 Task: Find connections with filter location Rio Branco with filter topic #homeofficewith filter profile language Spanish with filter current company Erekrut... Recruitment Made Easy with filter school Lala Lajpatrai College of Commerce And Economics Lajpatrai Marg Mahalaxmi Haji Ali Mumbai 400 034 with filter industry Fire Protection with filter service category Budgeting with filter keywords title Brand Strategist
Action: Mouse moved to (481, 82)
Screenshot: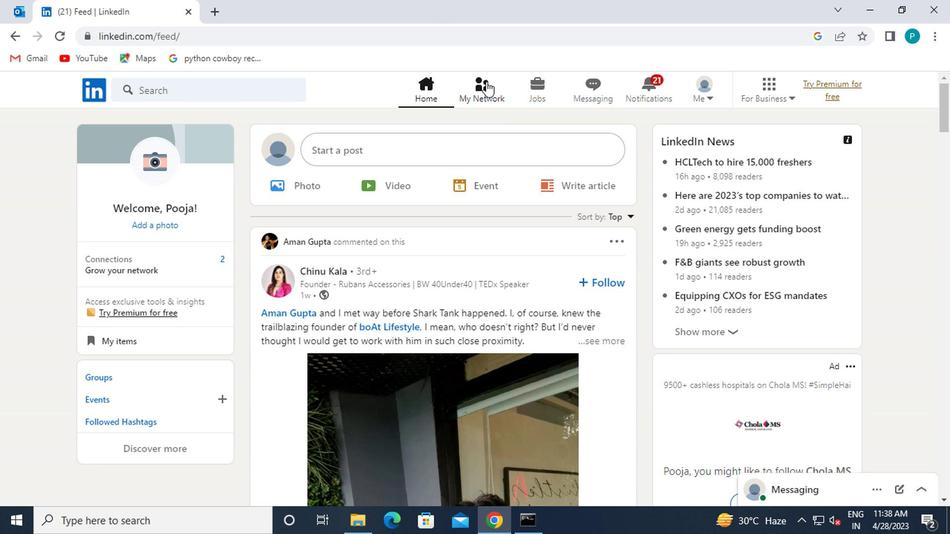 
Action: Mouse pressed left at (481, 82)
Screenshot: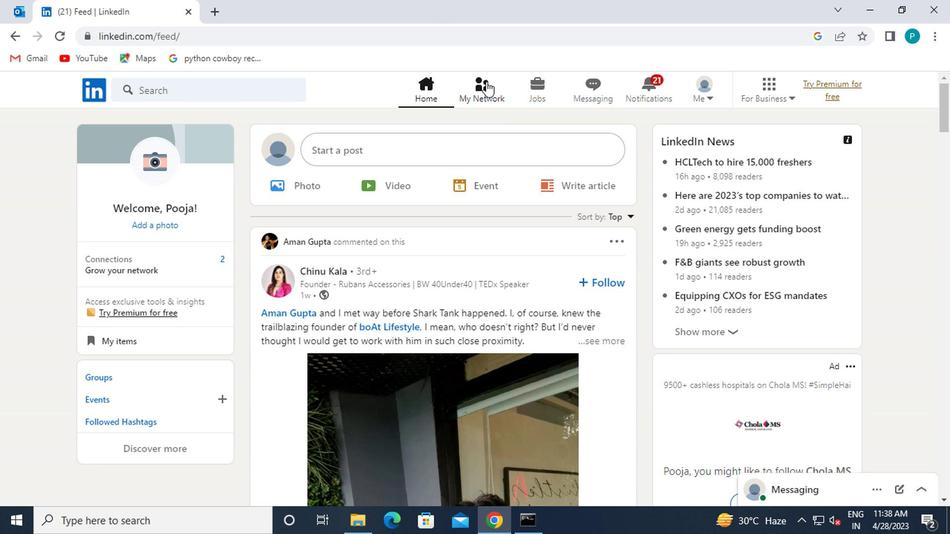 
Action: Mouse moved to (470, 92)
Screenshot: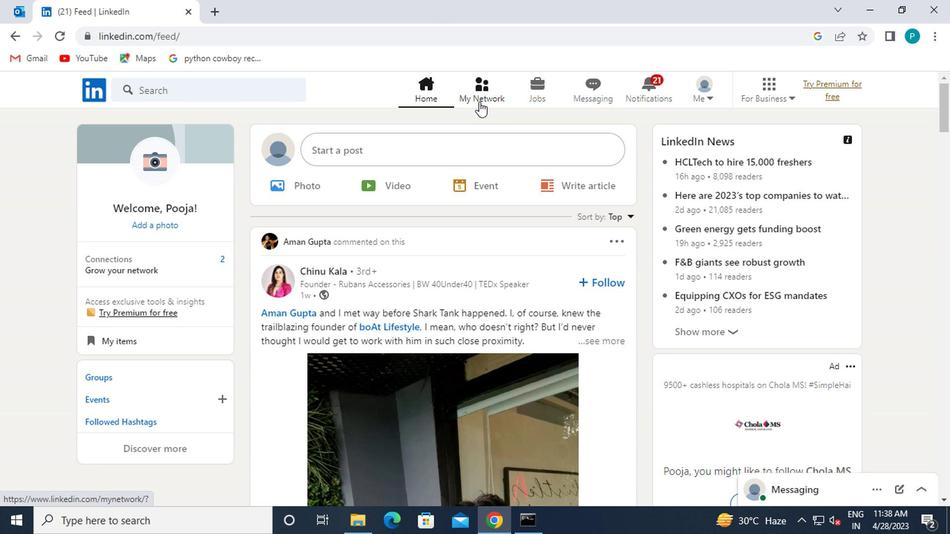 
Action: Mouse pressed left at (470, 92)
Screenshot: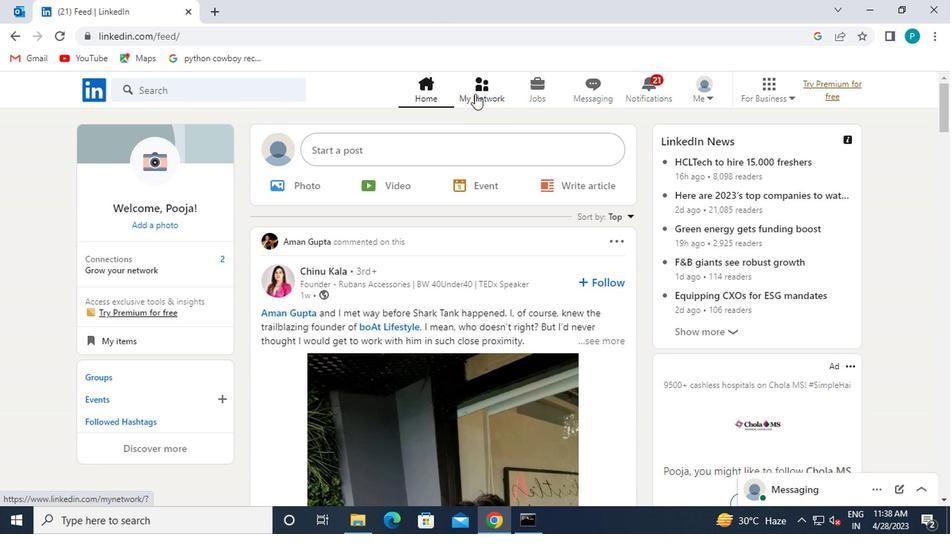 
Action: Mouse moved to (135, 164)
Screenshot: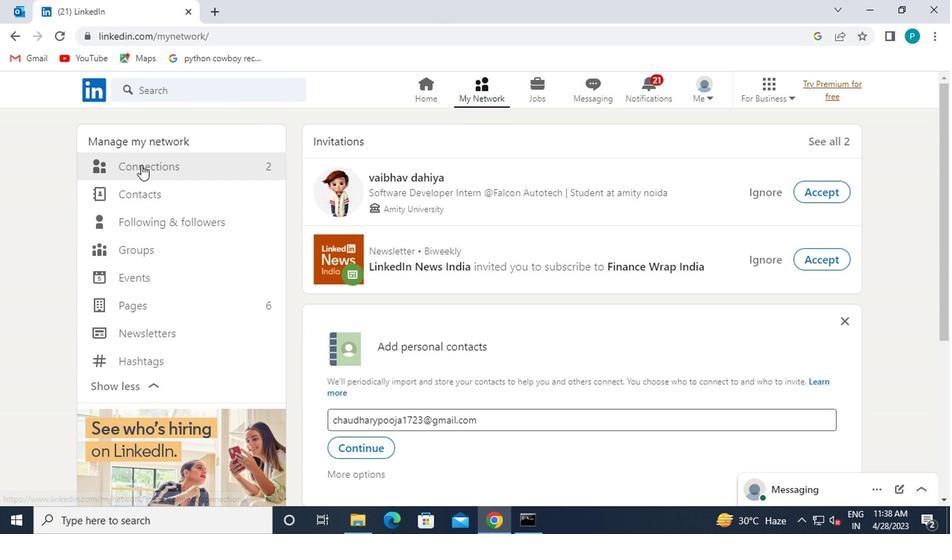 
Action: Mouse pressed left at (135, 164)
Screenshot: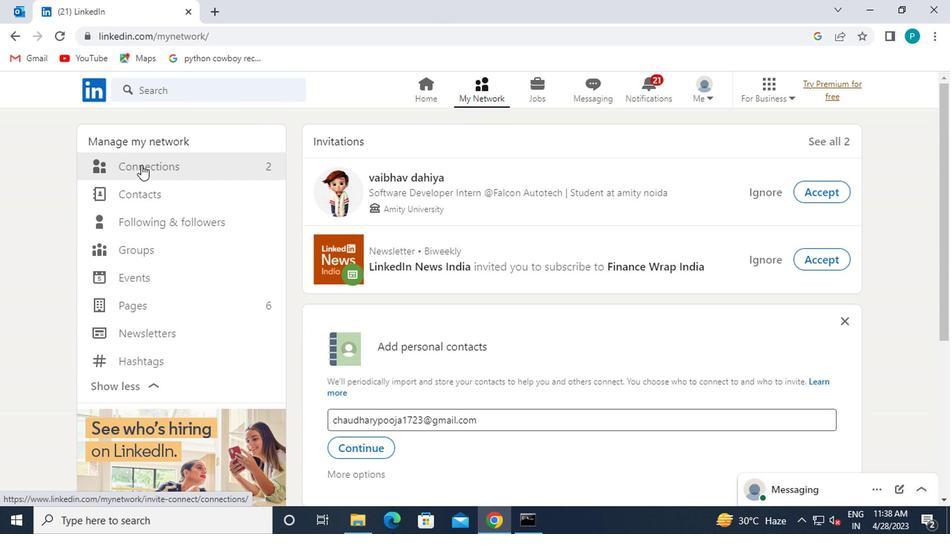 
Action: Mouse moved to (579, 164)
Screenshot: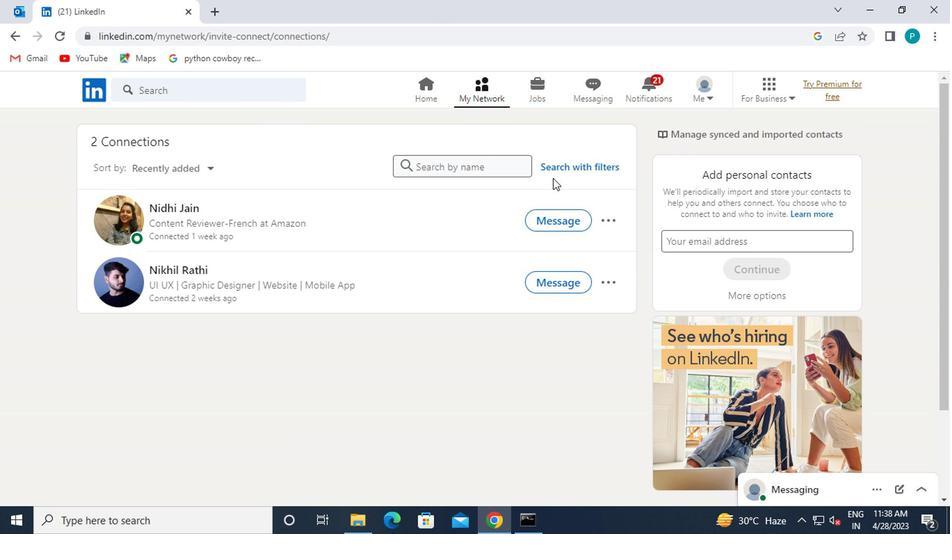 
Action: Mouse pressed left at (579, 164)
Screenshot: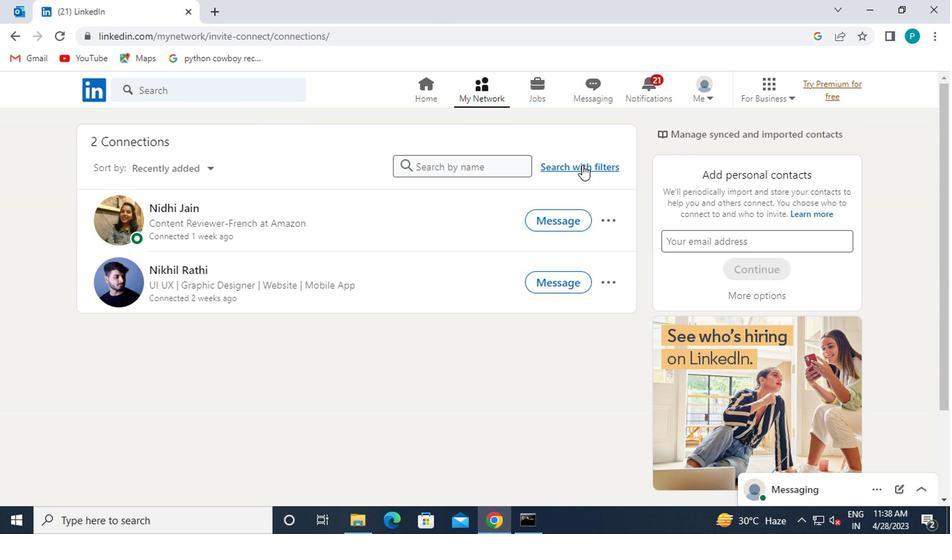 
Action: Mouse moved to (503, 132)
Screenshot: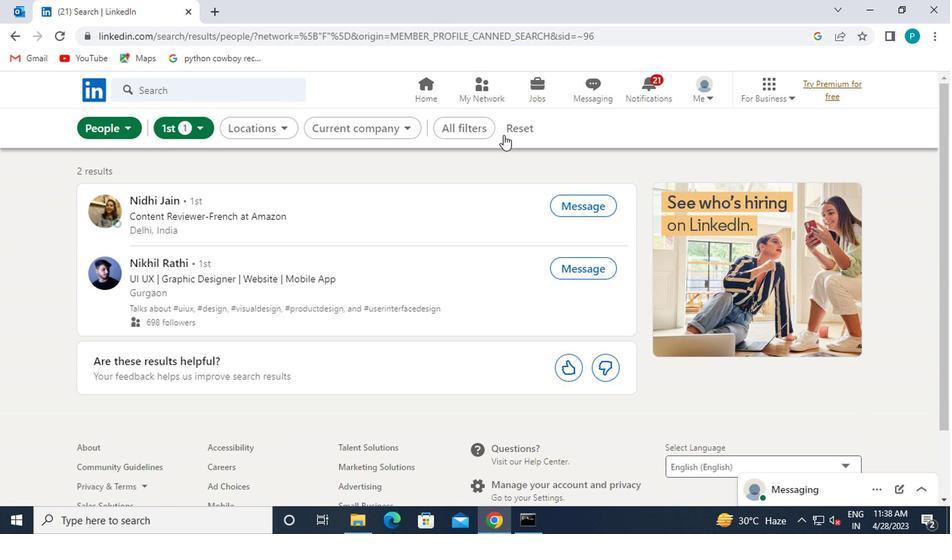 
Action: Mouse pressed left at (503, 132)
Screenshot: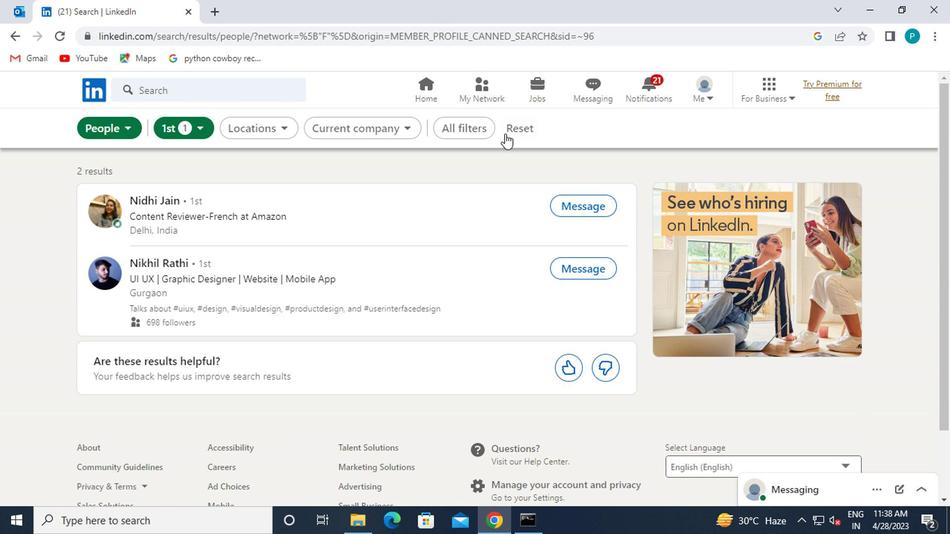
Action: Mouse moved to (499, 130)
Screenshot: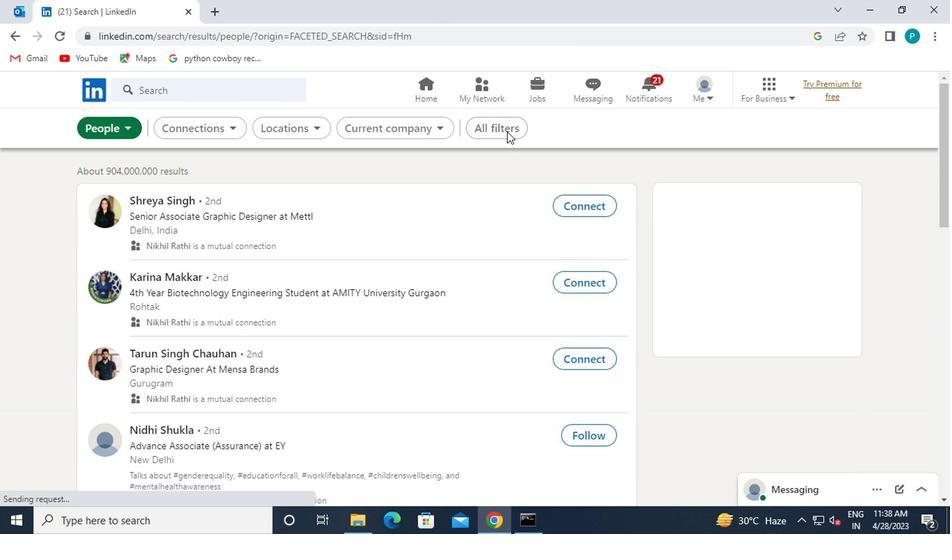 
Action: Mouse pressed left at (499, 130)
Screenshot: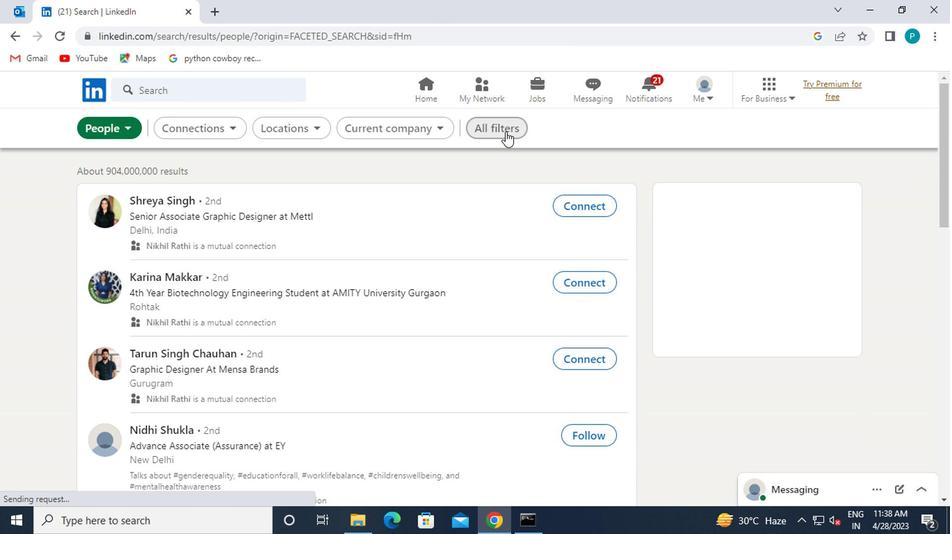 
Action: Mouse moved to (671, 306)
Screenshot: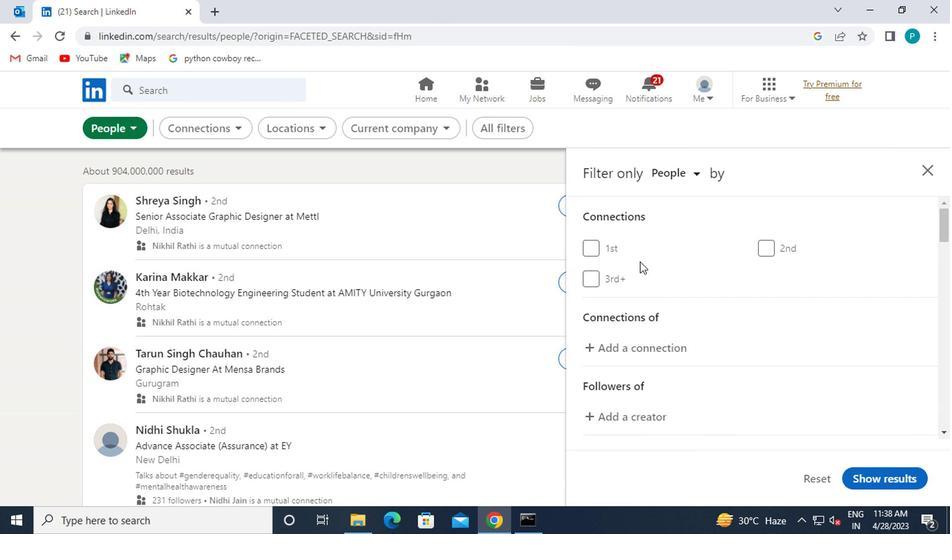 
Action: Mouse scrolled (671, 305) with delta (0, 0)
Screenshot: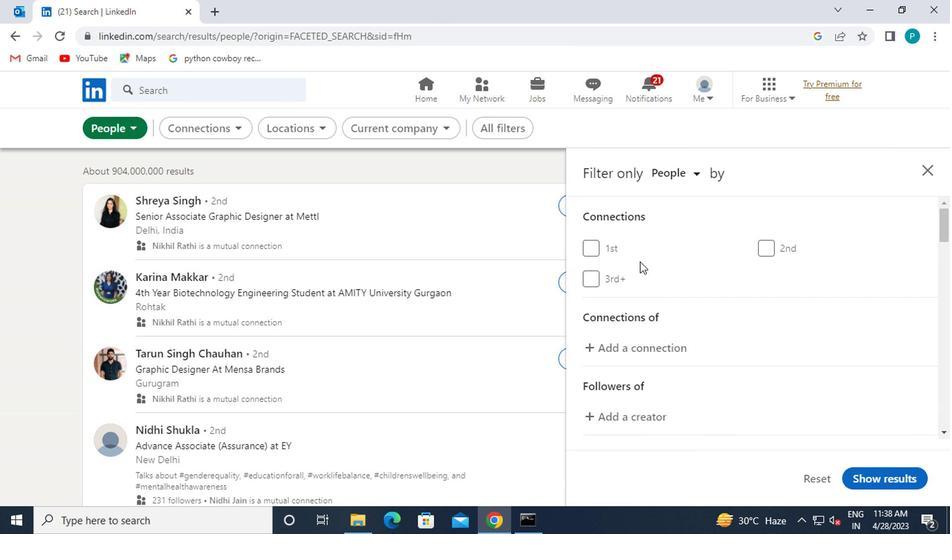 
Action: Mouse moved to (674, 310)
Screenshot: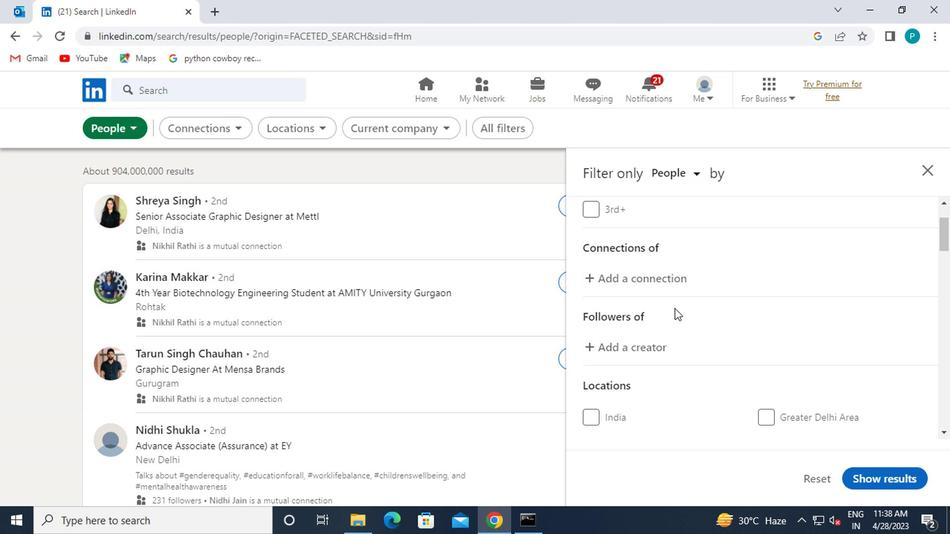 
Action: Mouse scrolled (674, 310) with delta (0, 0)
Screenshot: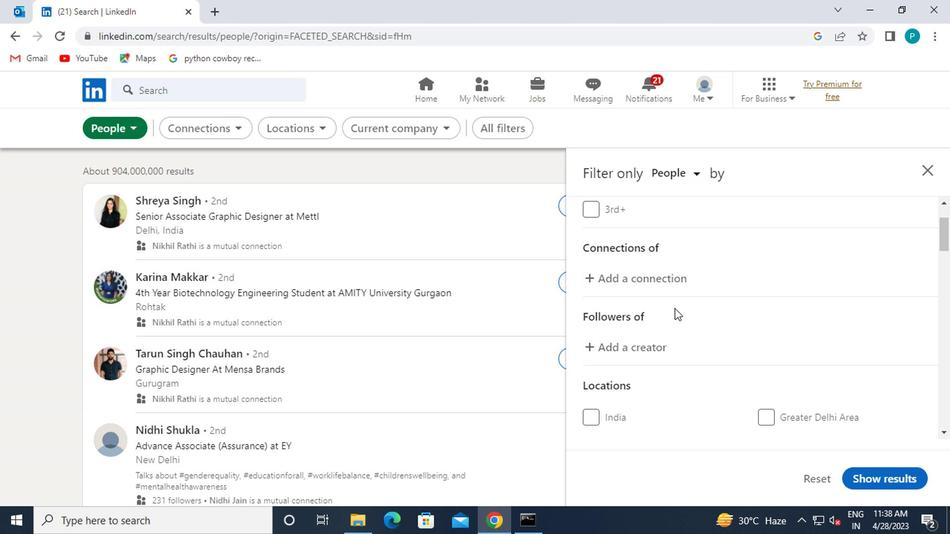 
Action: Mouse moved to (681, 312)
Screenshot: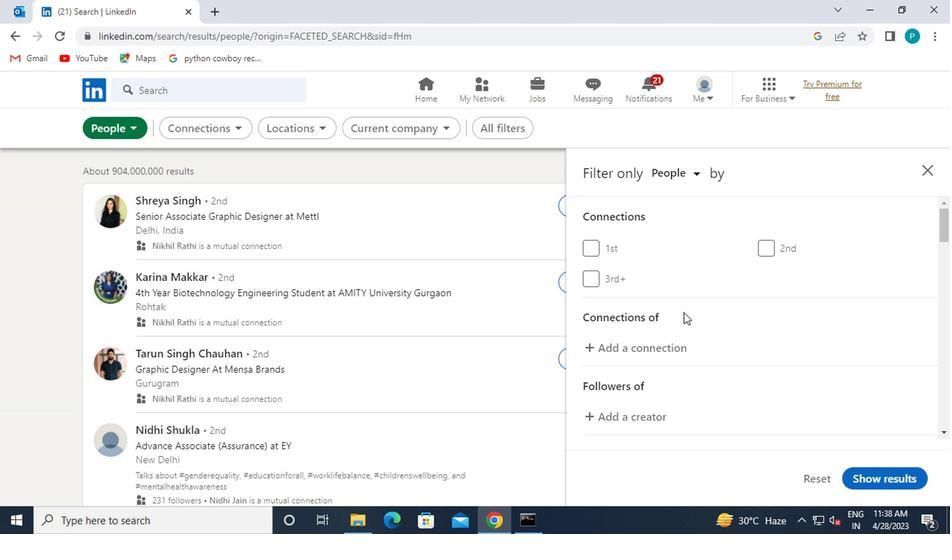 
Action: Mouse scrolled (681, 312) with delta (0, 0)
Screenshot: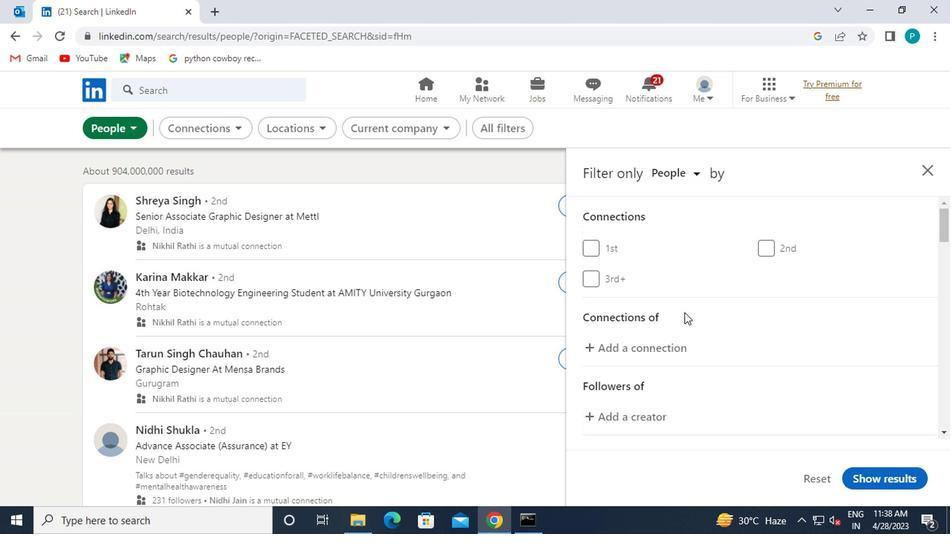 
Action: Mouse scrolled (681, 312) with delta (0, 0)
Screenshot: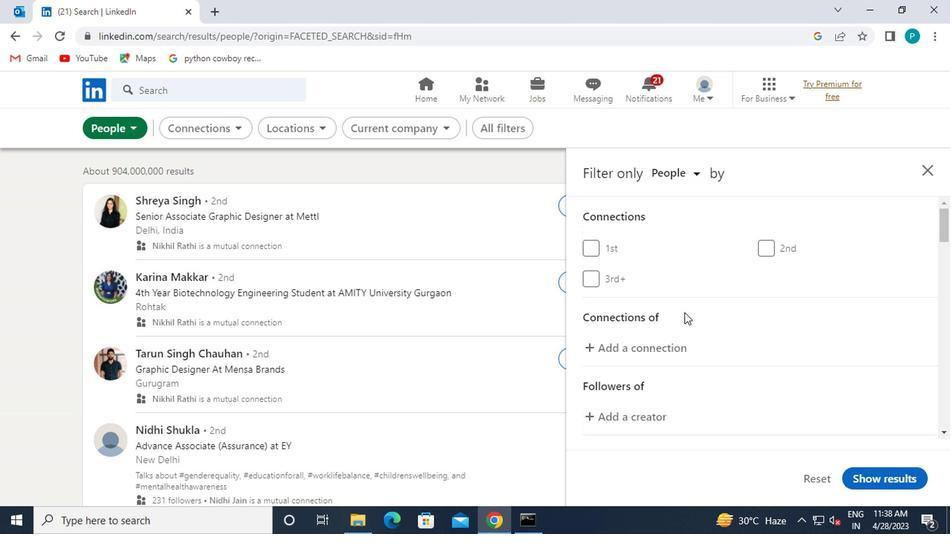 
Action: Mouse scrolled (681, 311) with delta (0, 0)
Screenshot: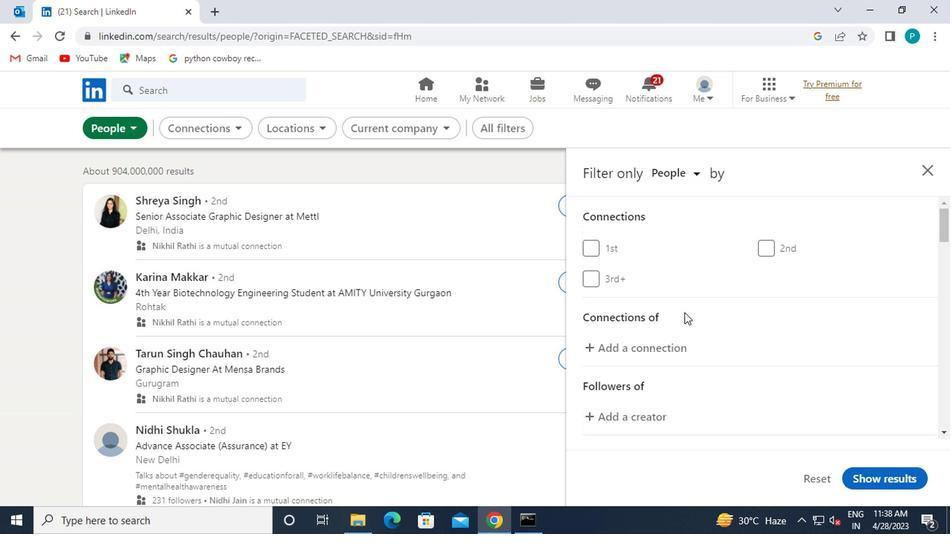 
Action: Mouse scrolled (681, 311) with delta (0, 0)
Screenshot: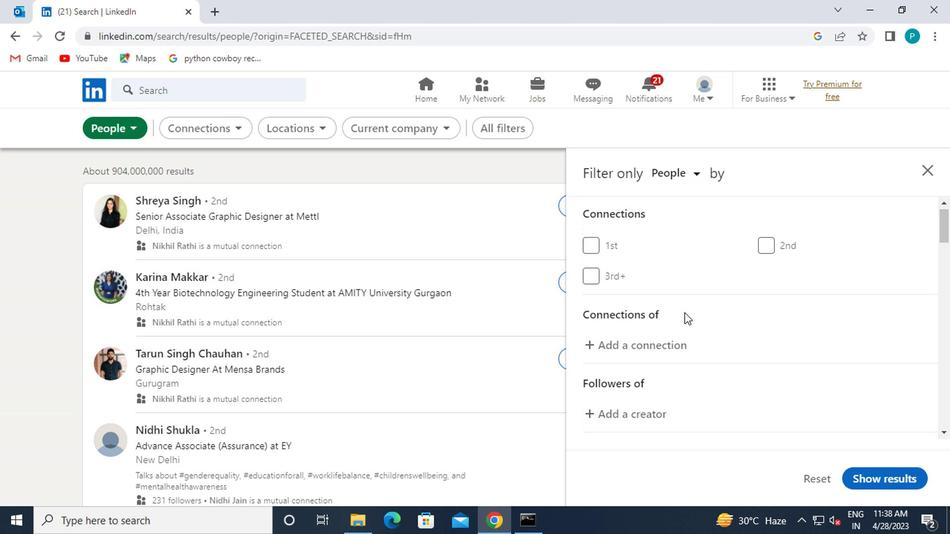 
Action: Mouse moved to (733, 303)
Screenshot: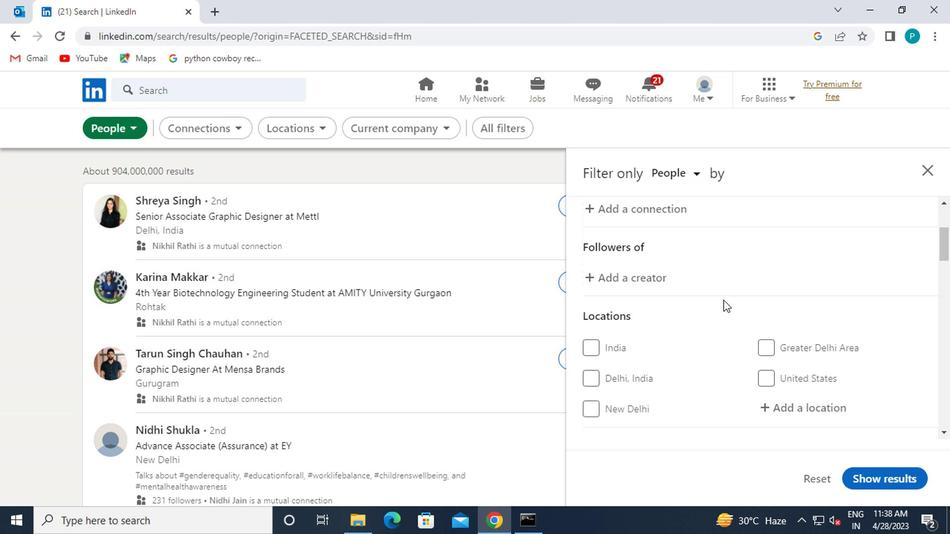 
Action: Mouse scrolled (733, 303) with delta (0, 0)
Screenshot: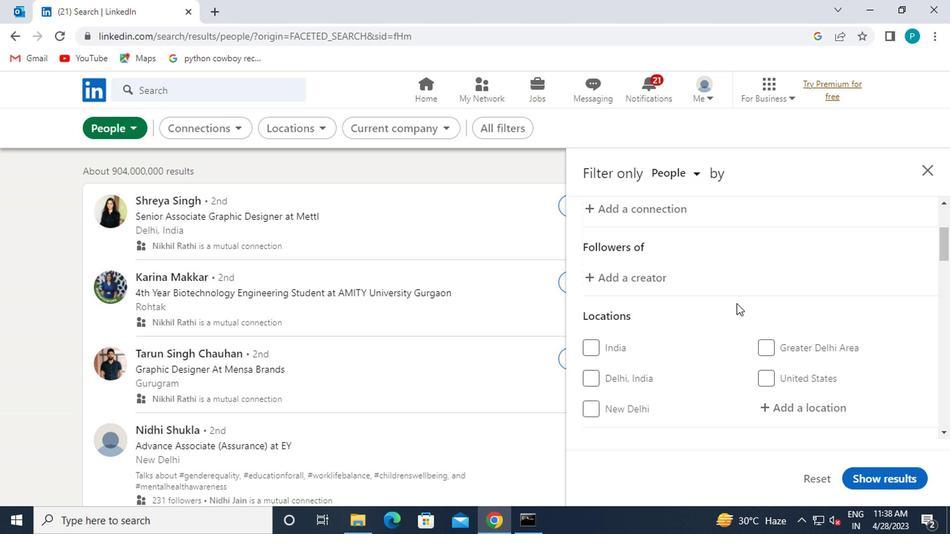 
Action: Mouse scrolled (733, 303) with delta (0, 0)
Screenshot: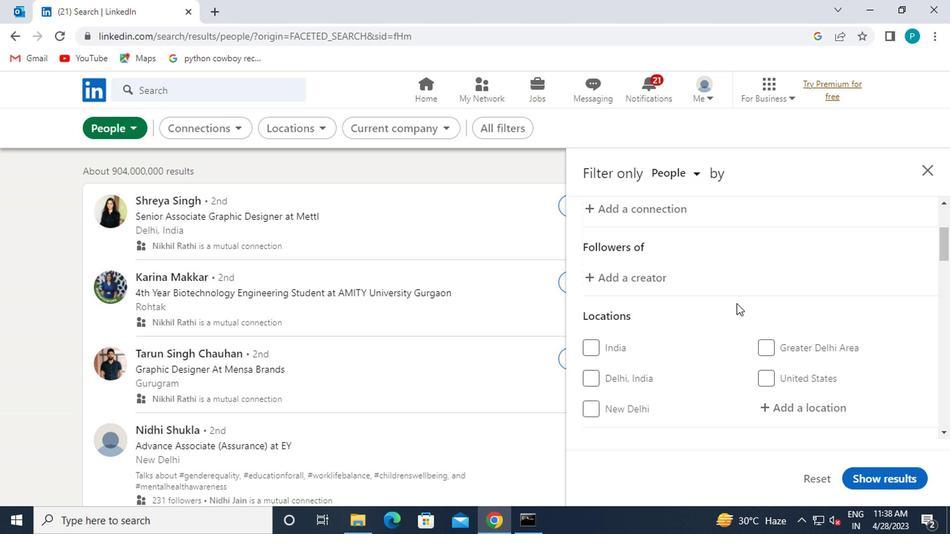 
Action: Mouse scrolled (733, 302) with delta (0, 0)
Screenshot: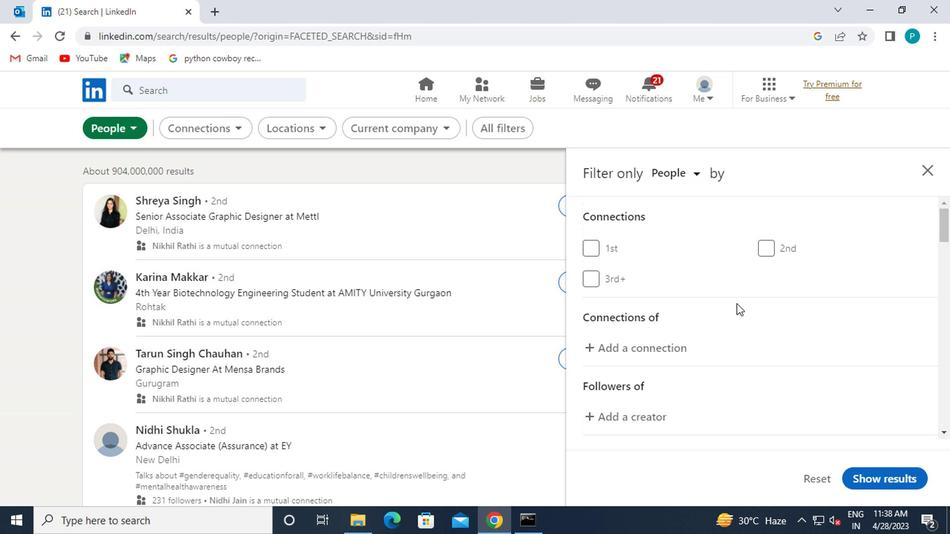 
Action: Mouse scrolled (733, 302) with delta (0, 0)
Screenshot: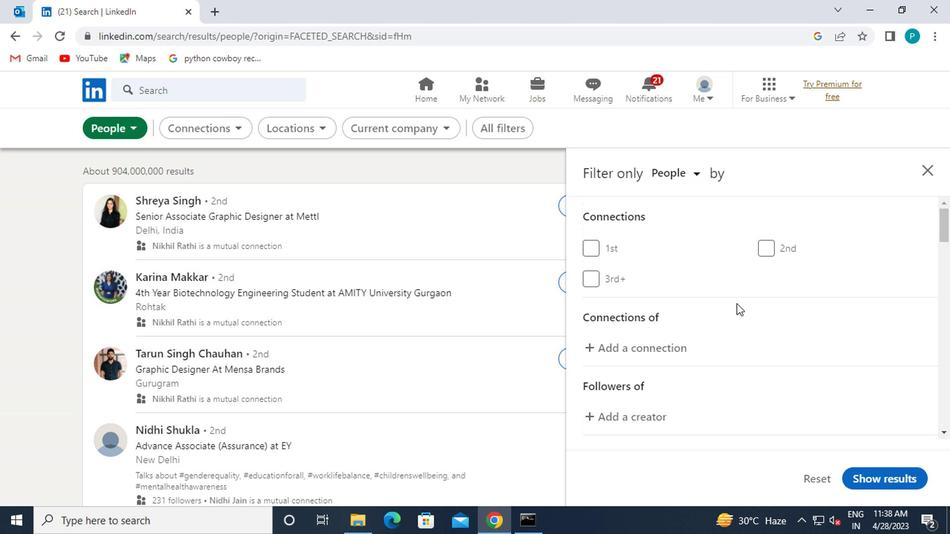 
Action: Mouse moved to (759, 310)
Screenshot: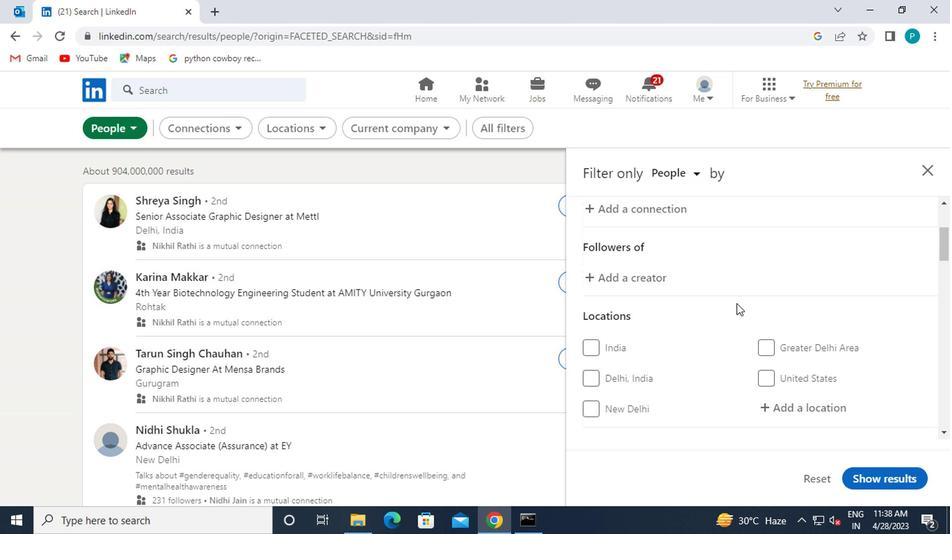 
Action: Mouse scrolled (759, 310) with delta (0, 0)
Screenshot: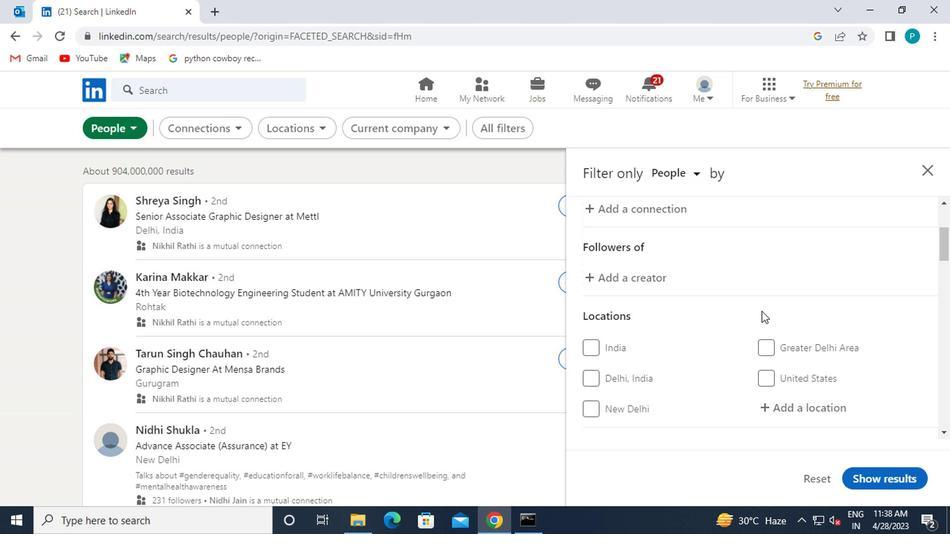 
Action: Mouse moved to (785, 333)
Screenshot: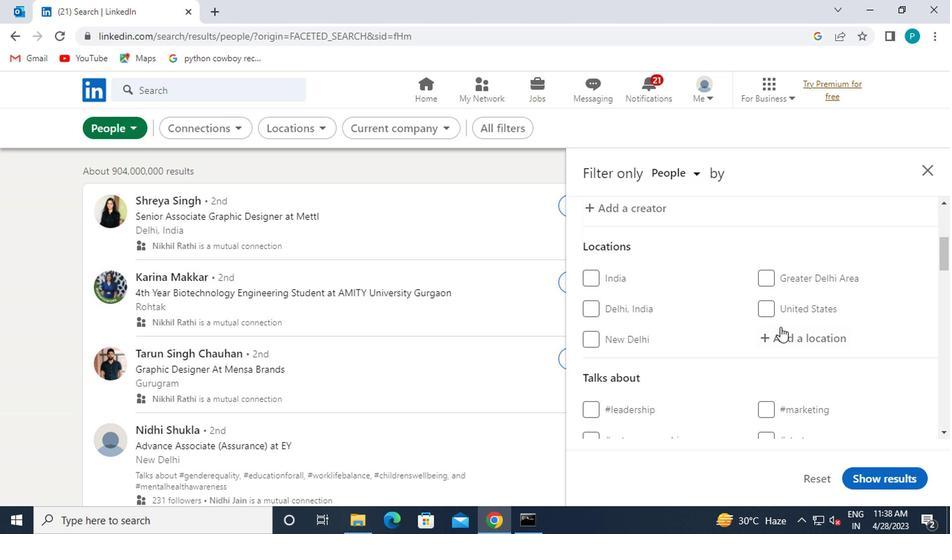 
Action: Mouse pressed left at (785, 333)
Screenshot: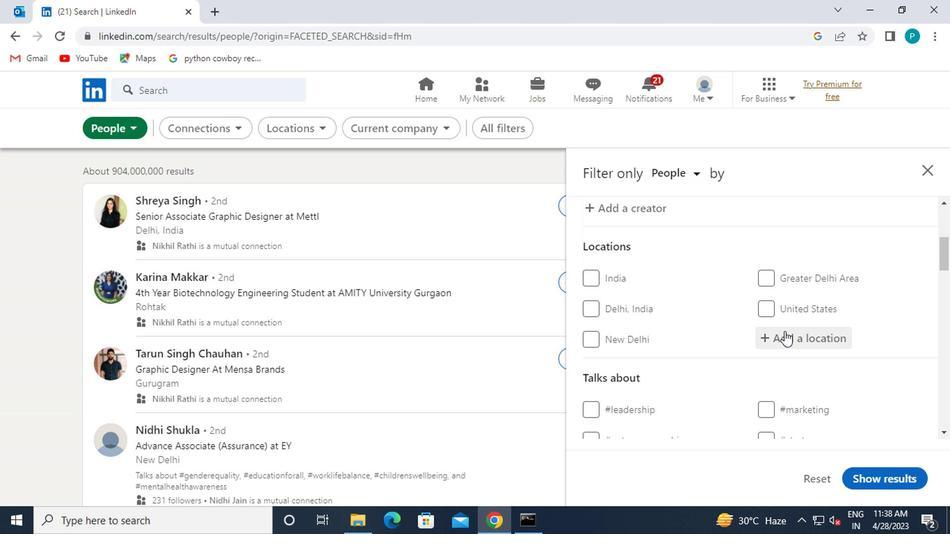 
Action: Mouse moved to (771, 320)
Screenshot: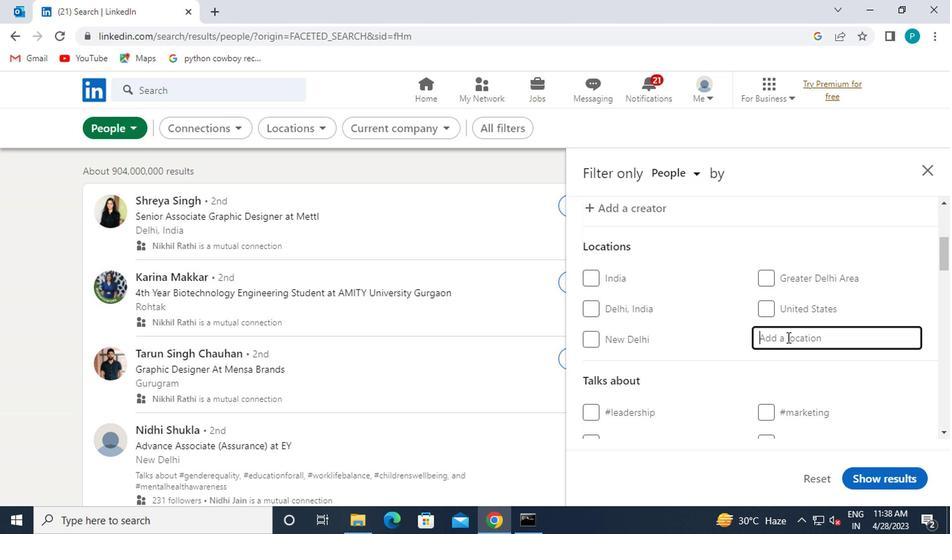 
Action: Key pressed <Key.caps_lock>r<Key.caps_lock>io<Key.space><Key.caps_lock>b<Key.caps_lock>r
Screenshot: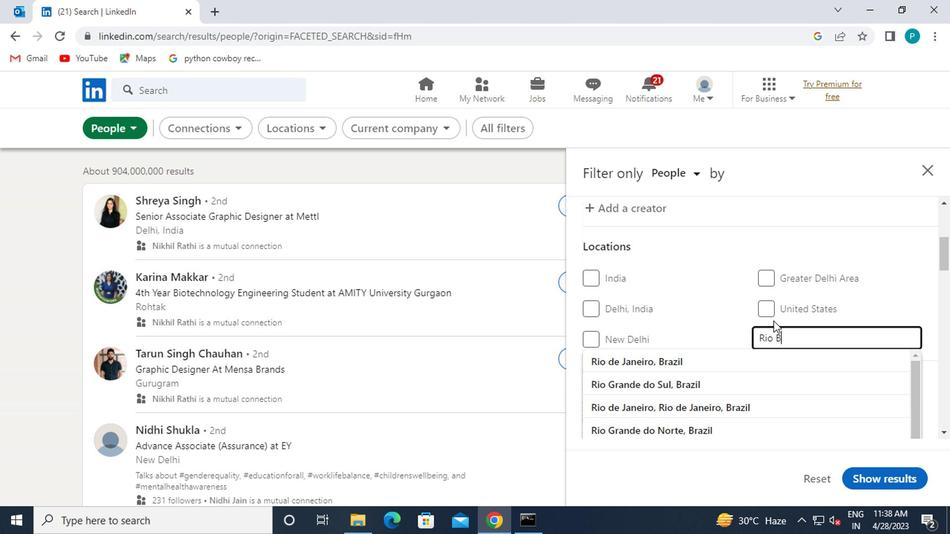
Action: Mouse moved to (771, 320)
Screenshot: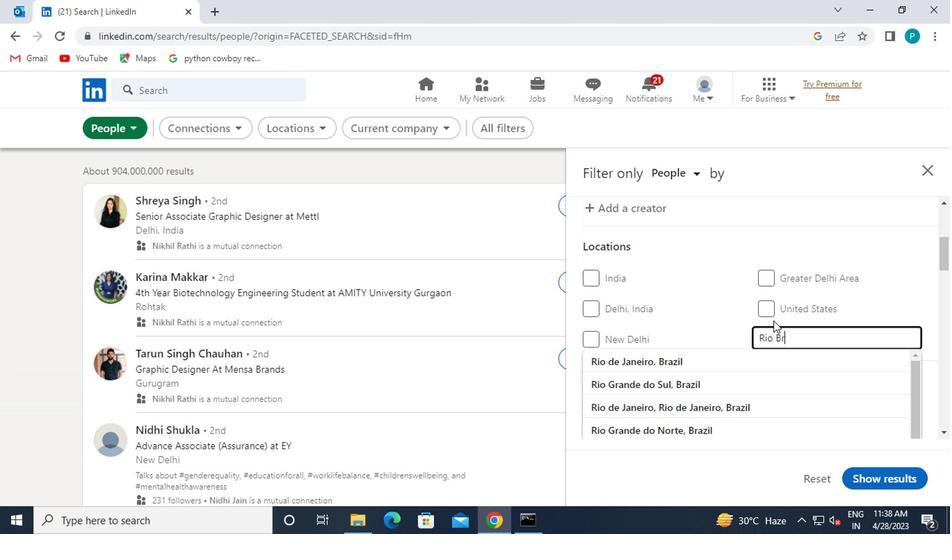 
Action: Key pressed a
Screenshot: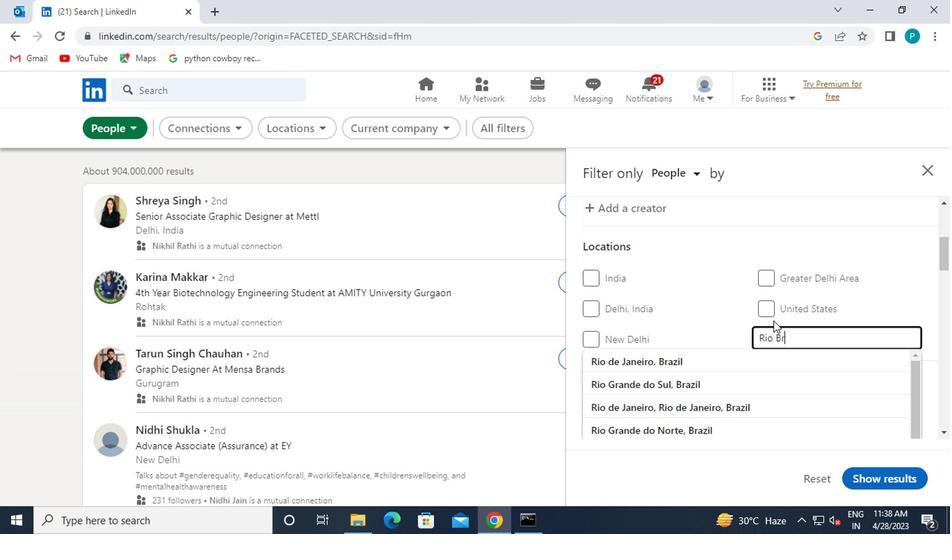 
Action: Mouse moved to (770, 320)
Screenshot: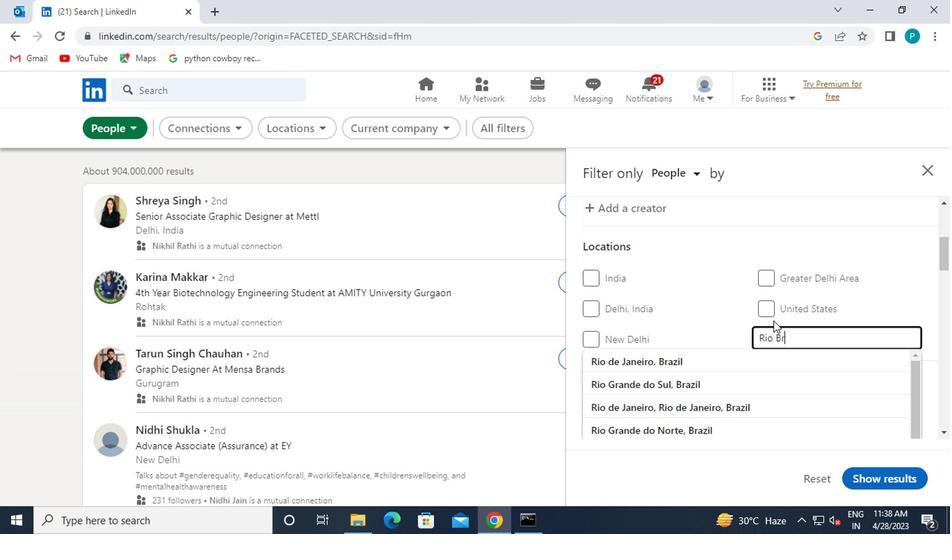 
Action: Key pressed nco
Screenshot: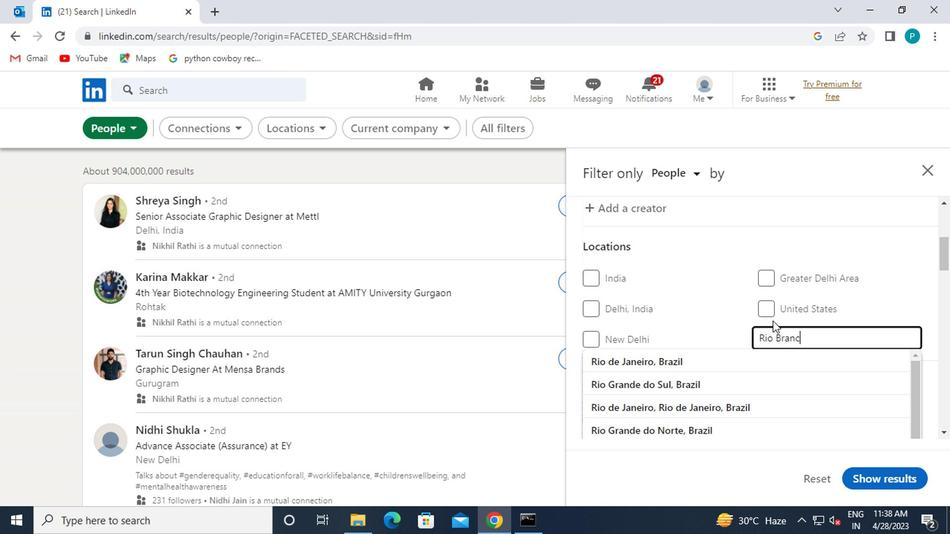
Action: Mouse moved to (740, 353)
Screenshot: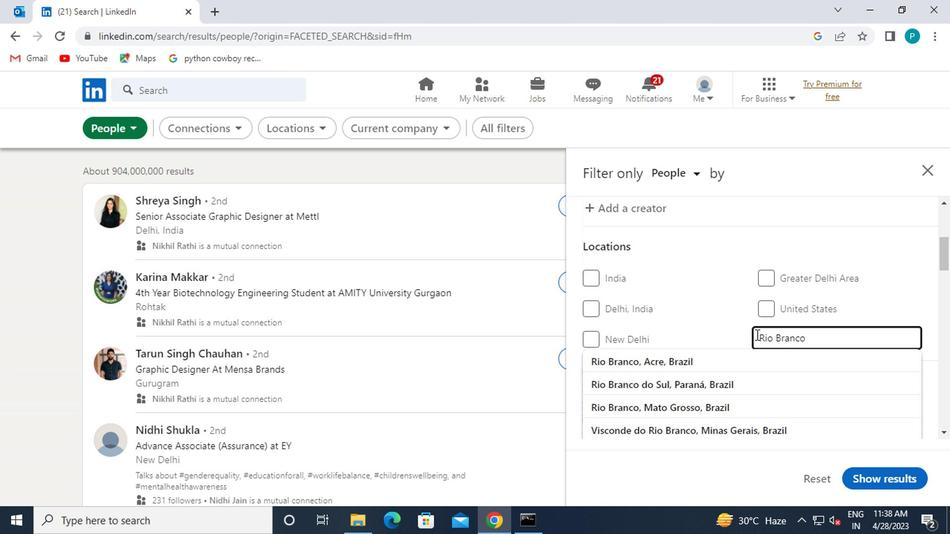
Action: Mouse pressed left at (740, 353)
Screenshot: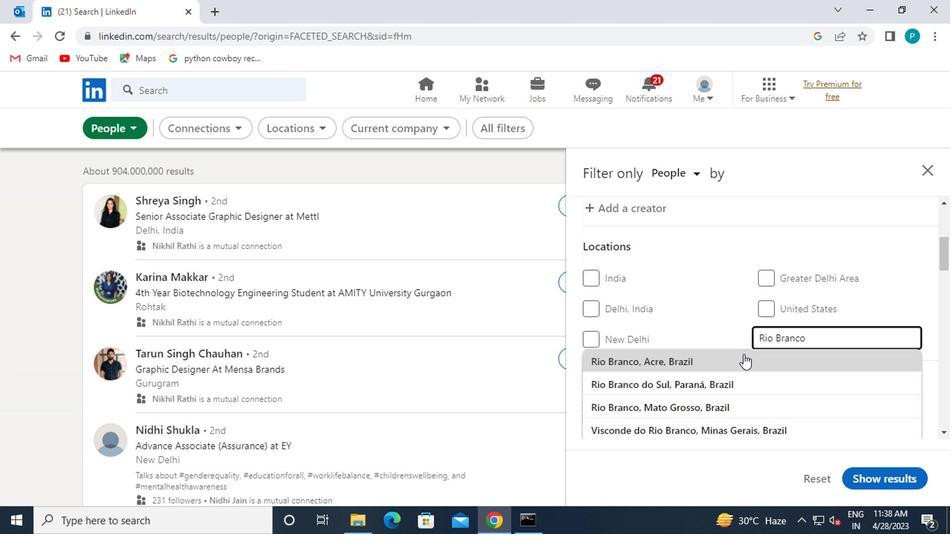
Action: Mouse moved to (789, 353)
Screenshot: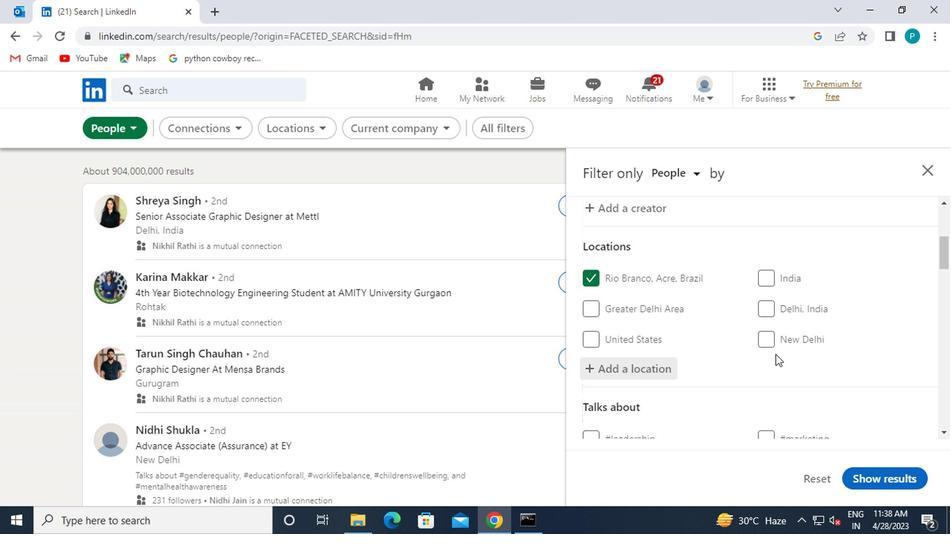 
Action: Mouse scrolled (789, 352) with delta (0, 0)
Screenshot: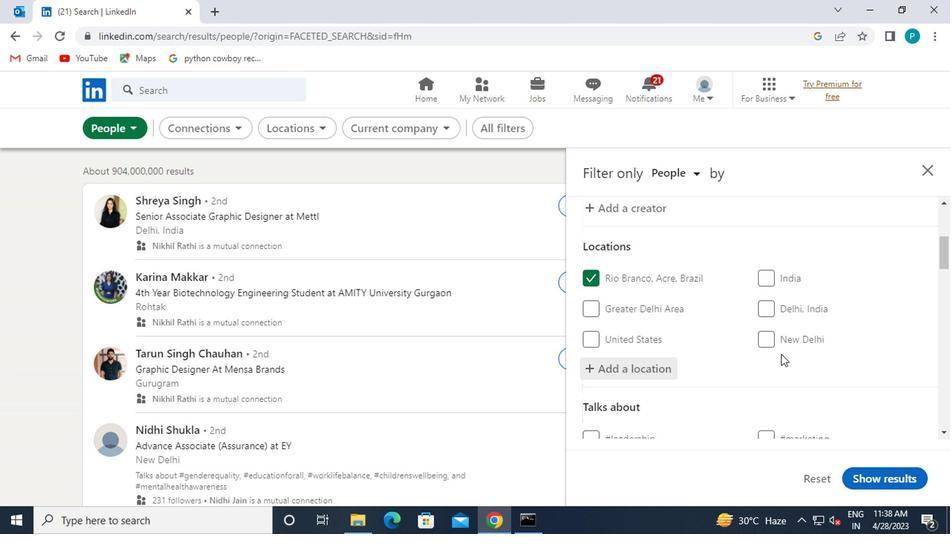 
Action: Mouse scrolled (789, 352) with delta (0, 0)
Screenshot: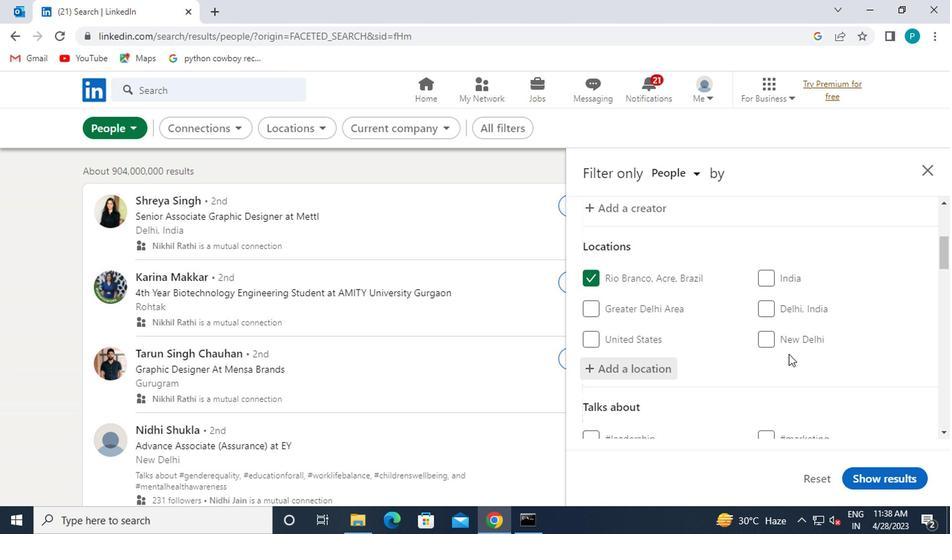 
Action: Mouse moved to (791, 349)
Screenshot: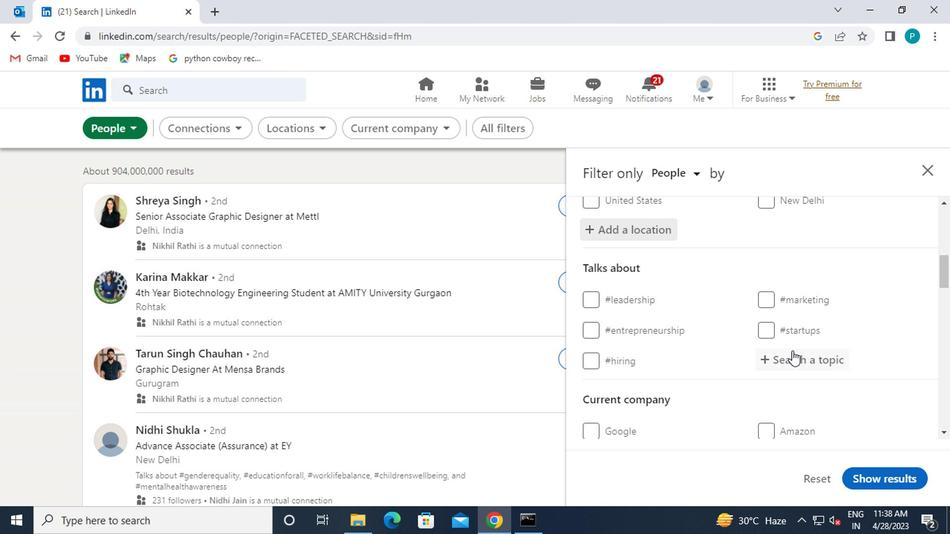 
Action: Mouse pressed left at (791, 349)
Screenshot: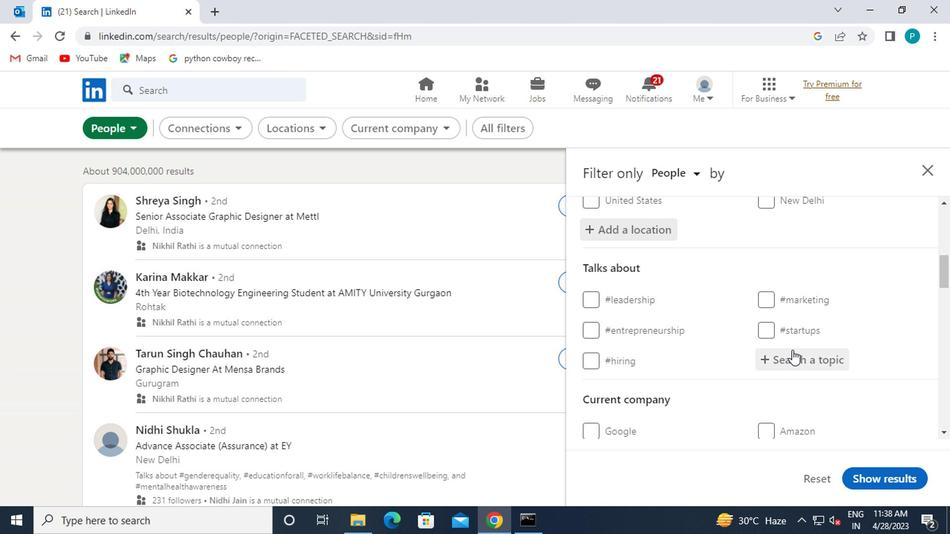 
Action: Mouse moved to (789, 353)
Screenshot: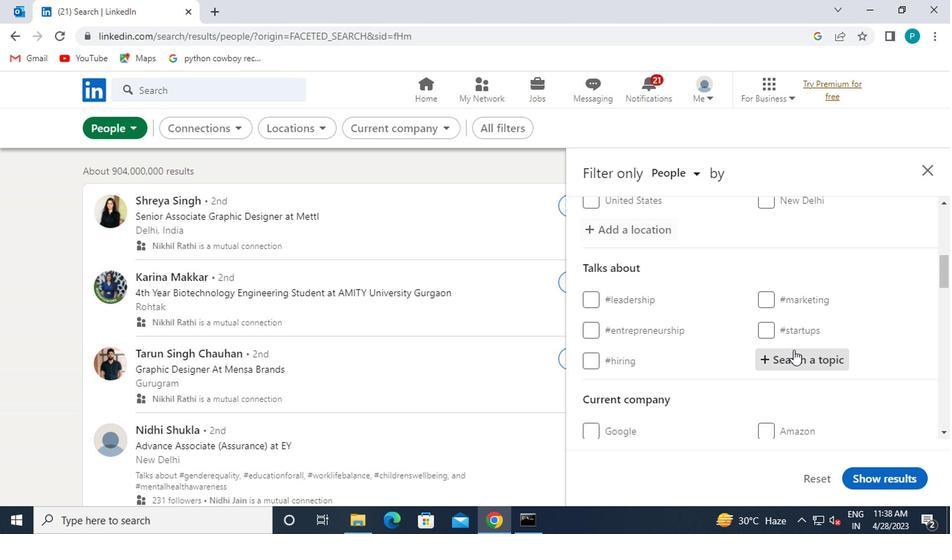 
Action: Key pressed <Key.shift>
Screenshot: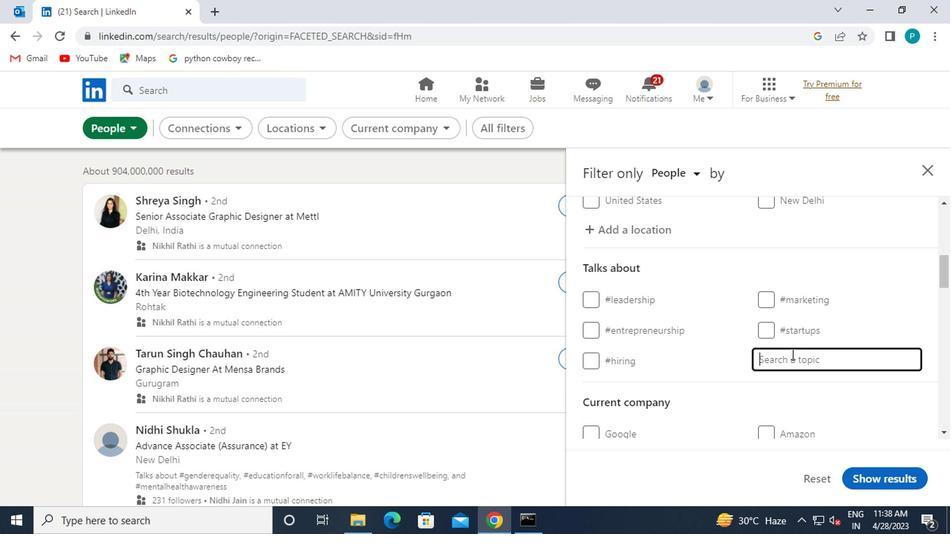 
Action: Mouse moved to (789, 354)
Screenshot: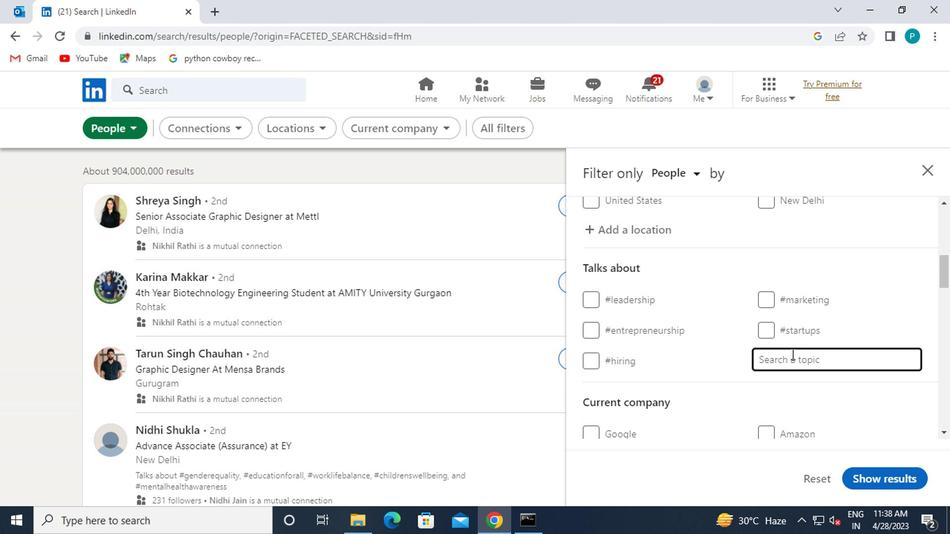 
Action: Key pressed #HOMEOFFICE
Screenshot: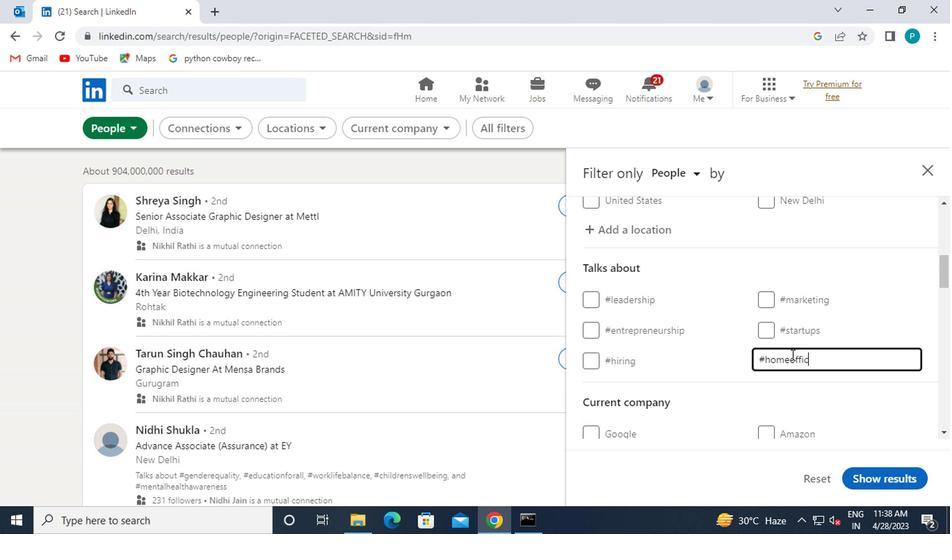 
Action: Mouse moved to (726, 345)
Screenshot: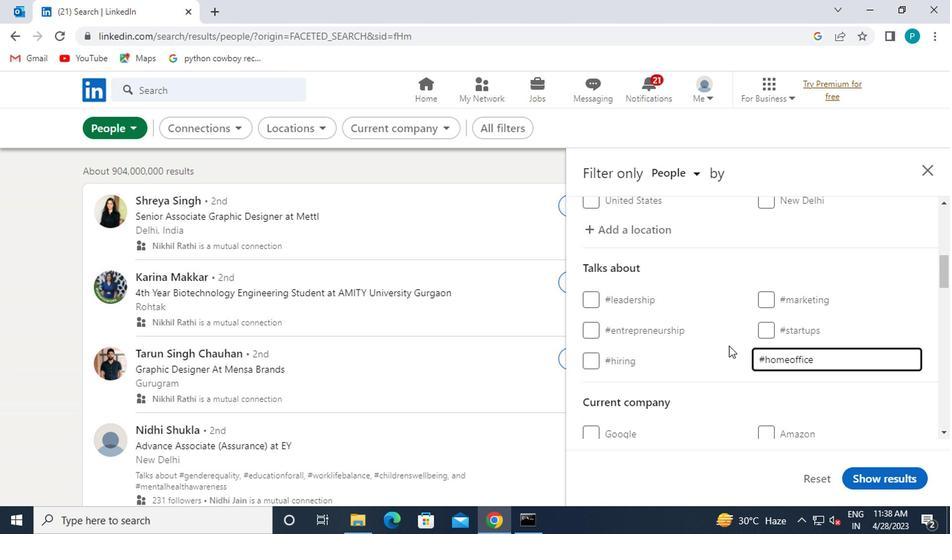 
Action: Mouse scrolled (726, 344) with delta (0, 0)
Screenshot: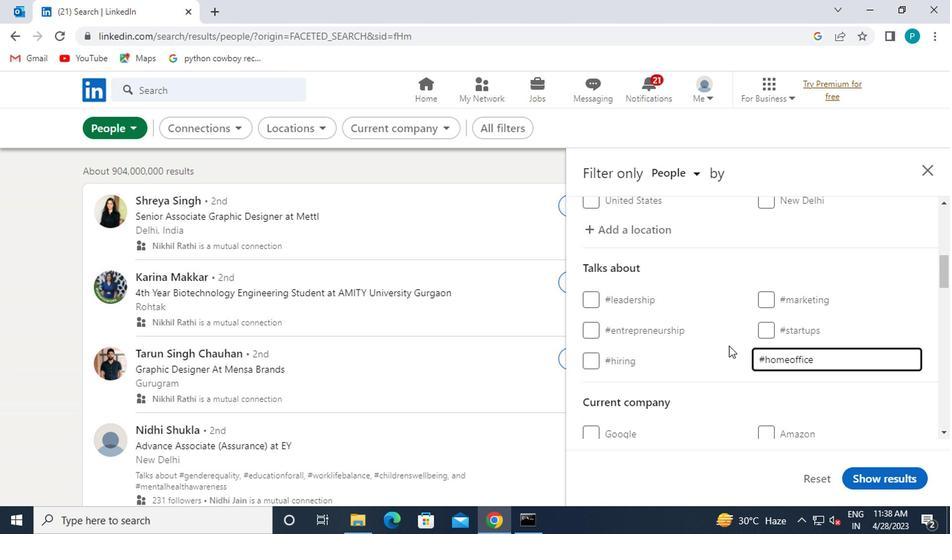 
Action: Mouse moved to (732, 348)
Screenshot: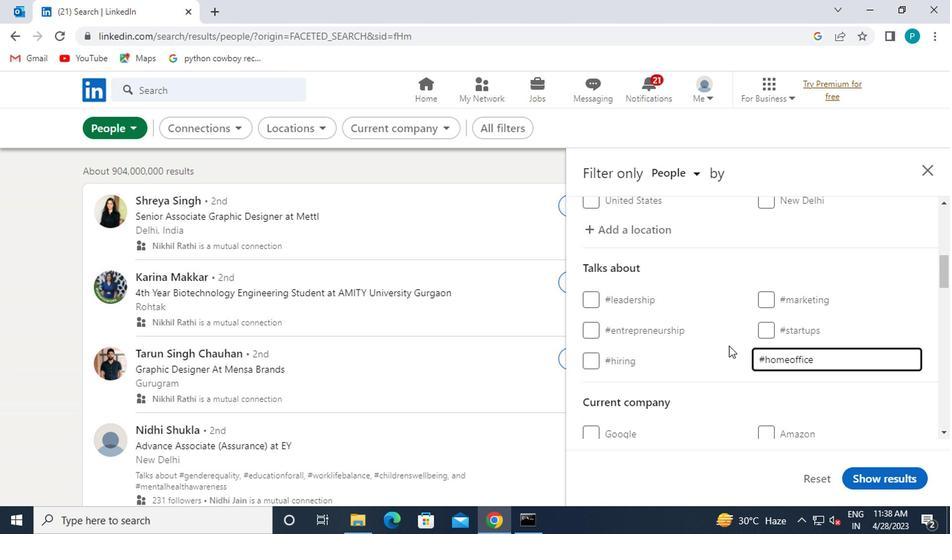 
Action: Mouse scrolled (732, 347) with delta (0, 0)
Screenshot: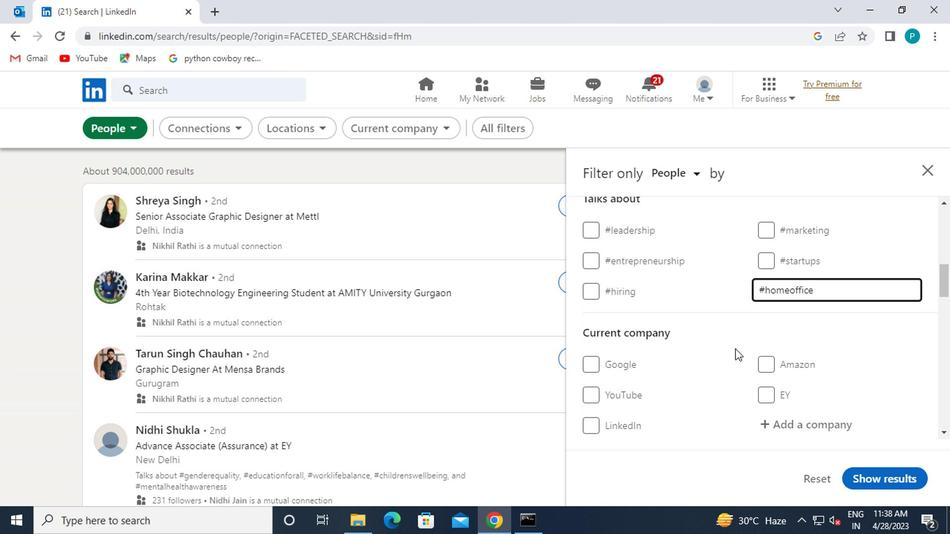 
Action: Mouse moved to (721, 327)
Screenshot: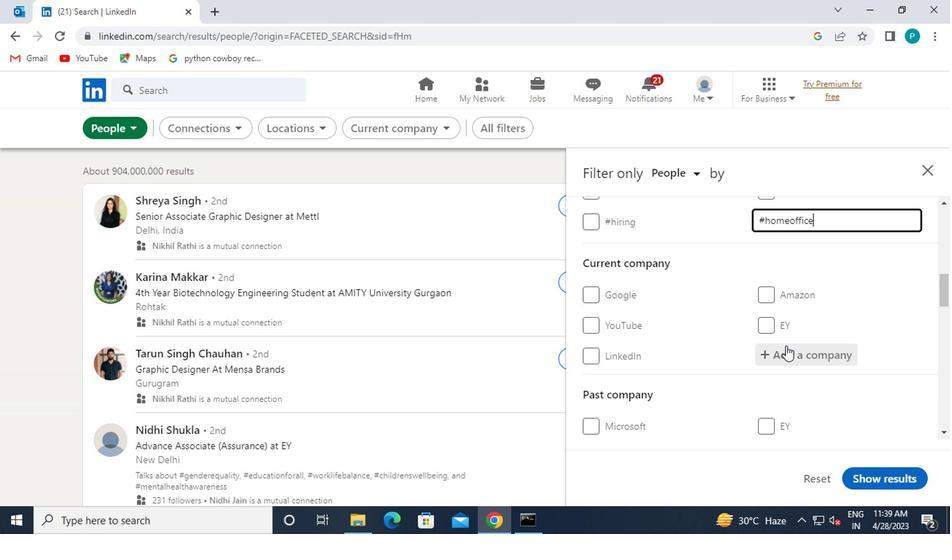 
Action: Mouse scrolled (721, 326) with delta (0, 0)
Screenshot: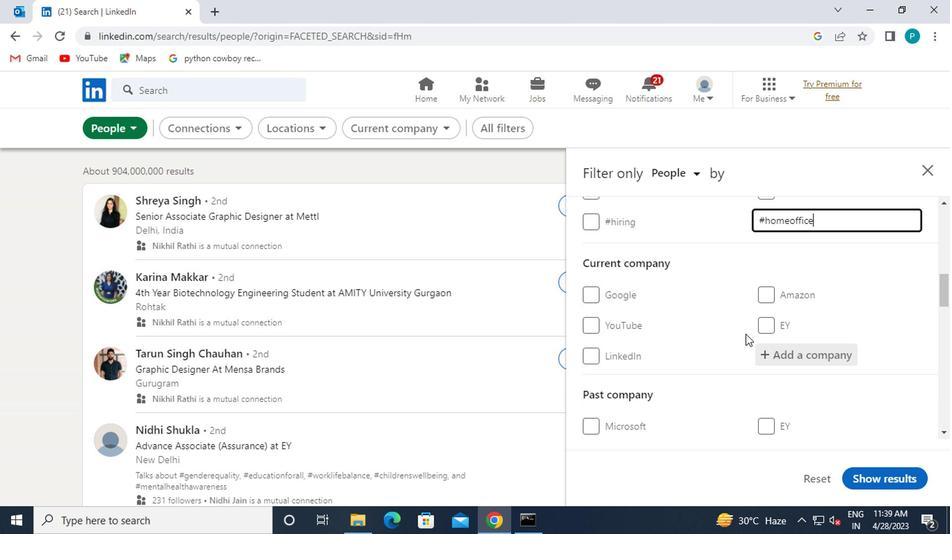 
Action: Mouse scrolled (721, 326) with delta (0, 0)
Screenshot: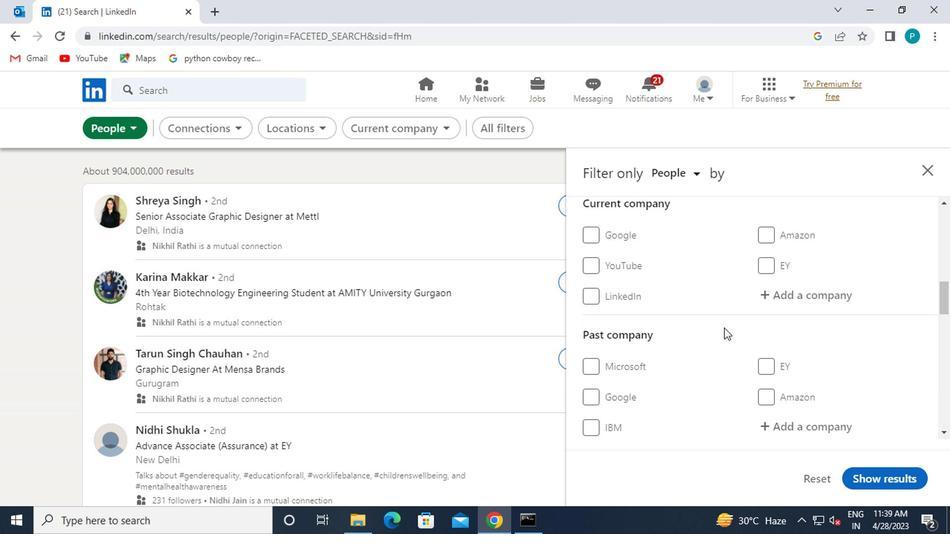 
Action: Mouse scrolled (721, 326) with delta (0, 0)
Screenshot: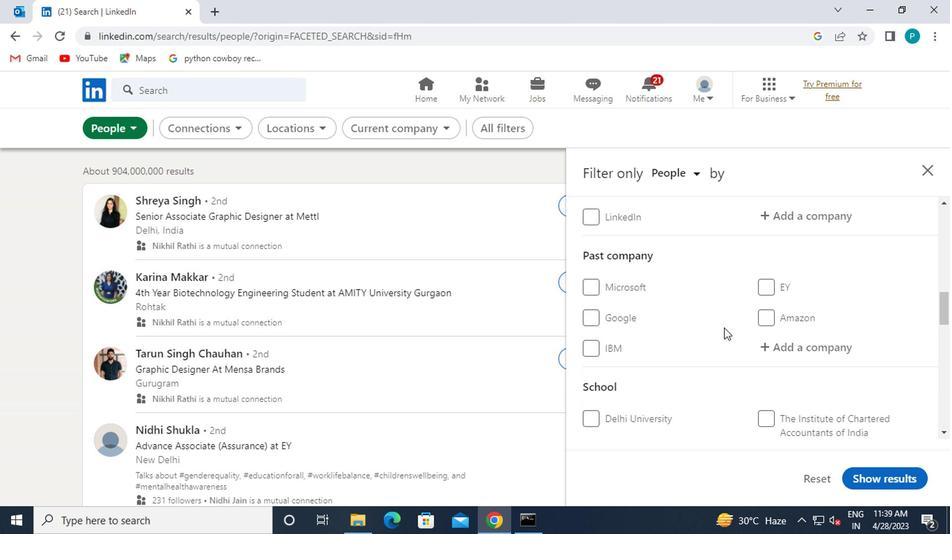
Action: Mouse scrolled (721, 326) with delta (0, 0)
Screenshot: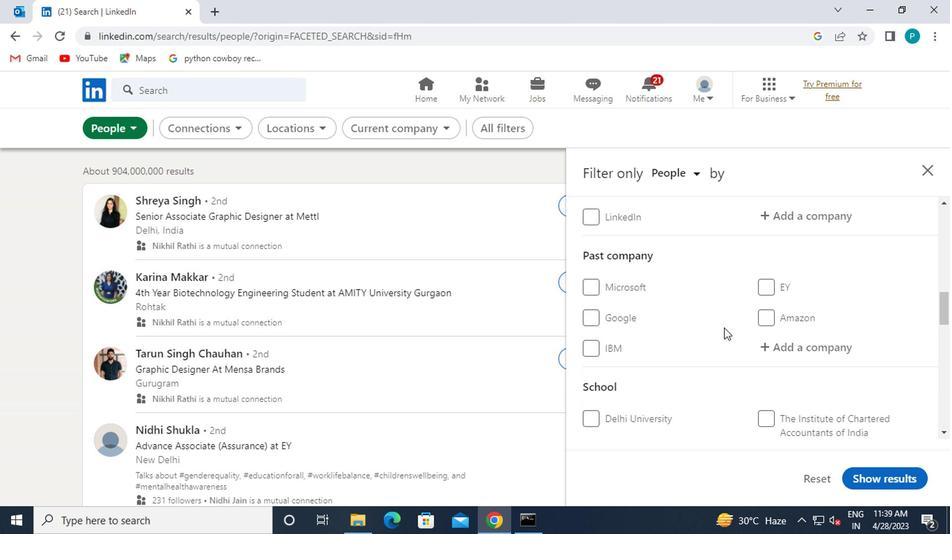 
Action: Mouse scrolled (721, 326) with delta (0, 0)
Screenshot: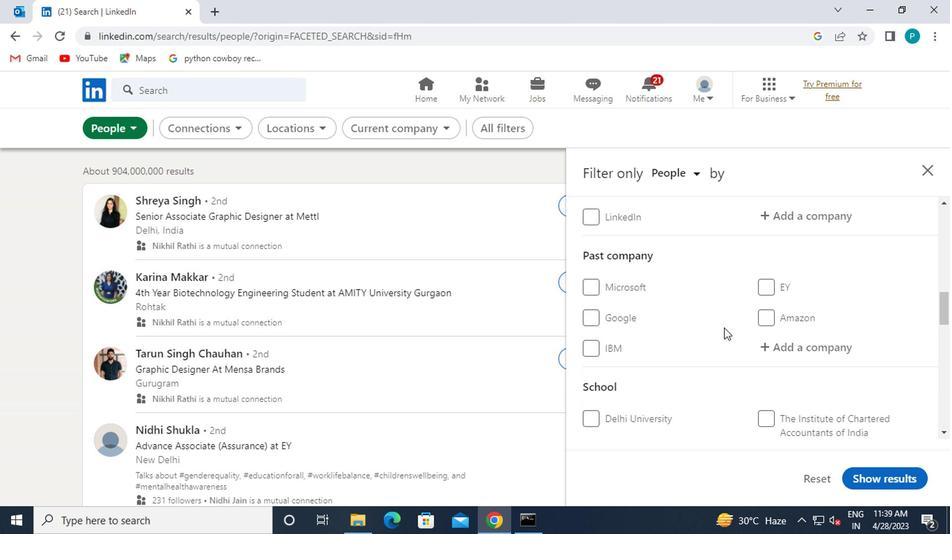 
Action: Mouse moved to (695, 320)
Screenshot: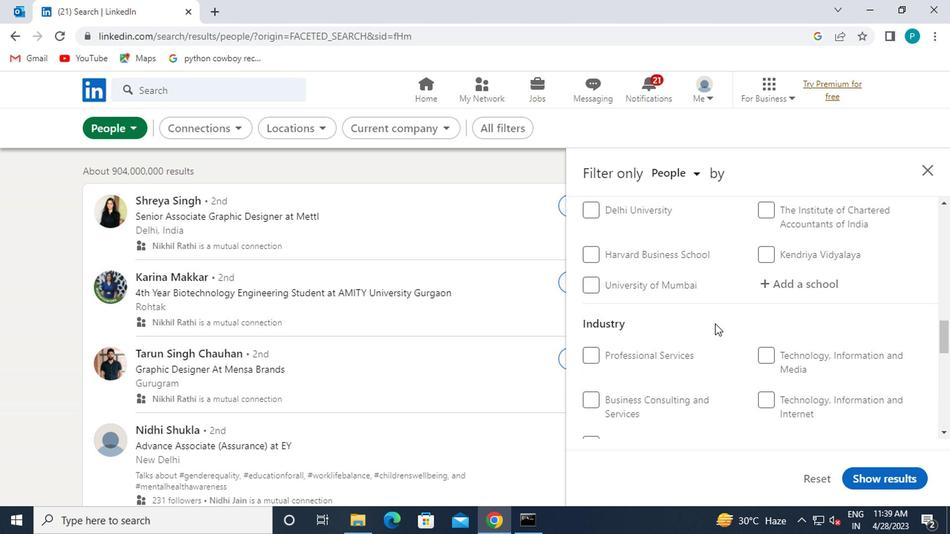 
Action: Mouse scrolled (695, 319) with delta (0, 0)
Screenshot: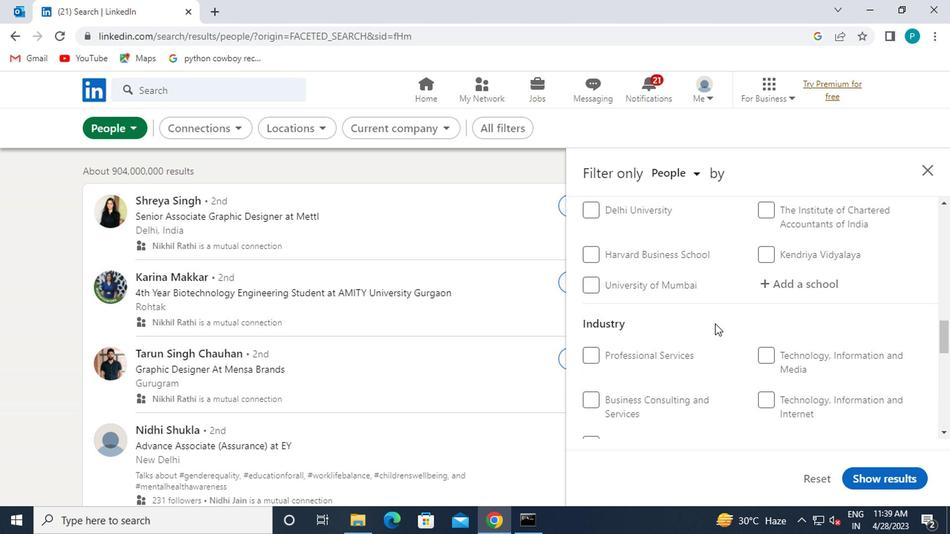 
Action: Mouse moved to (693, 320)
Screenshot: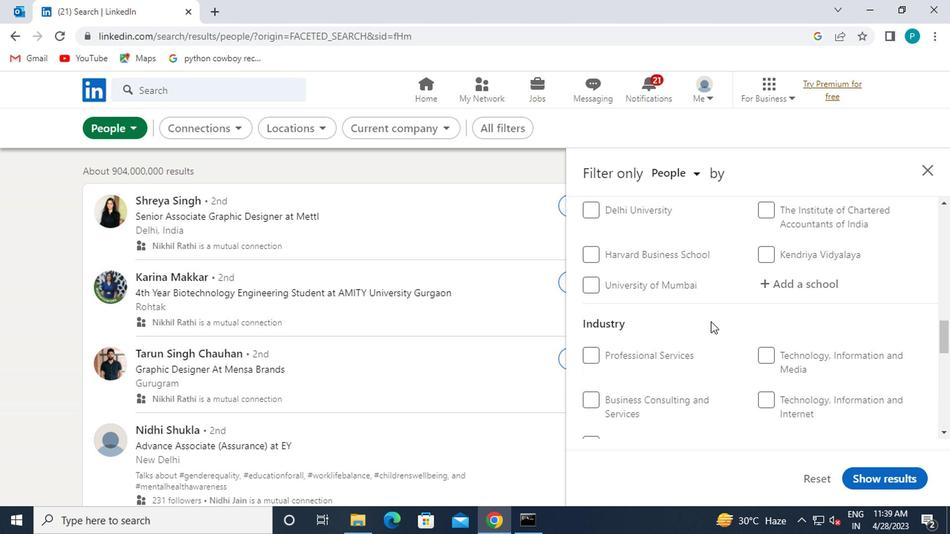 
Action: Mouse scrolled (693, 319) with delta (0, 0)
Screenshot: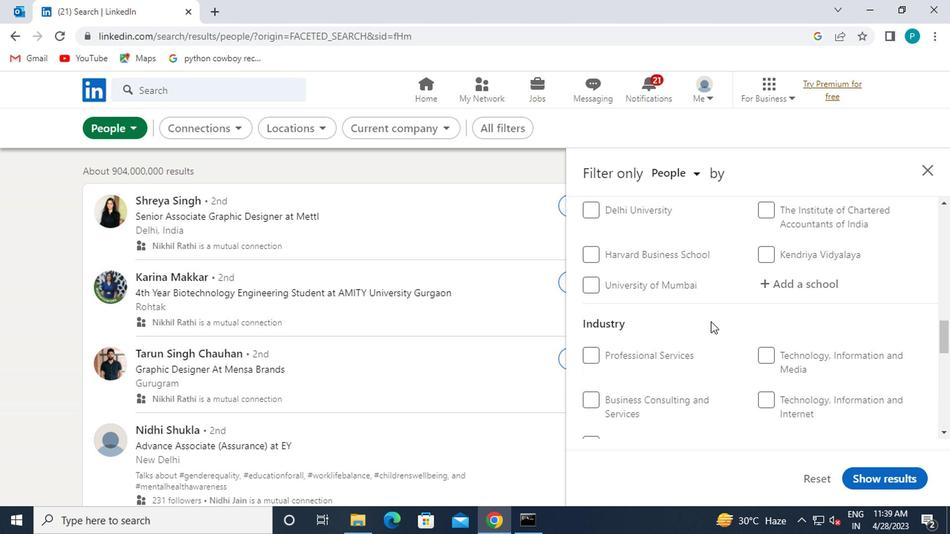 
Action: Mouse moved to (689, 320)
Screenshot: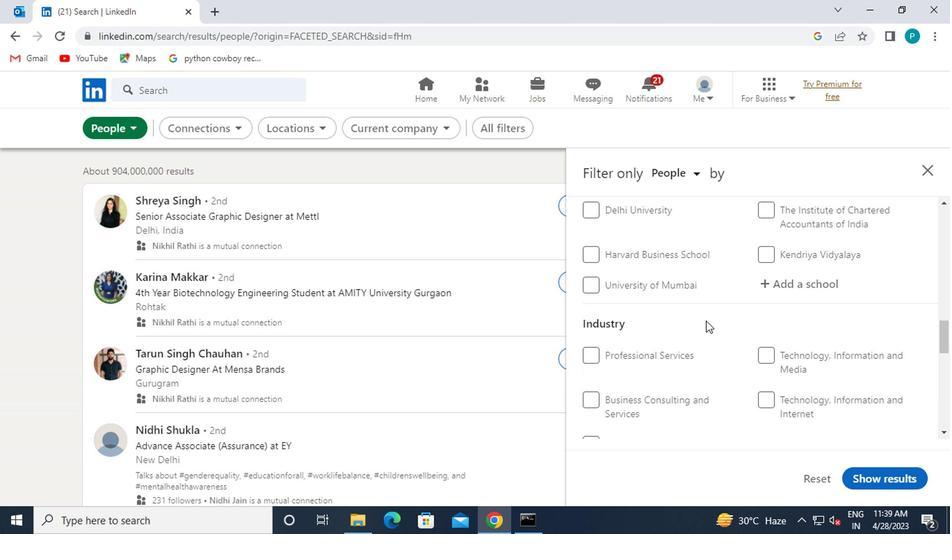 
Action: Mouse scrolled (689, 319) with delta (0, 0)
Screenshot: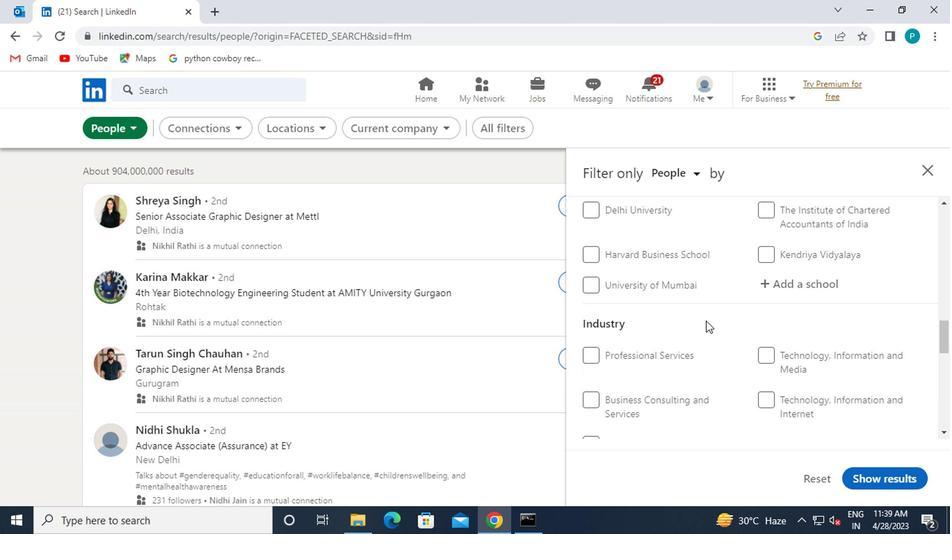 
Action: Mouse moved to (684, 320)
Screenshot: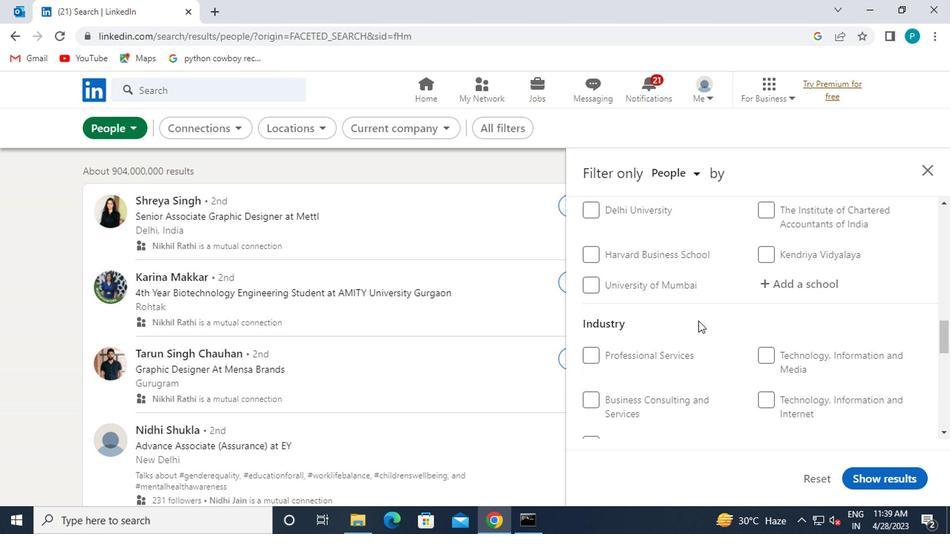 
Action: Mouse scrolled (684, 319) with delta (0, 0)
Screenshot: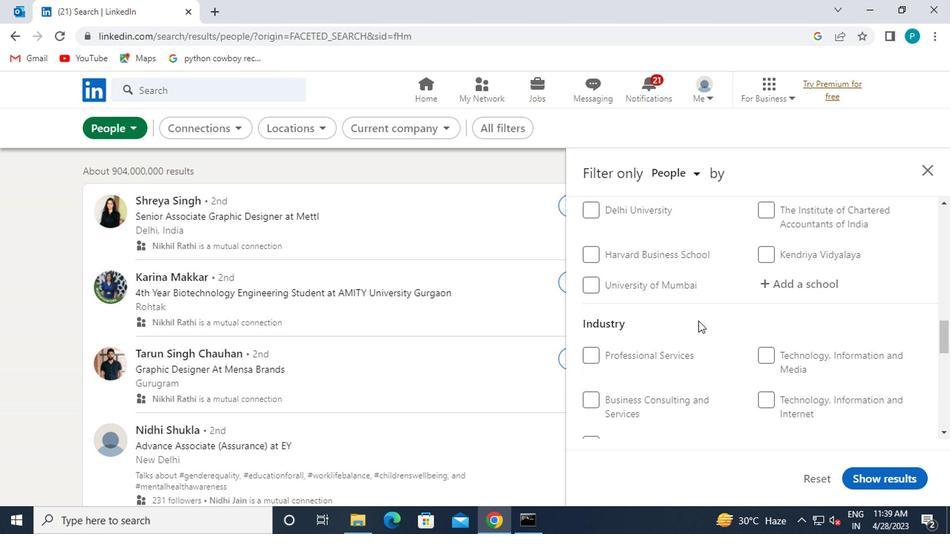 
Action: Mouse moved to (618, 320)
Screenshot: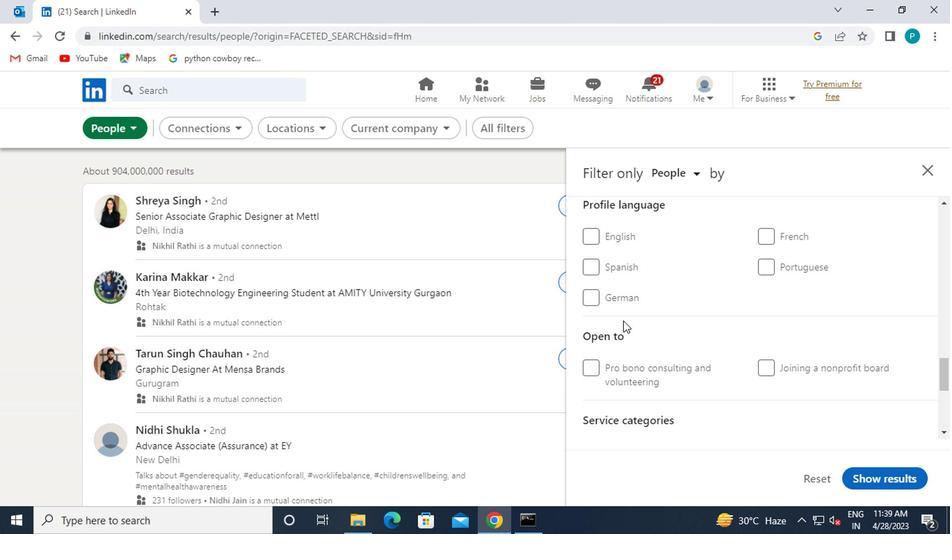 
Action: Mouse scrolled (618, 319) with delta (0, 0)
Screenshot: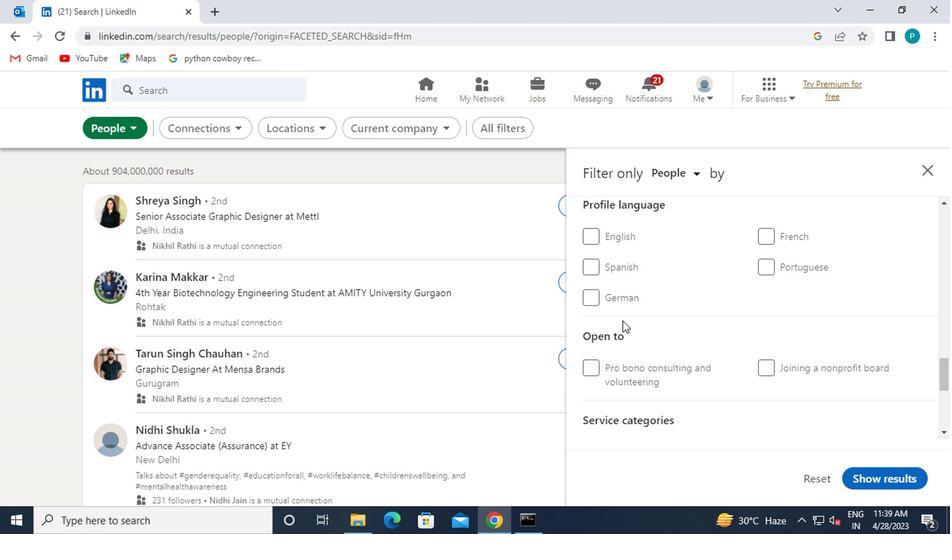 
Action: Mouse moved to (618, 310)
Screenshot: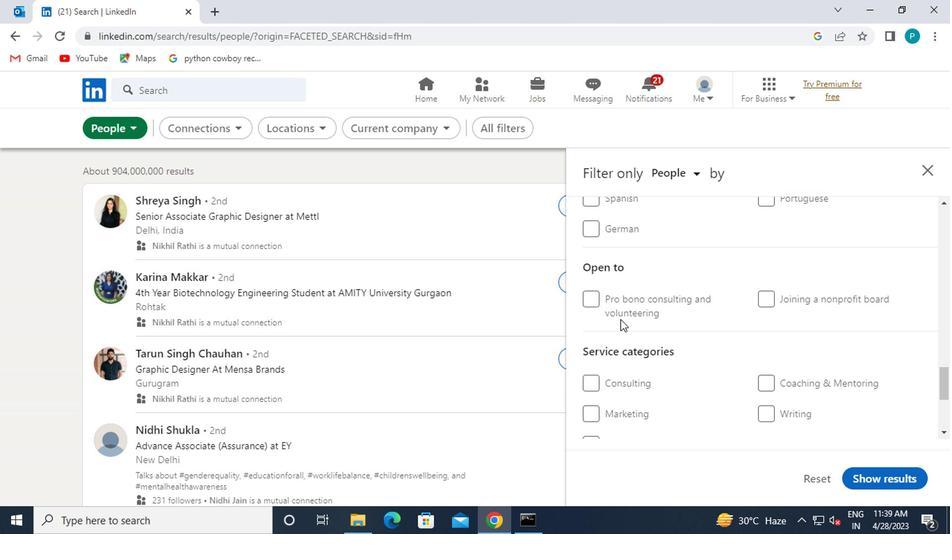 
Action: Mouse scrolled (618, 310) with delta (0, 0)
Screenshot: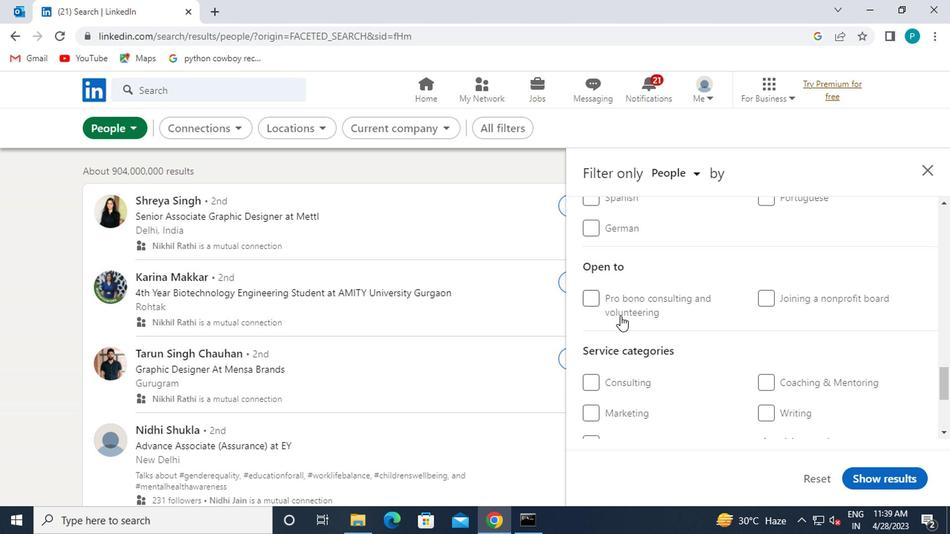 
Action: Mouse moved to (620, 308)
Screenshot: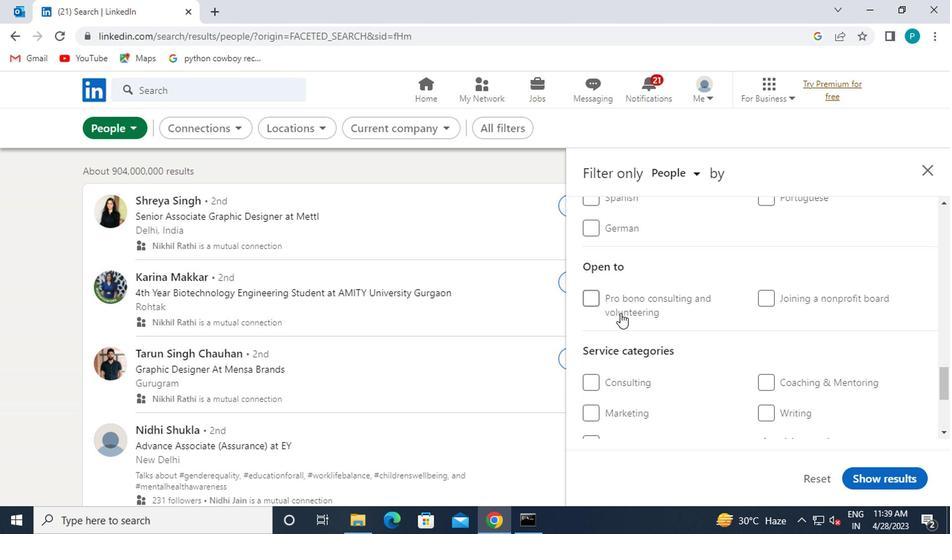 
Action: Mouse scrolled (620, 308) with delta (0, 0)
Screenshot: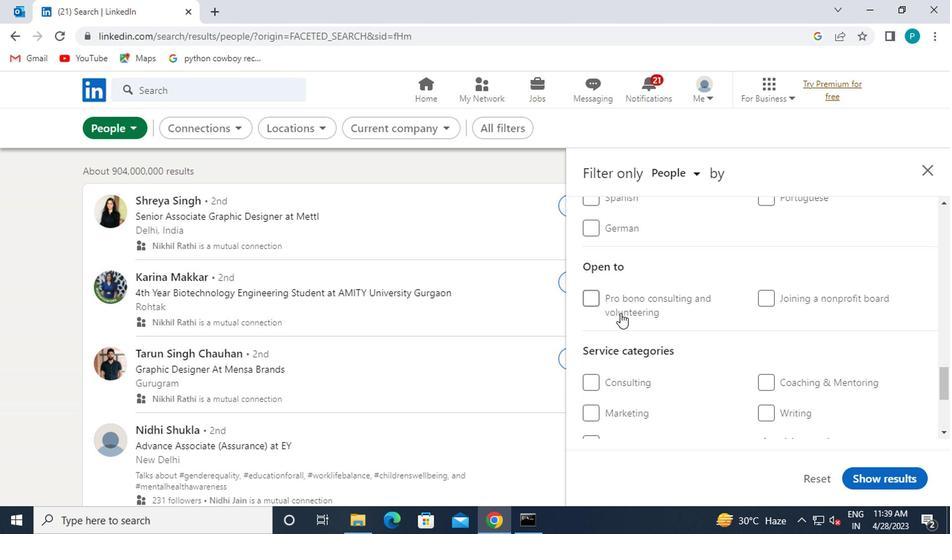 
Action: Mouse moved to (630, 337)
Screenshot: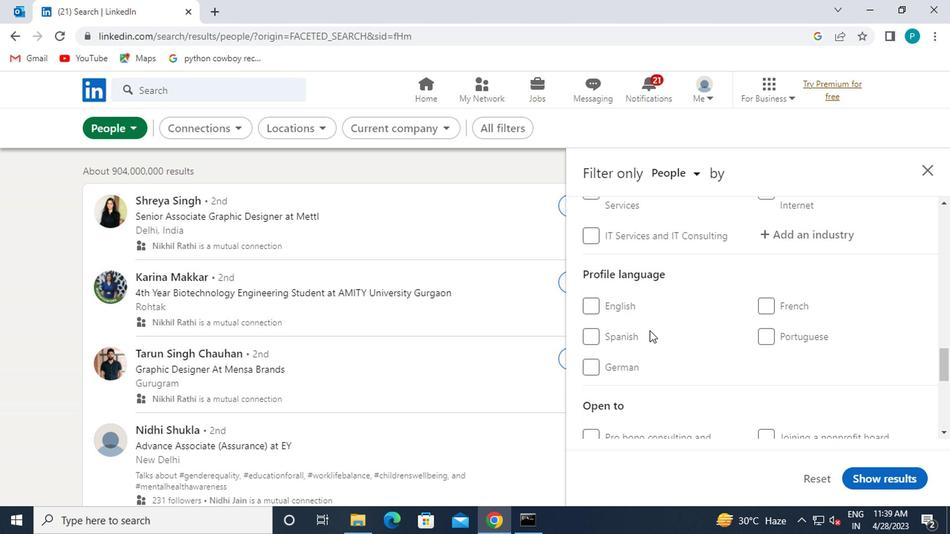 
Action: Mouse pressed left at (630, 337)
Screenshot: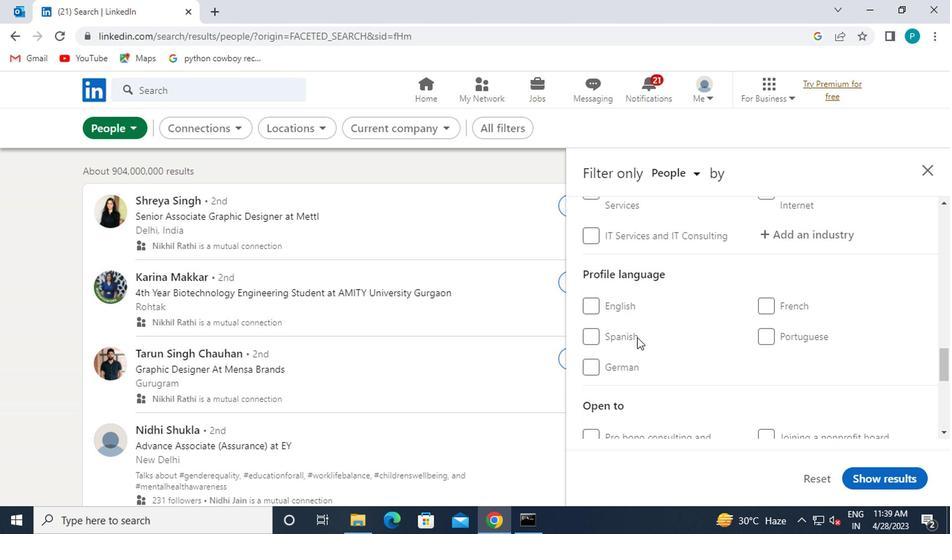 
Action: Mouse moved to (715, 331)
Screenshot: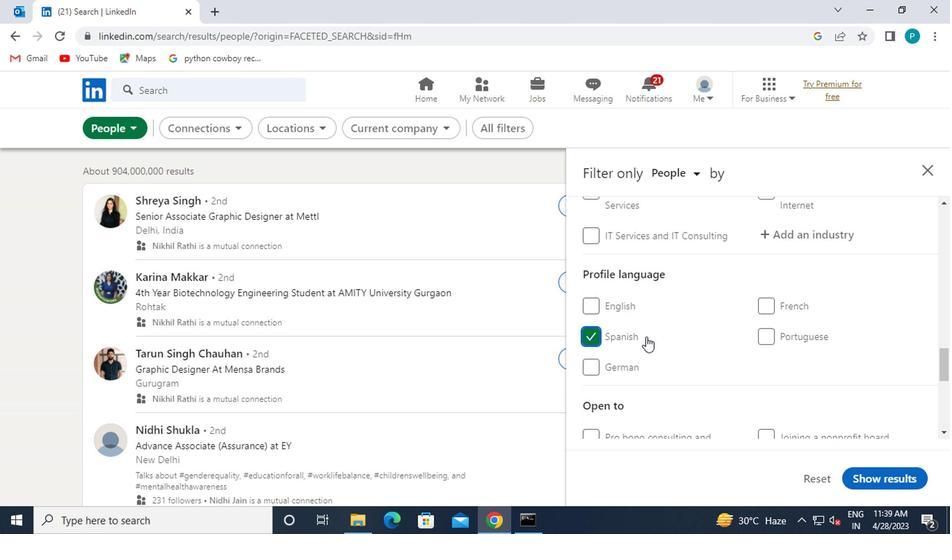 
Action: Mouse scrolled (715, 332) with delta (0, 0)
Screenshot: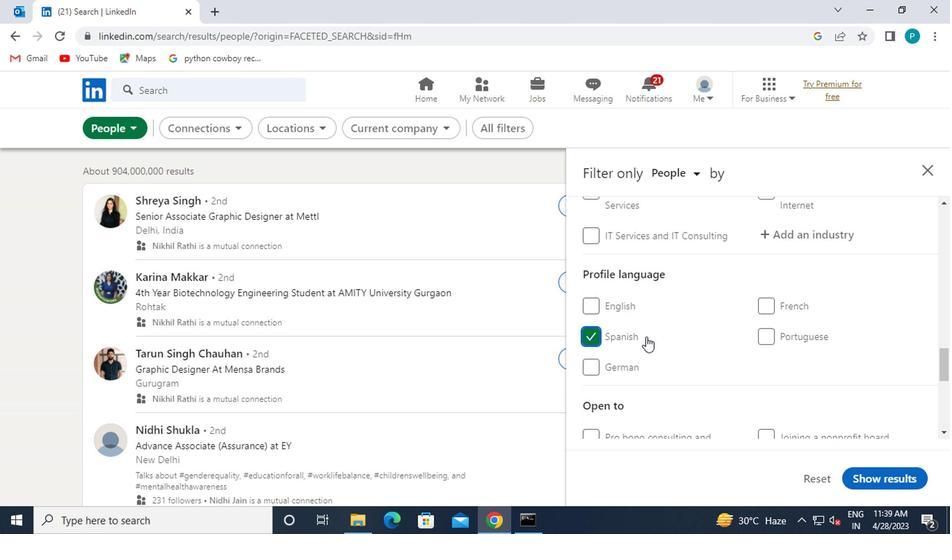 
Action: Mouse scrolled (715, 332) with delta (0, 0)
Screenshot: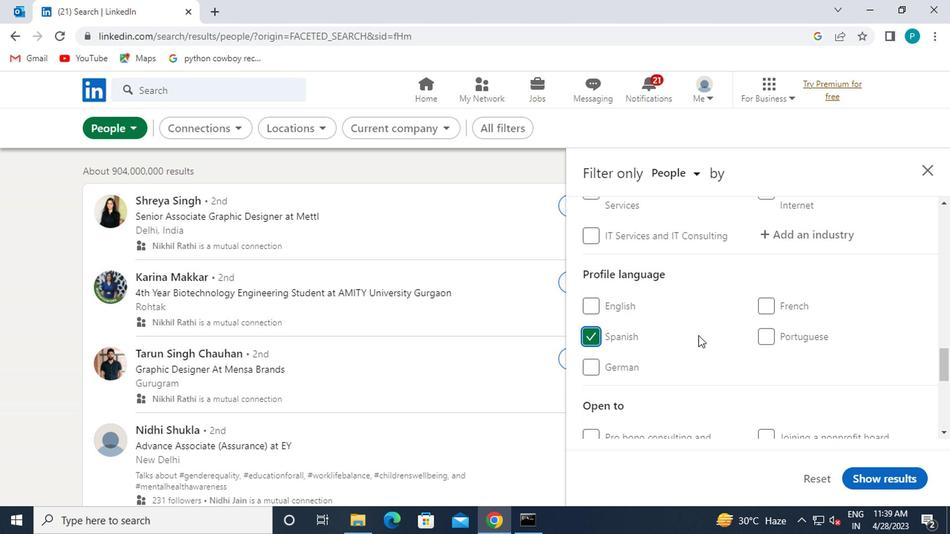 
Action: Mouse scrolled (715, 332) with delta (0, 0)
Screenshot: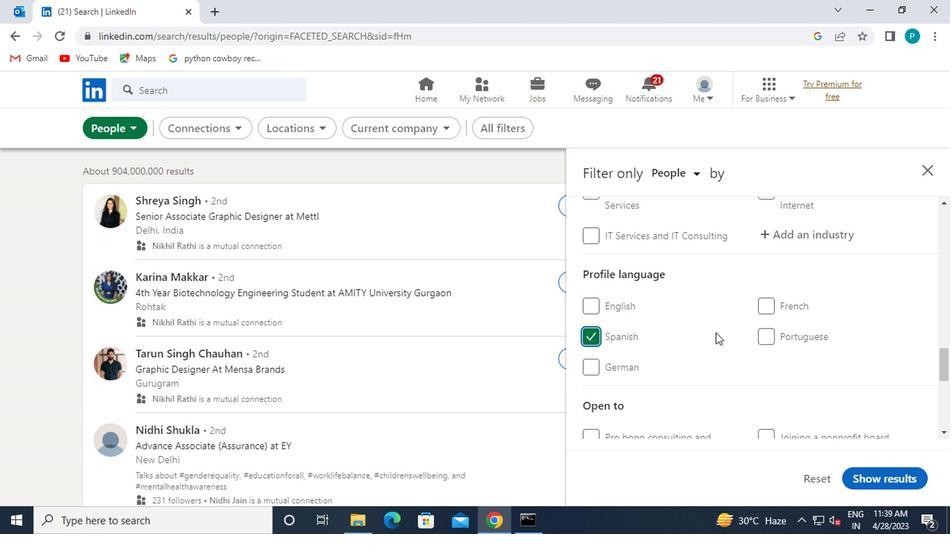 
Action: Mouse moved to (718, 328)
Screenshot: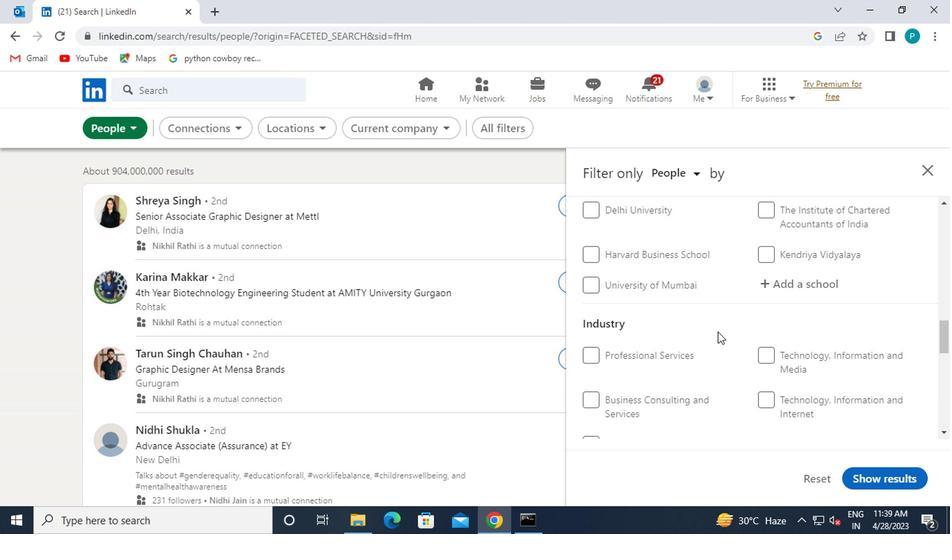 
Action: Mouse scrolled (718, 329) with delta (0, 0)
Screenshot: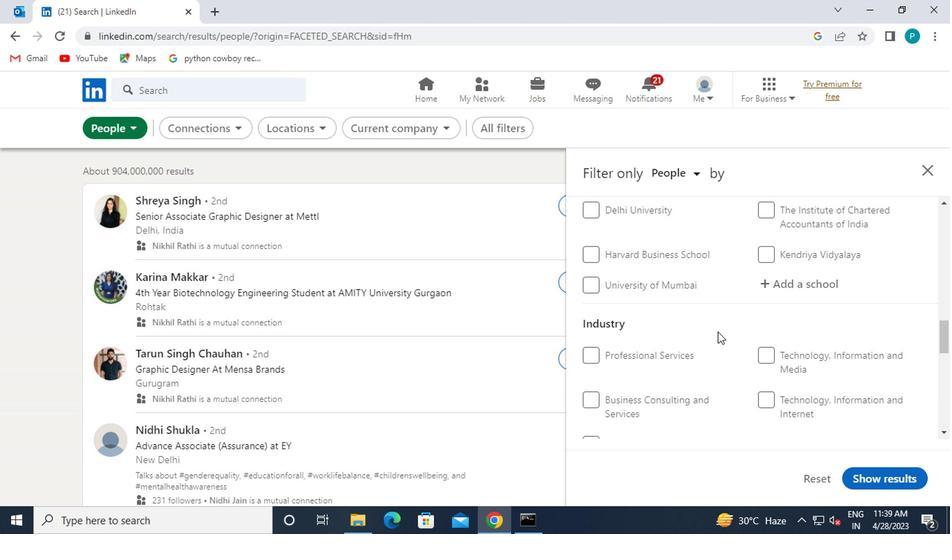 
Action: Mouse moved to (720, 327)
Screenshot: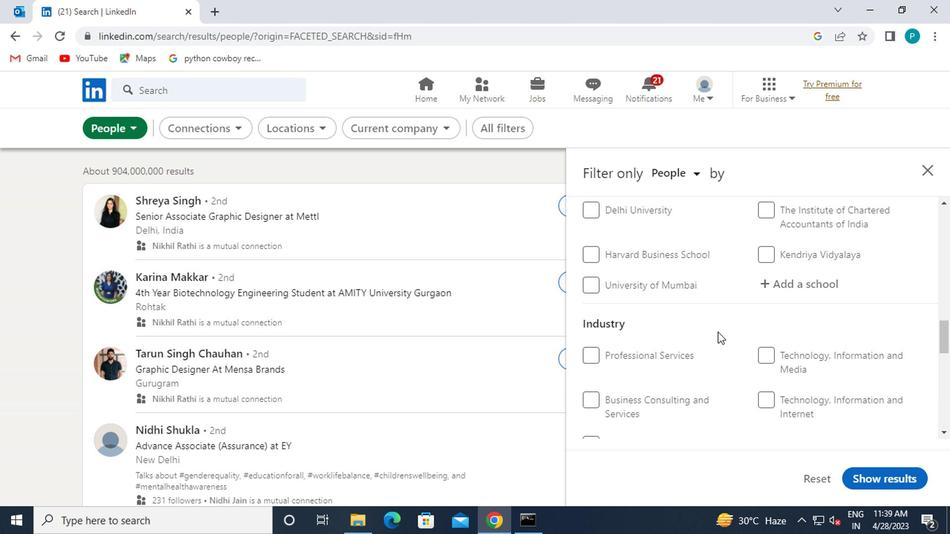 
Action: Mouse scrolled (720, 328) with delta (0, 0)
Screenshot: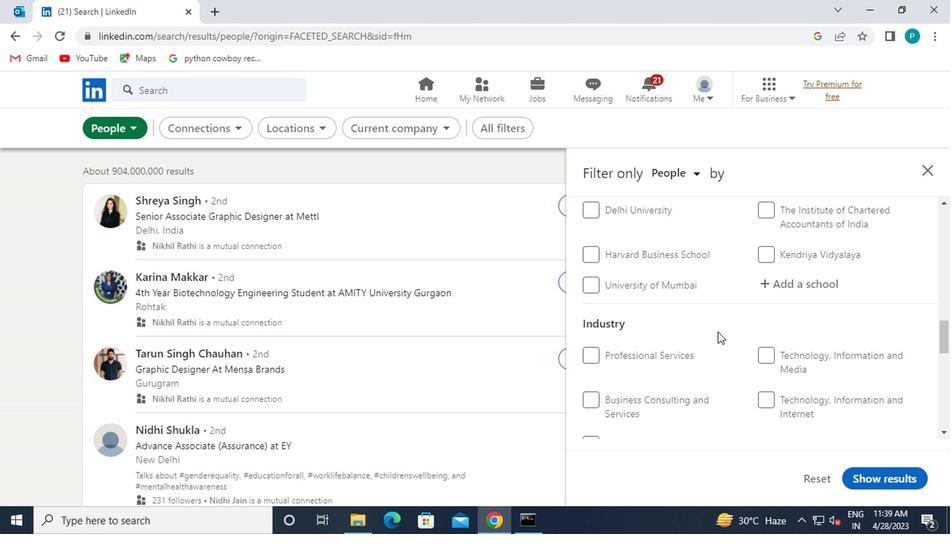 
Action: Mouse scrolled (720, 328) with delta (0, 0)
Screenshot: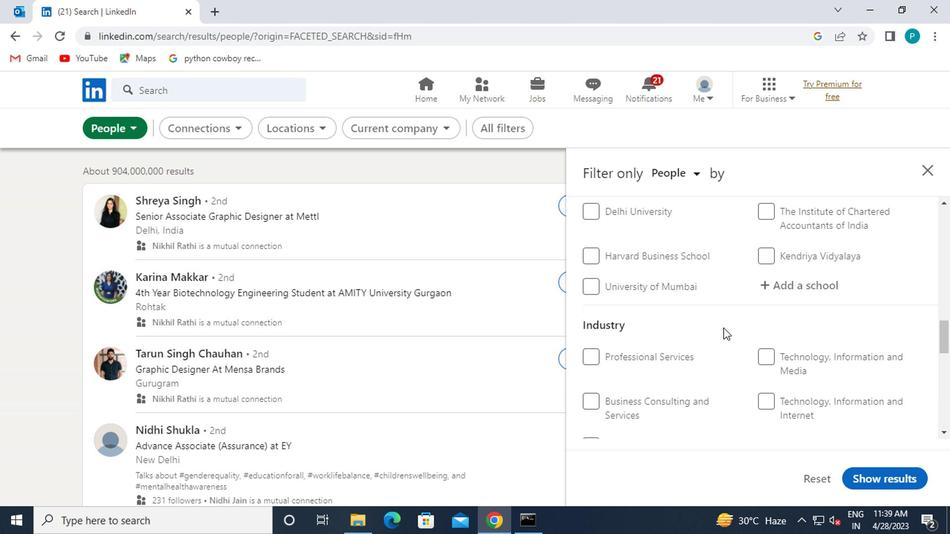 
Action: Mouse moved to (725, 327)
Screenshot: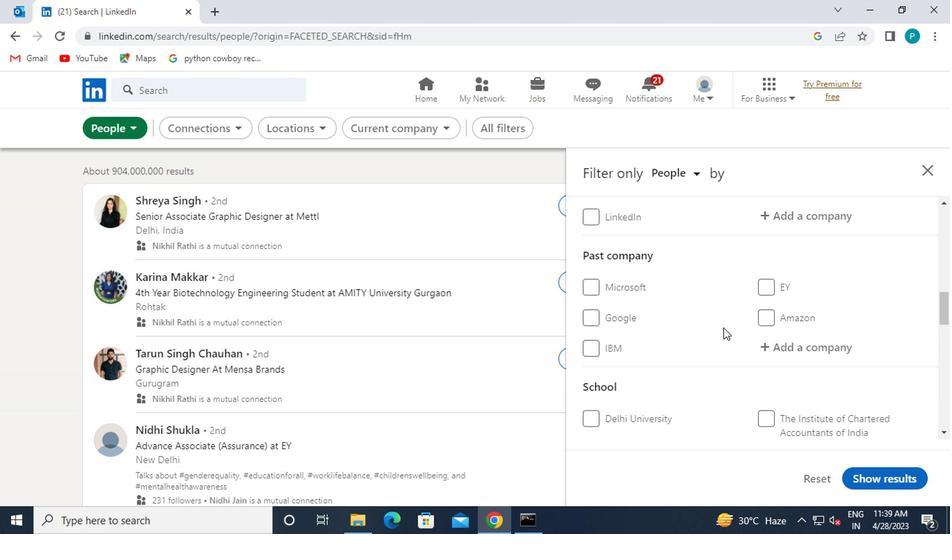 
Action: Mouse scrolled (725, 328) with delta (0, 0)
Screenshot: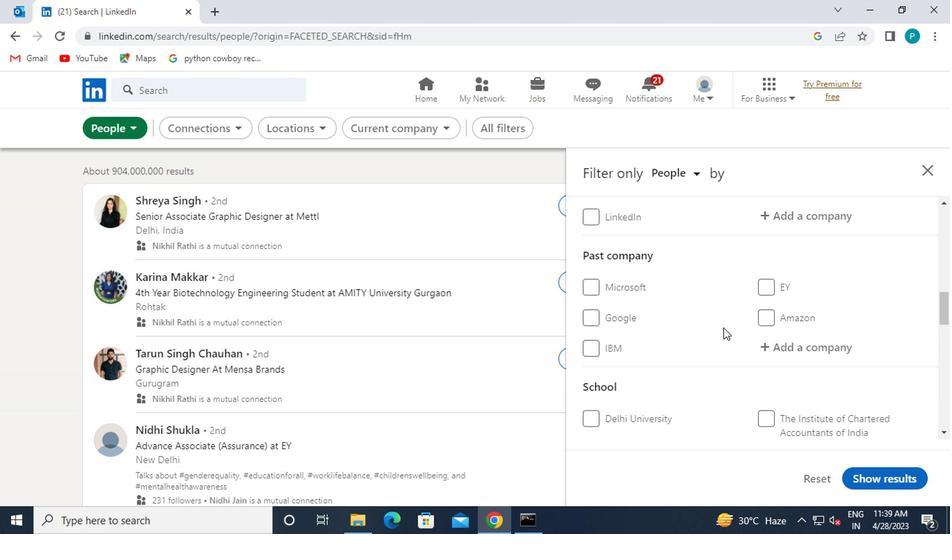
Action: Mouse moved to (728, 327)
Screenshot: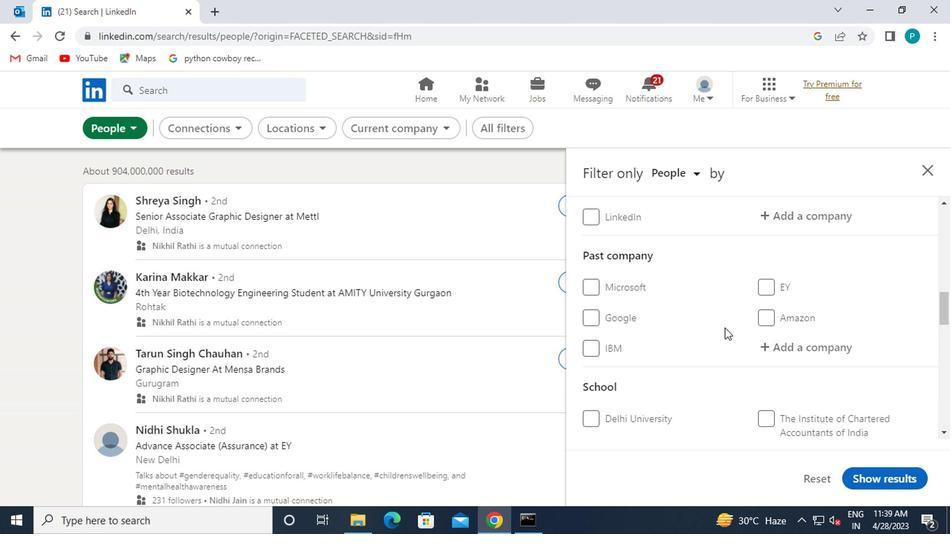 
Action: Mouse scrolled (728, 328) with delta (0, 0)
Screenshot: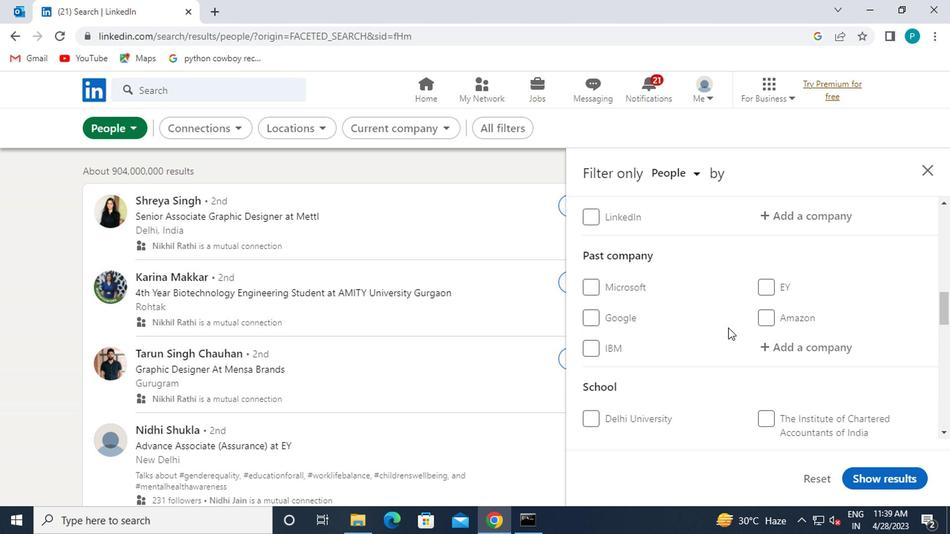 
Action: Mouse moved to (757, 337)
Screenshot: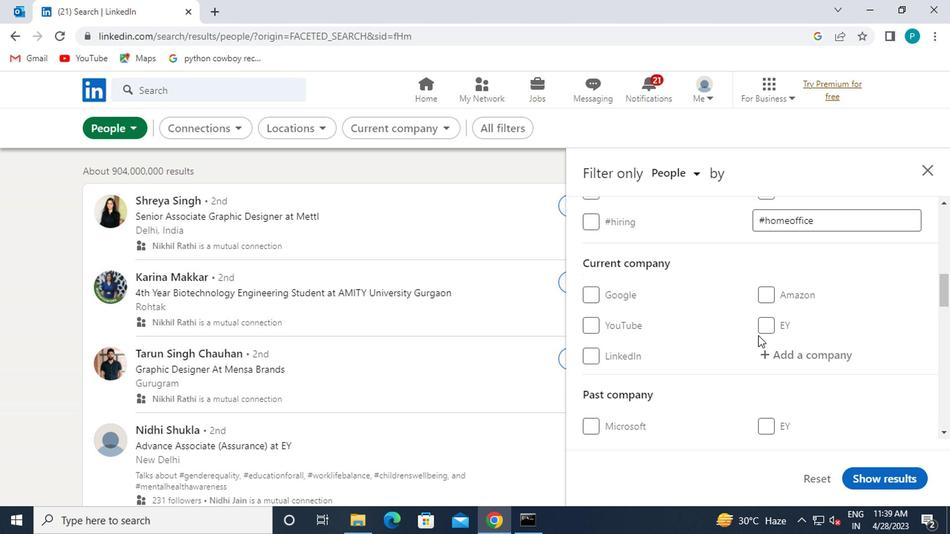 
Action: Mouse scrolled (757, 338) with delta (0, 0)
Screenshot: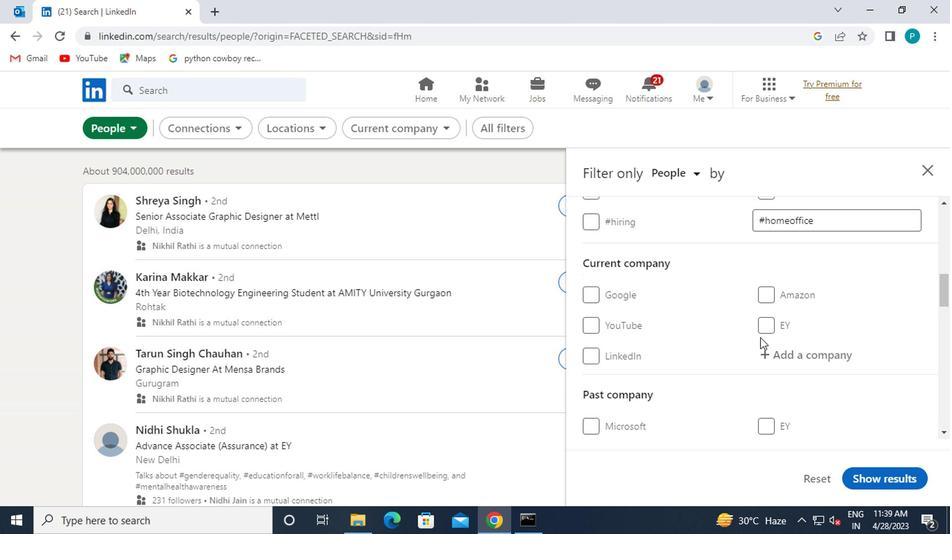 
Action: Mouse moved to (759, 366)
Screenshot: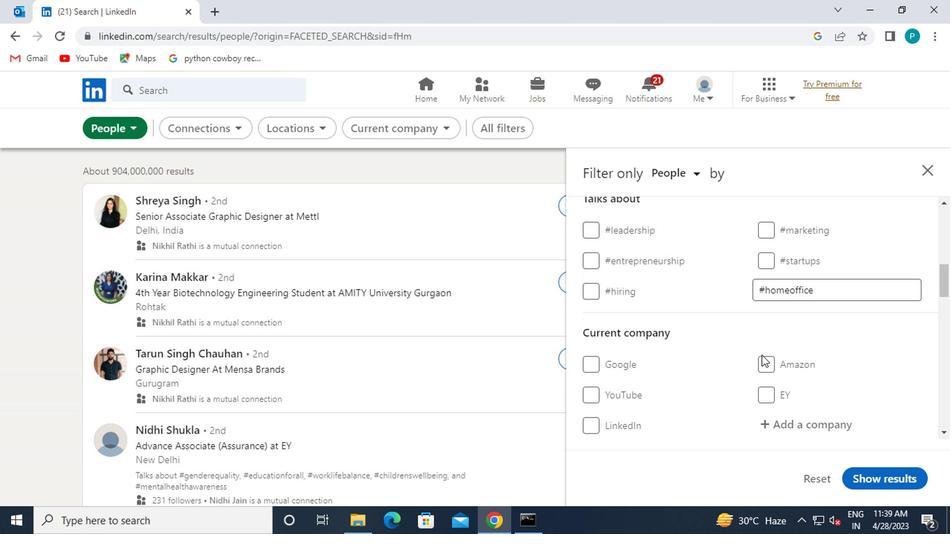 
Action: Mouse scrolled (759, 366) with delta (0, 0)
Screenshot: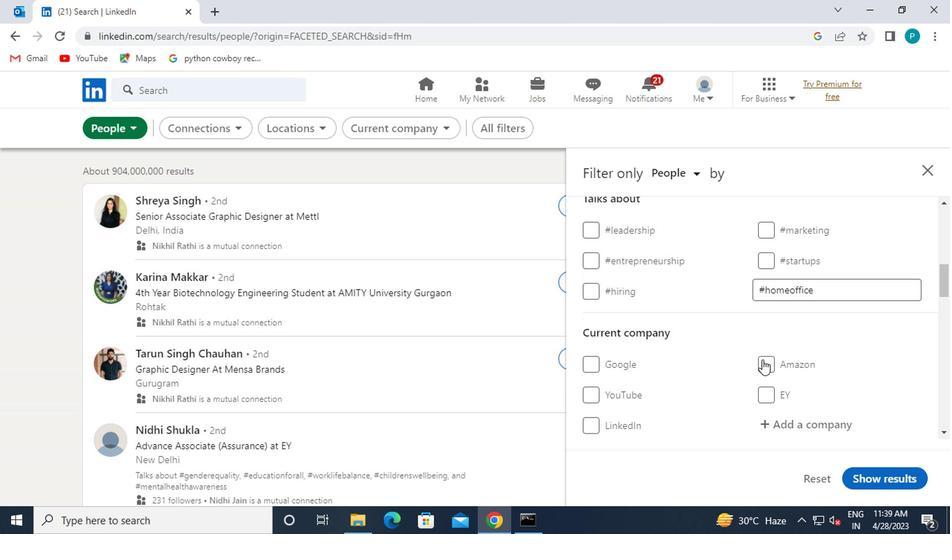 
Action: Mouse moved to (770, 349)
Screenshot: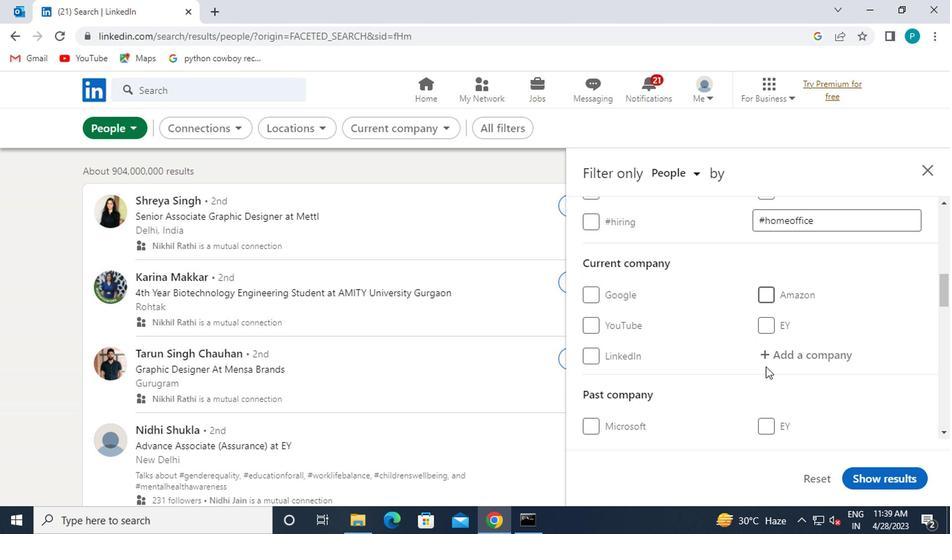 
Action: Mouse pressed left at (770, 349)
Screenshot: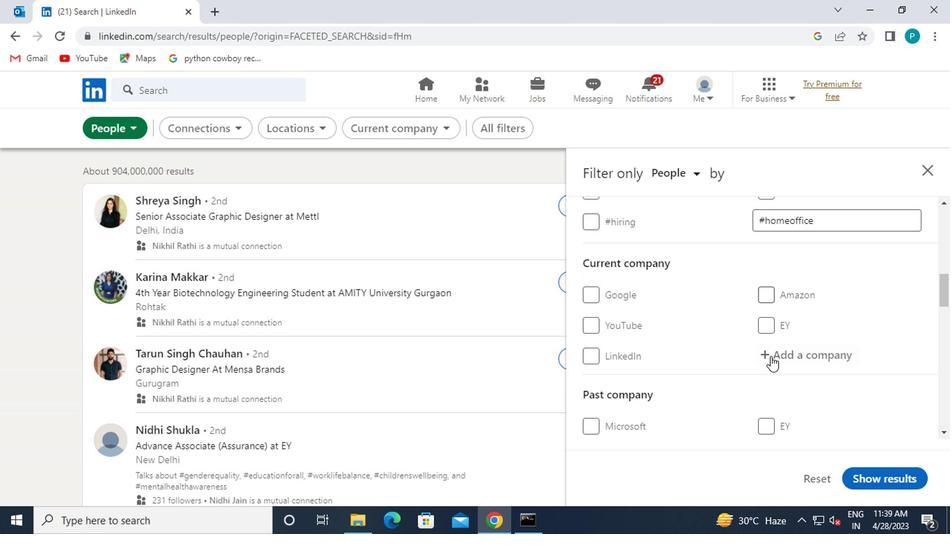 
Action: Key pressed <Key.caps_lock>E<Key.caps_lock>REKRUT
Screenshot: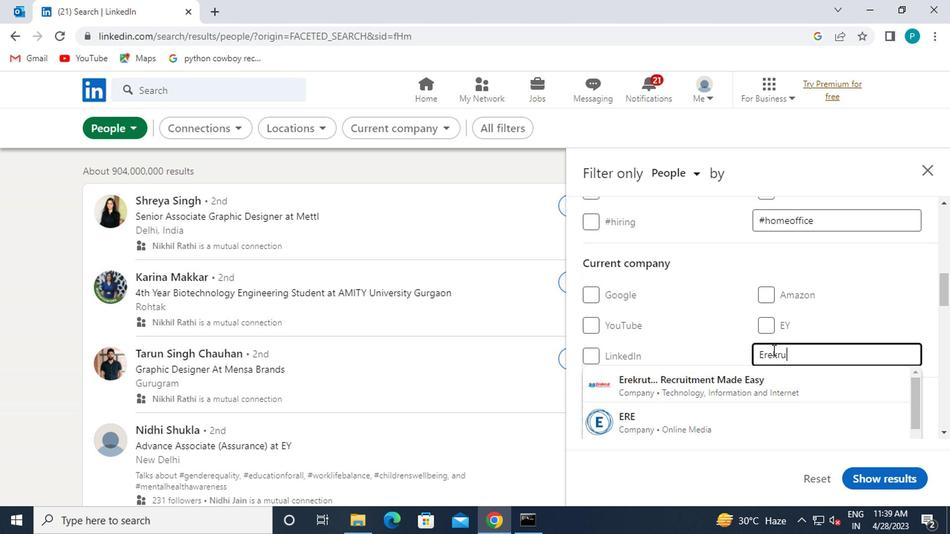 
Action: Mouse moved to (713, 377)
Screenshot: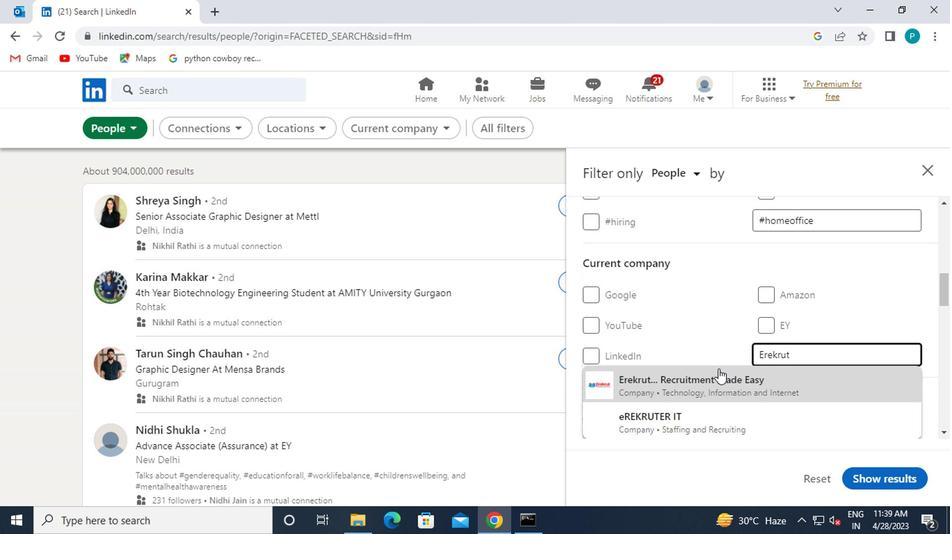 
Action: Mouse pressed left at (713, 377)
Screenshot: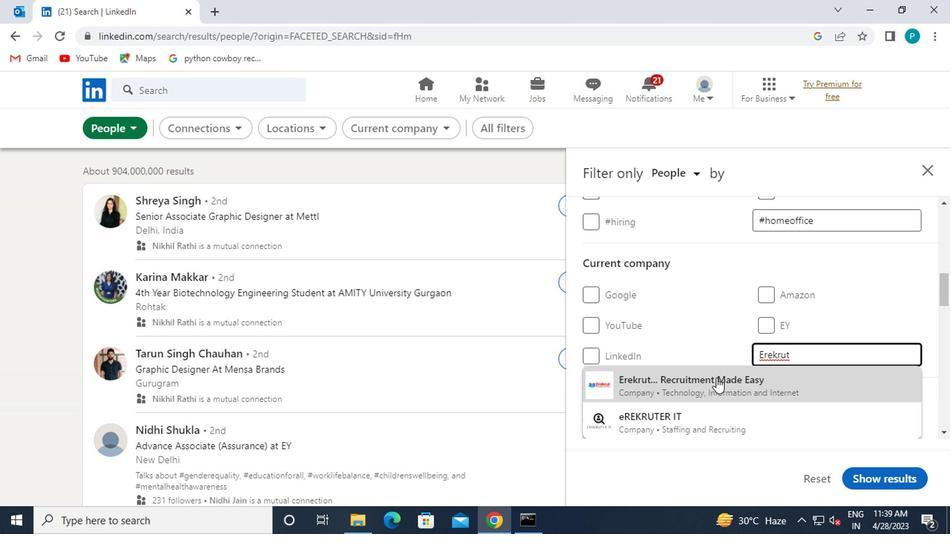
Action: Mouse scrolled (713, 376) with delta (0, 0)
Screenshot: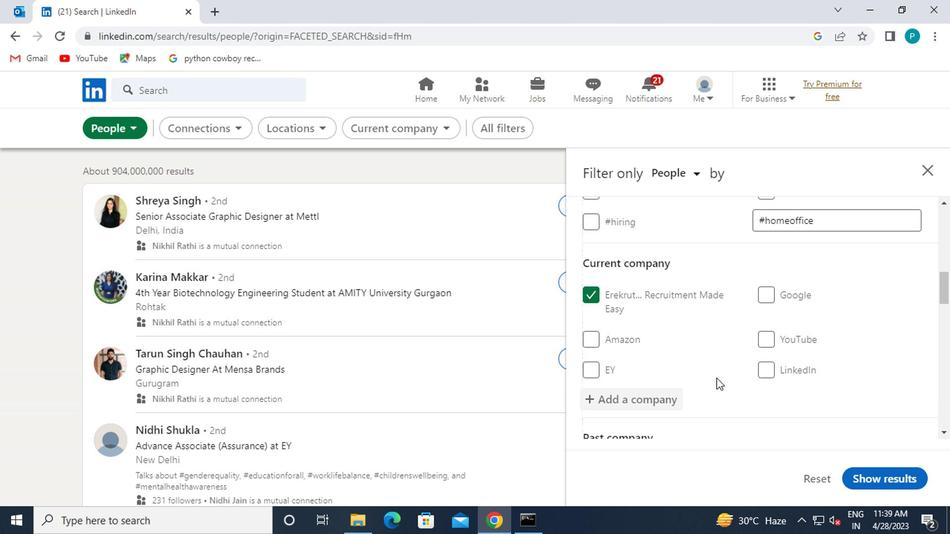 
Action: Mouse scrolled (713, 376) with delta (0, 0)
Screenshot: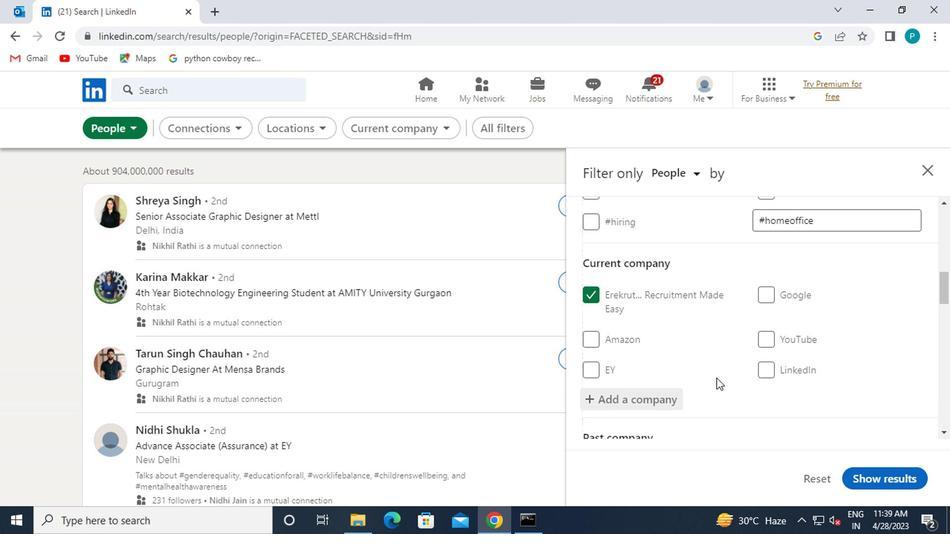 
Action: Mouse scrolled (713, 376) with delta (0, 0)
Screenshot: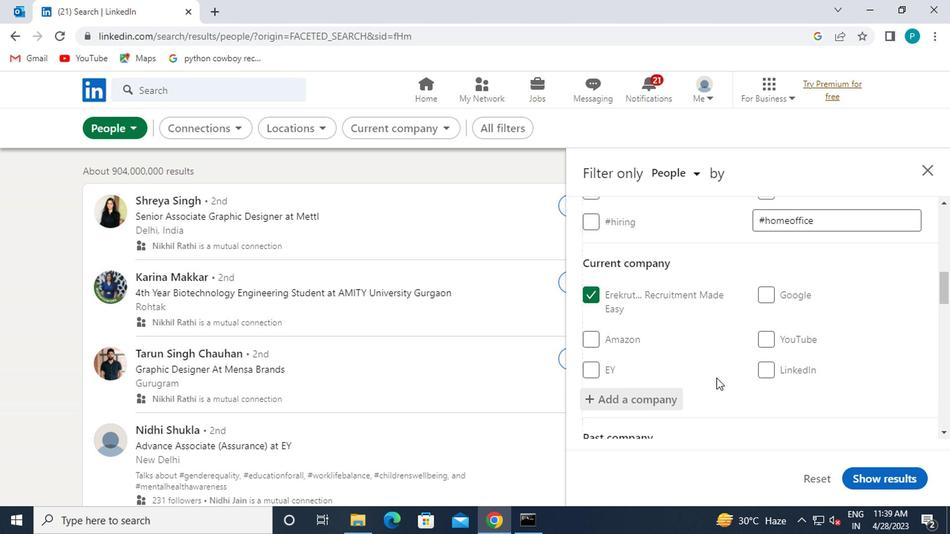 
Action: Mouse moved to (763, 343)
Screenshot: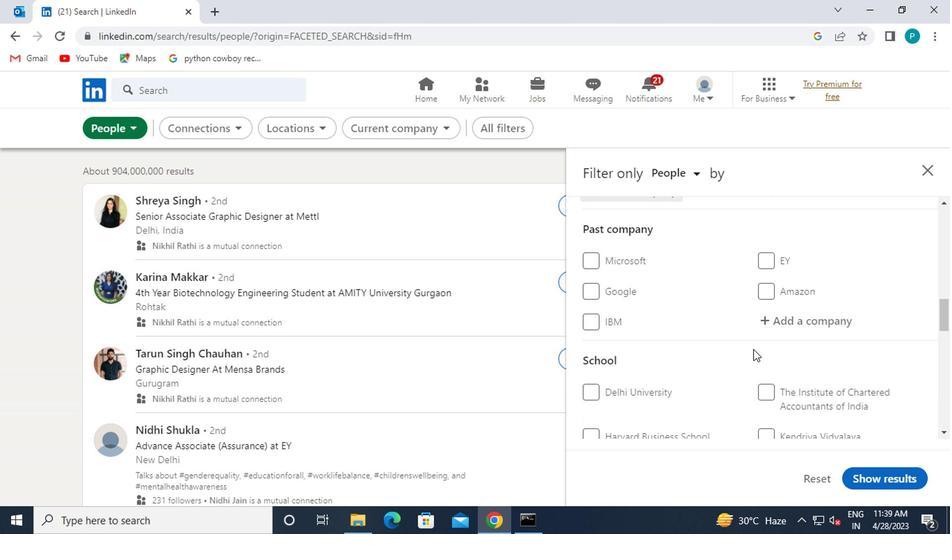 
Action: Mouse scrolled (763, 343) with delta (0, 0)
Screenshot: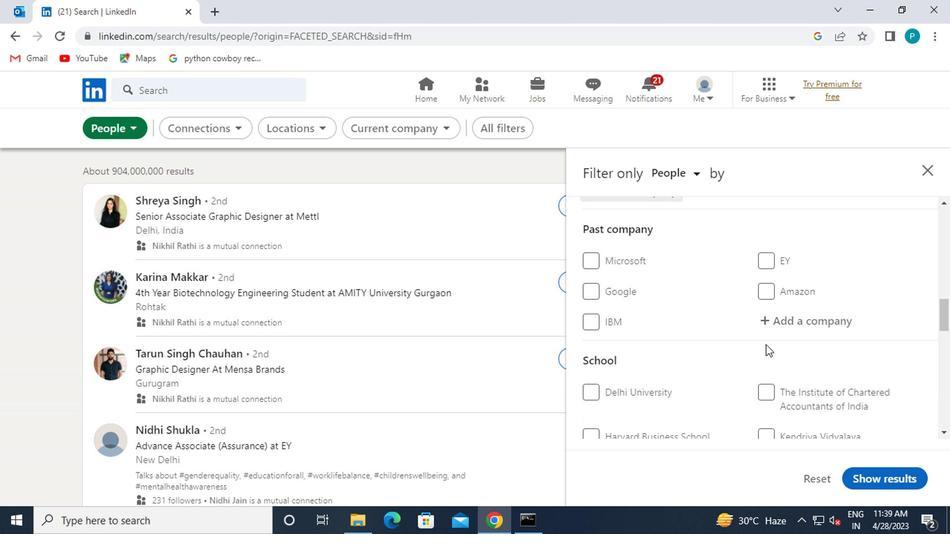 
Action: Mouse scrolled (763, 343) with delta (0, 0)
Screenshot: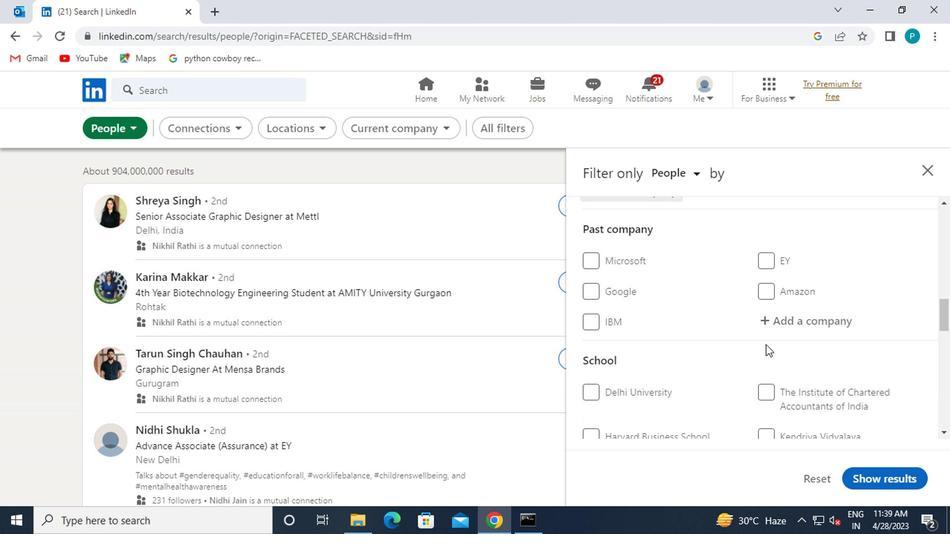 
Action: Mouse moved to (771, 334)
Screenshot: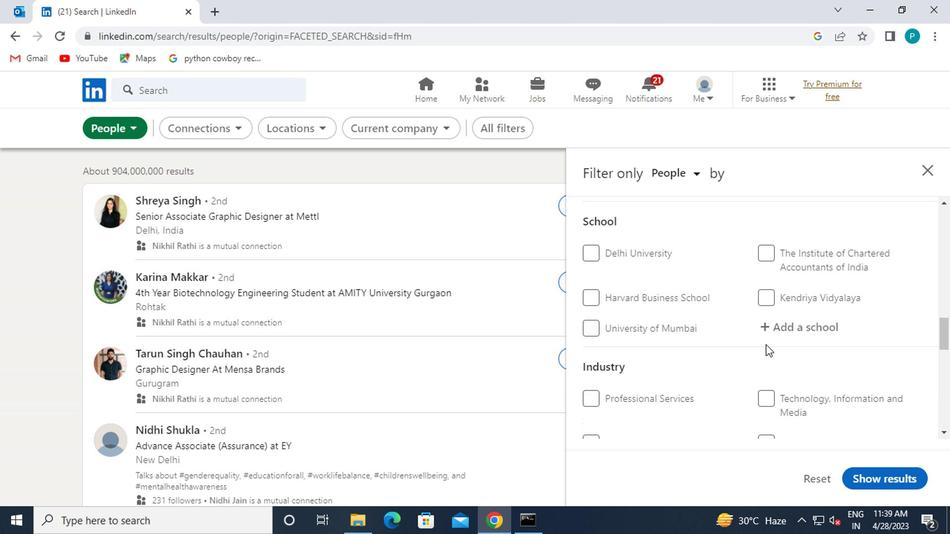 
Action: Mouse pressed left at (771, 334)
Screenshot: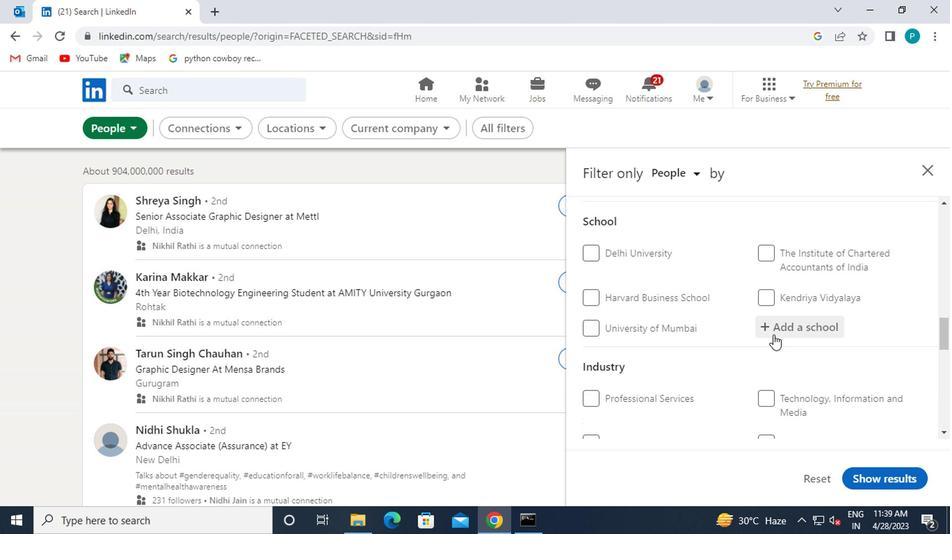 
Action: Mouse moved to (757, 366)
Screenshot: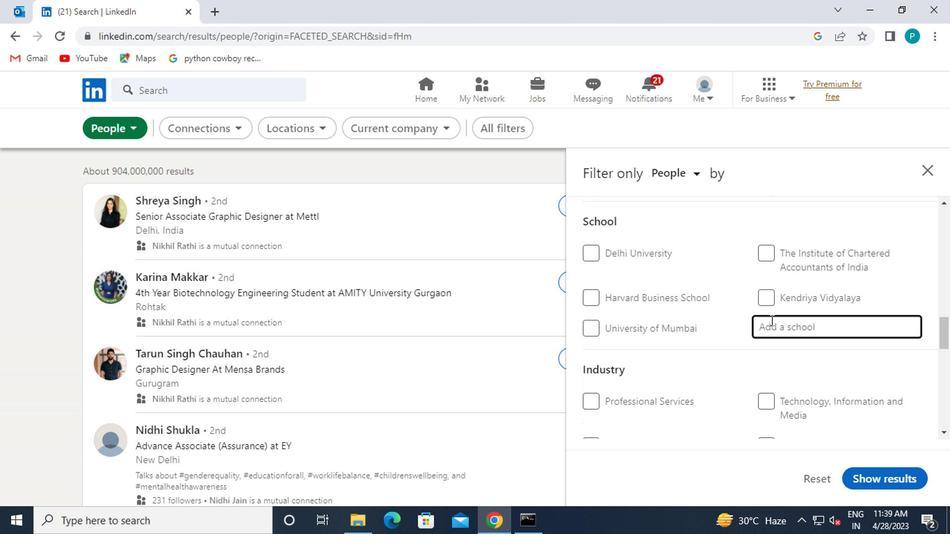 
Action: Key pressed <Key.caps_lock>L<Key.caps_lock>ALA<Key.space><Key.caps_lock>L<Key.caps_lock>AJPATRAI
Screenshot: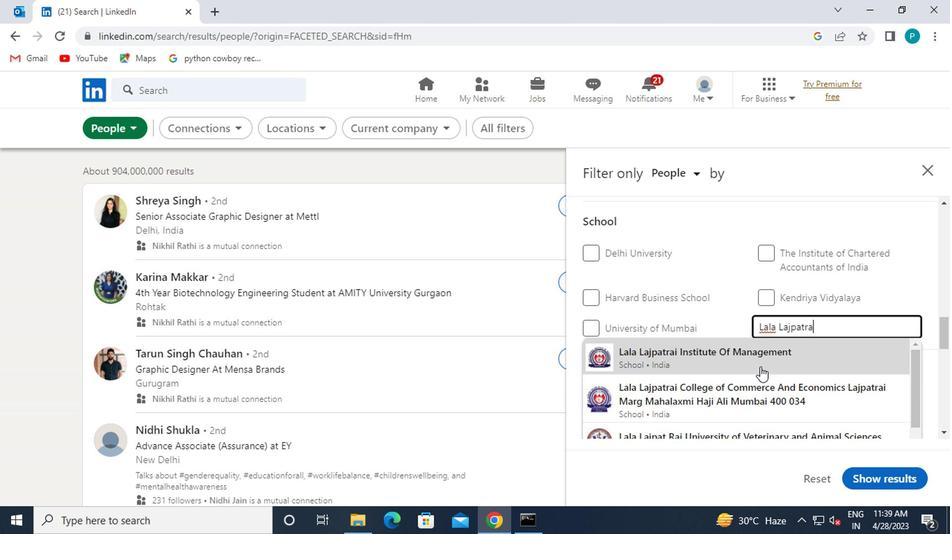 
Action: Mouse moved to (750, 378)
Screenshot: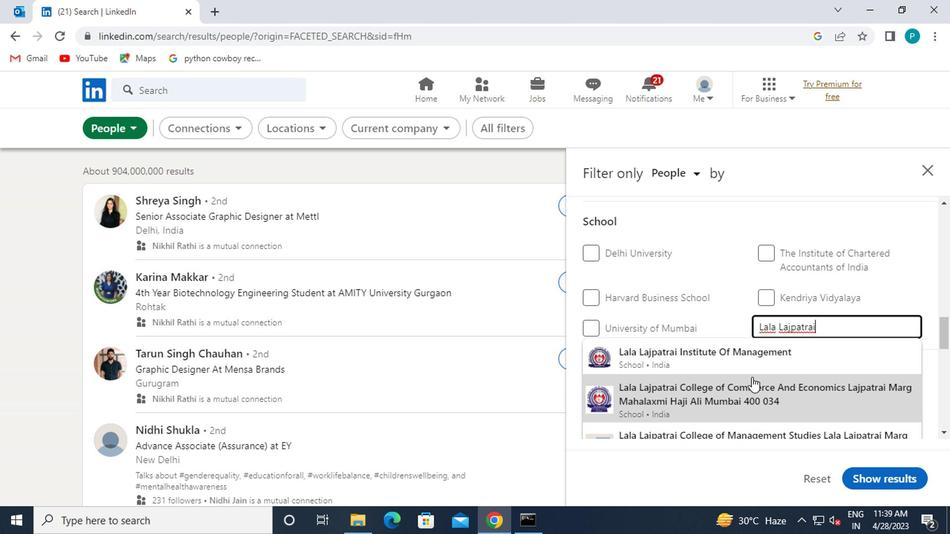 
Action: Mouse pressed left at (750, 378)
Screenshot: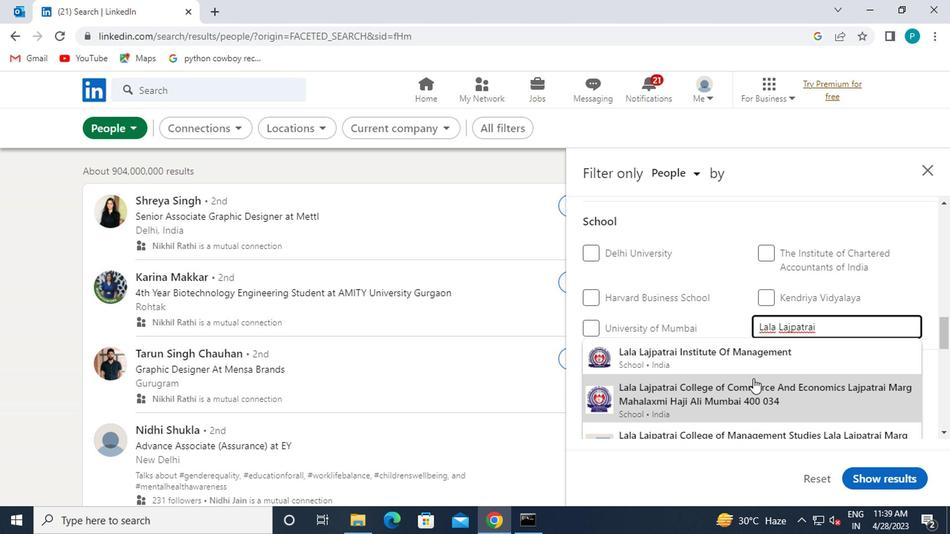
Action: Mouse scrolled (750, 377) with delta (0, 0)
Screenshot: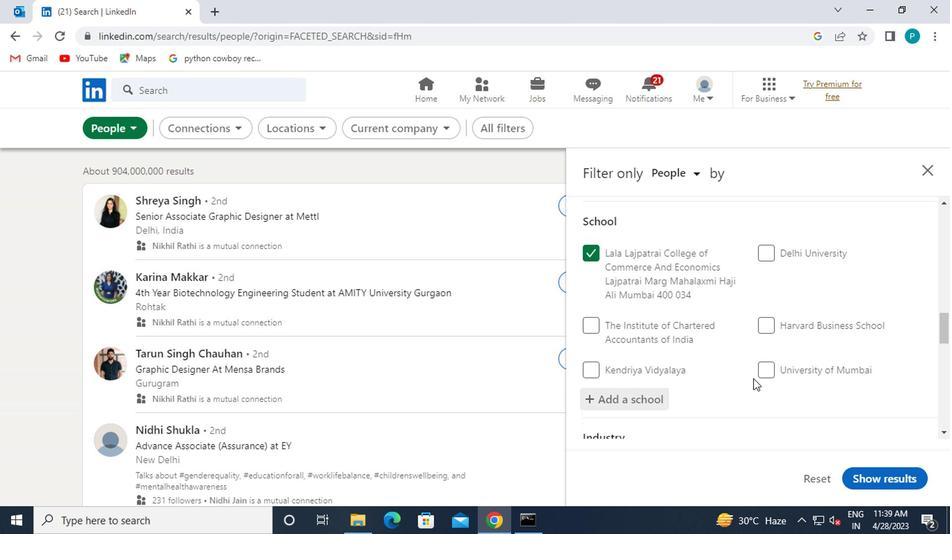 
Action: Mouse scrolled (750, 377) with delta (0, 0)
Screenshot: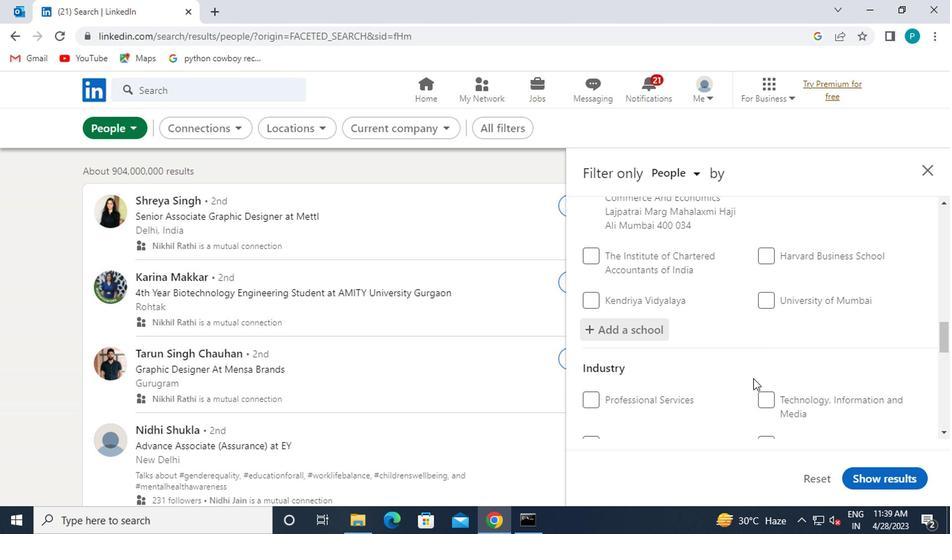 
Action: Mouse scrolled (750, 377) with delta (0, 0)
Screenshot: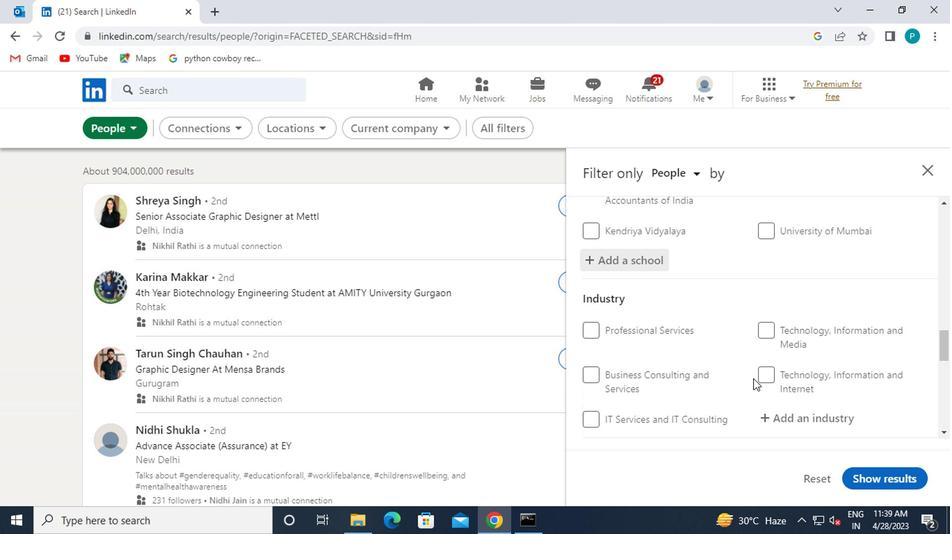 
Action: Mouse moved to (785, 359)
Screenshot: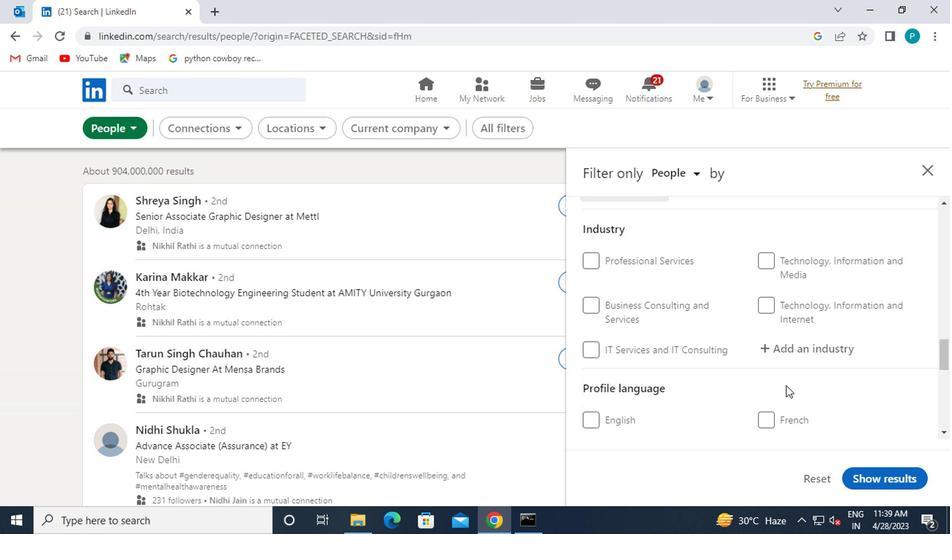 
Action: Mouse pressed left at (785, 359)
Screenshot: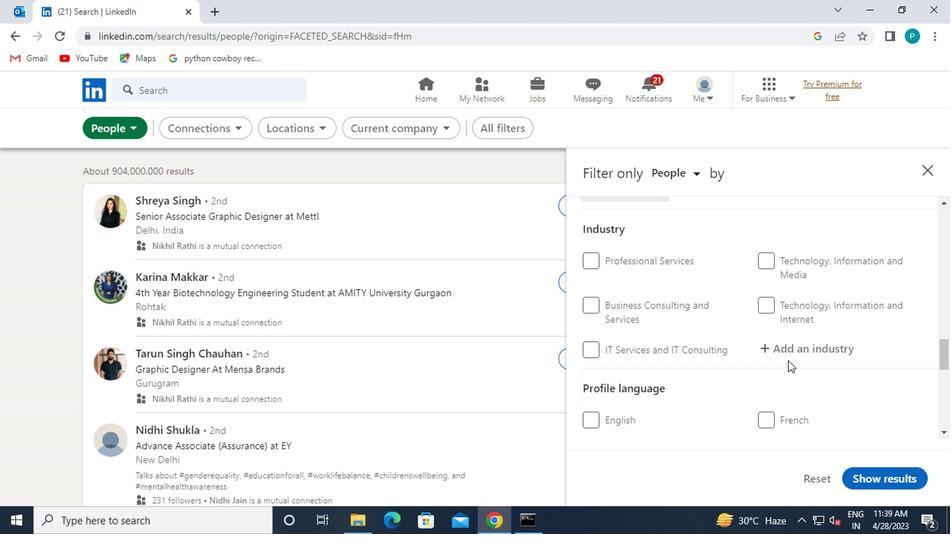 
Action: Mouse moved to (767, 355)
Screenshot: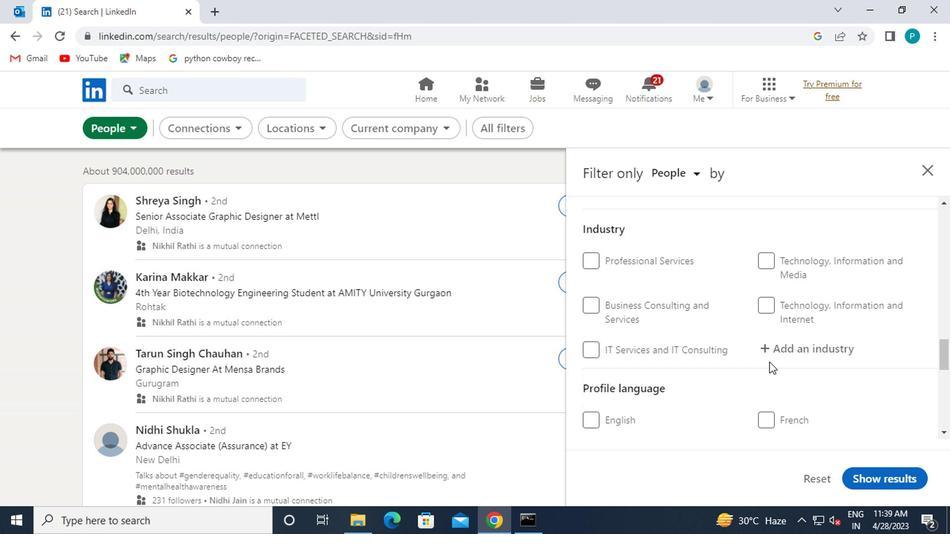 
Action: Mouse pressed left at (767, 355)
Screenshot: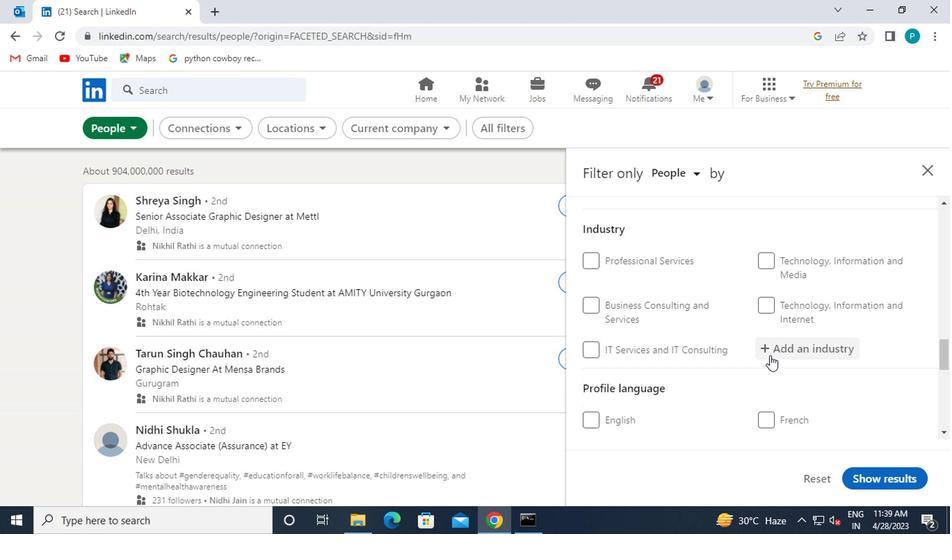 
Action: Mouse moved to (771, 345)
Screenshot: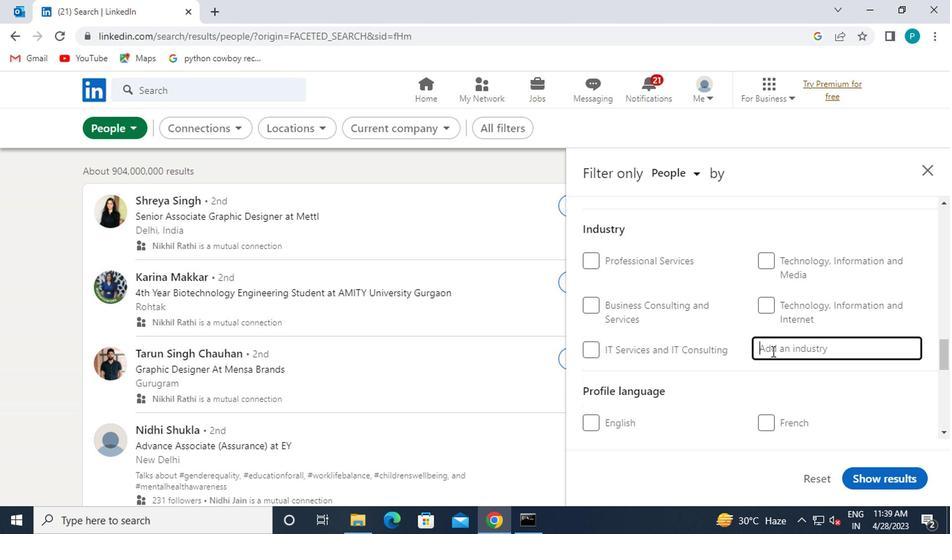 
Action: Key pressed FIRE
Screenshot: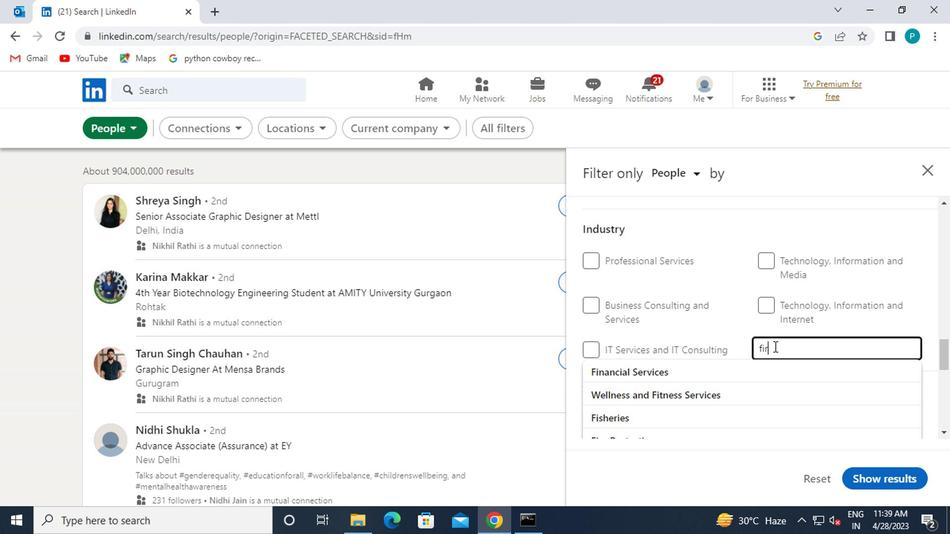 
Action: Mouse moved to (757, 366)
Screenshot: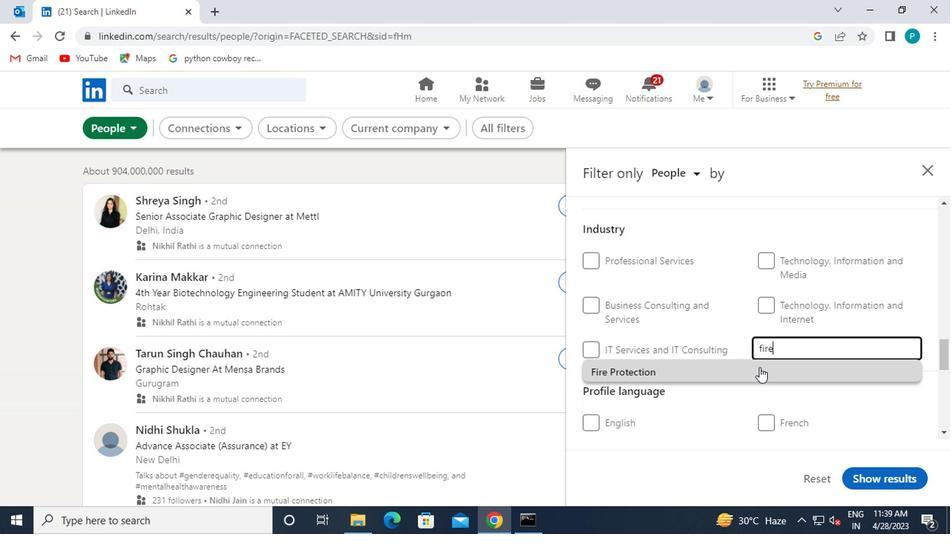 
Action: Mouse pressed left at (757, 366)
Screenshot: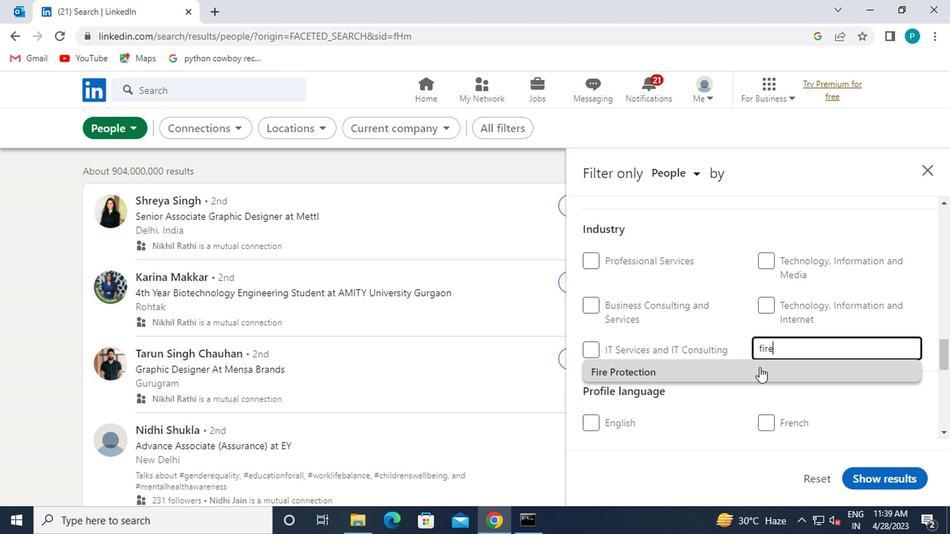 
Action: Mouse scrolled (757, 366) with delta (0, 0)
Screenshot: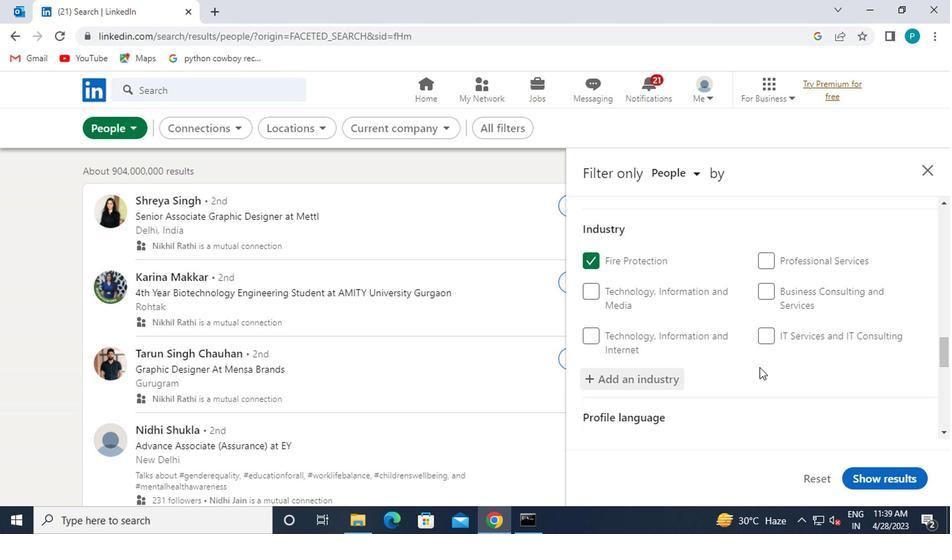 
Action: Mouse moved to (756, 360)
Screenshot: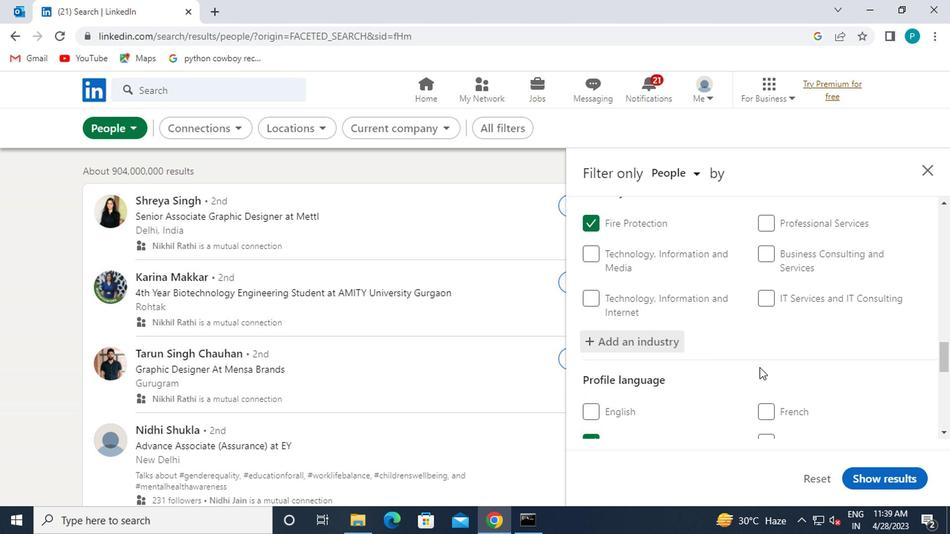 
Action: Mouse scrolled (756, 359) with delta (0, 0)
Screenshot: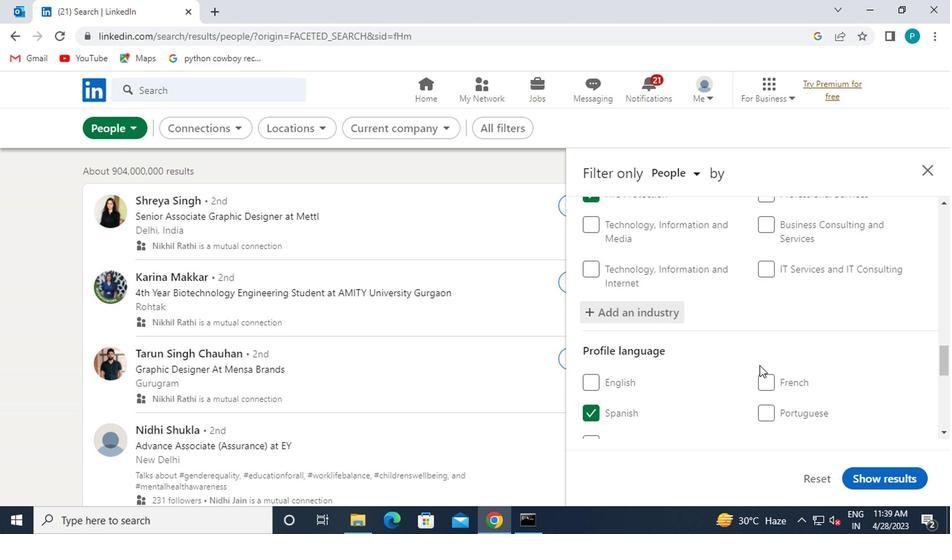
Action: Mouse scrolled (756, 359) with delta (0, 0)
Screenshot: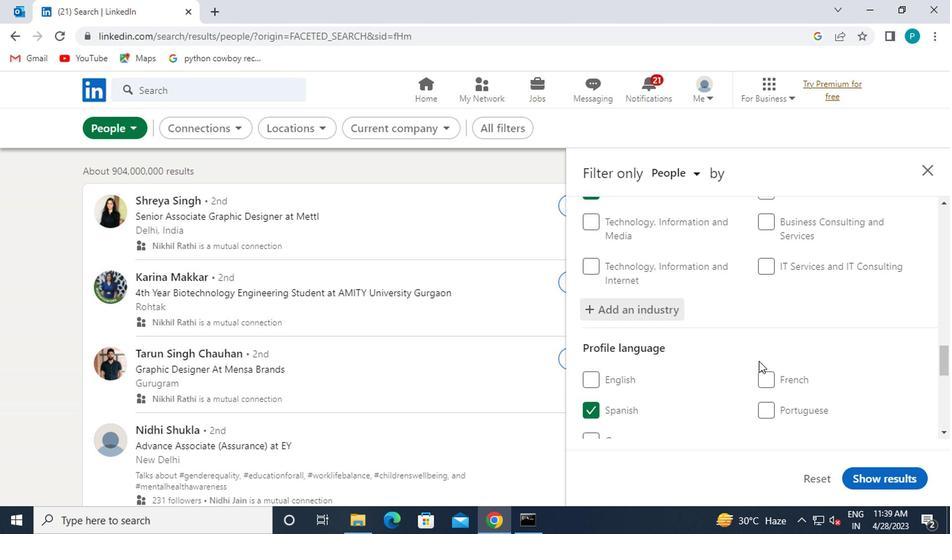 
Action: Mouse scrolled (756, 359) with delta (0, 0)
Screenshot: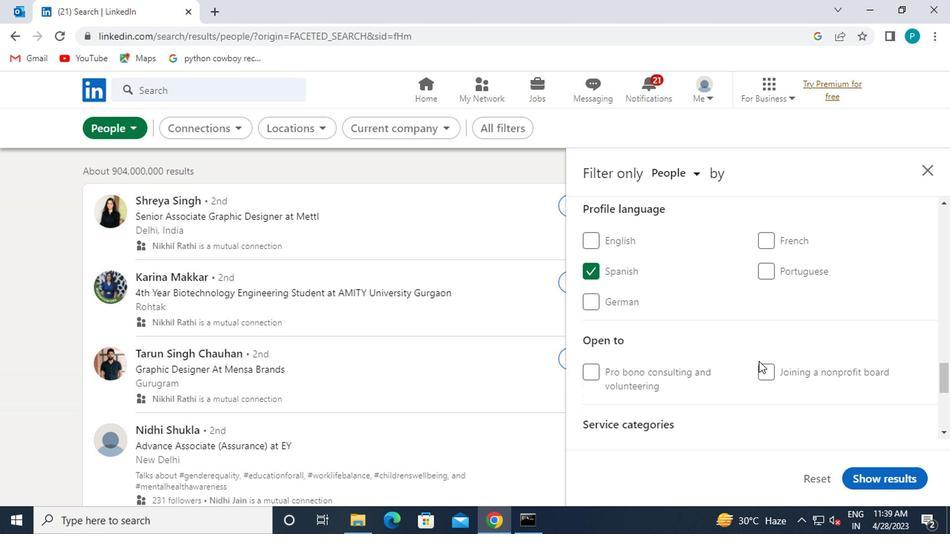 
Action: Mouse scrolled (756, 359) with delta (0, 0)
Screenshot: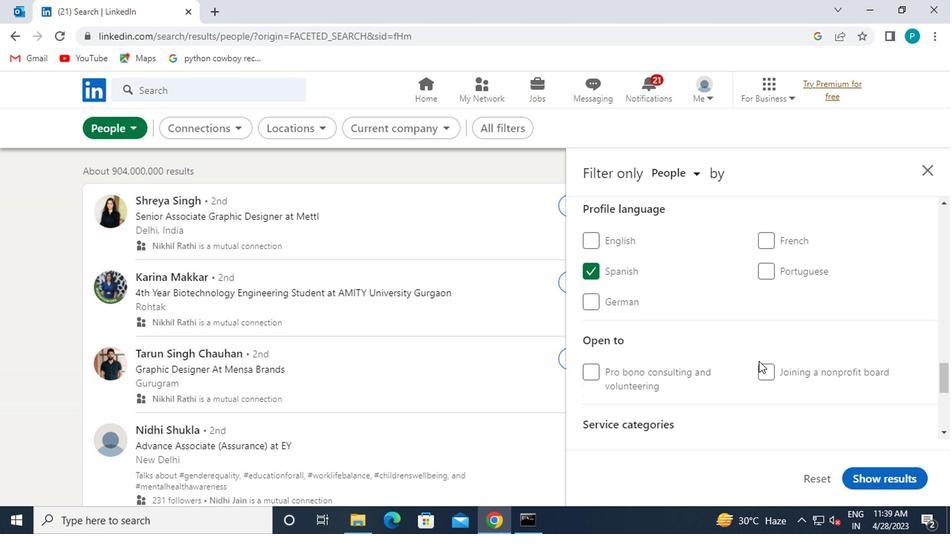 
Action: Mouse moved to (781, 374)
Screenshot: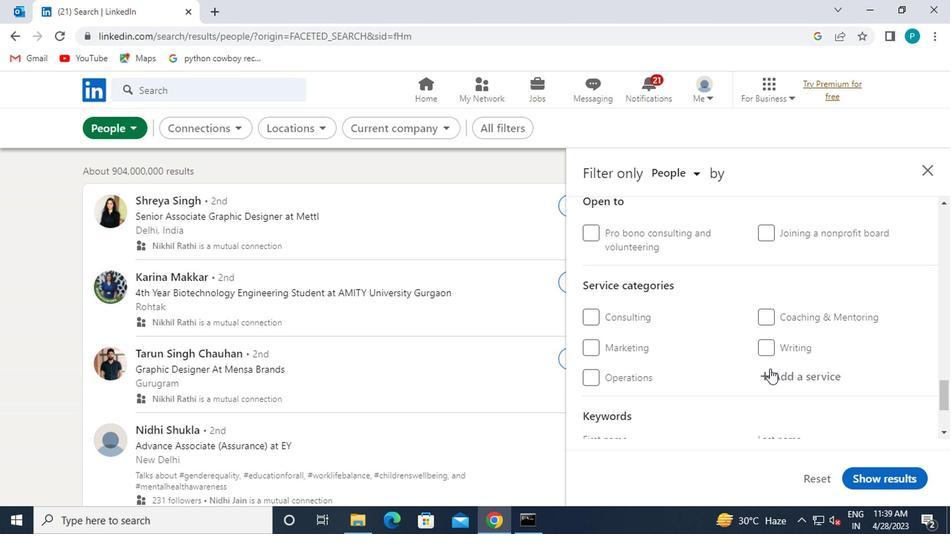 
Action: Mouse pressed left at (781, 374)
Screenshot: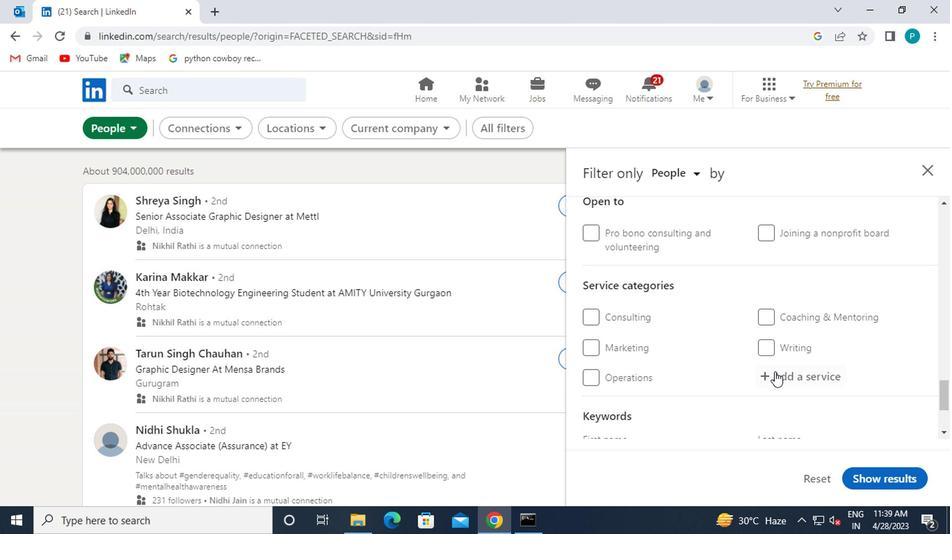 
Action: Mouse moved to (843, 311)
Screenshot: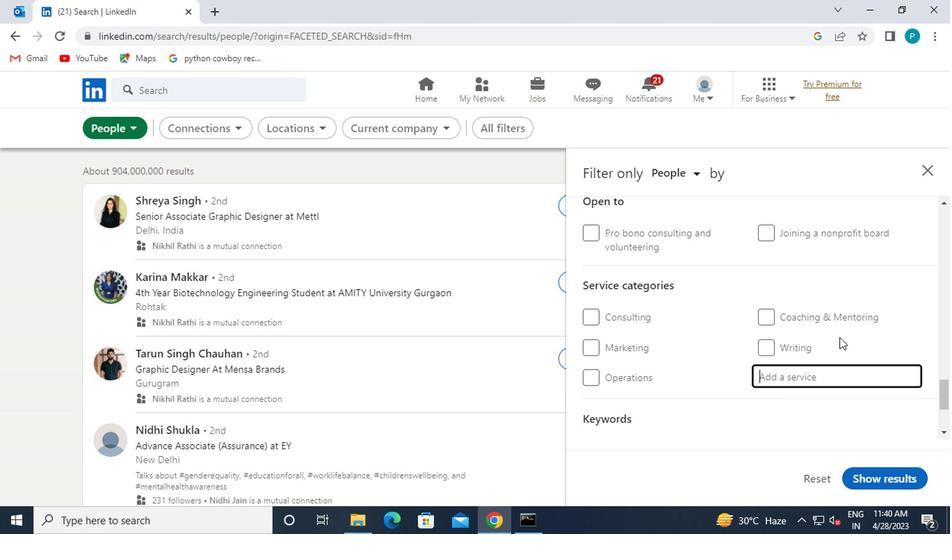 
Action: Key pressed <Key.caps_lock>B<Key.caps_lock>UDGEY<Key.backspace>
Screenshot: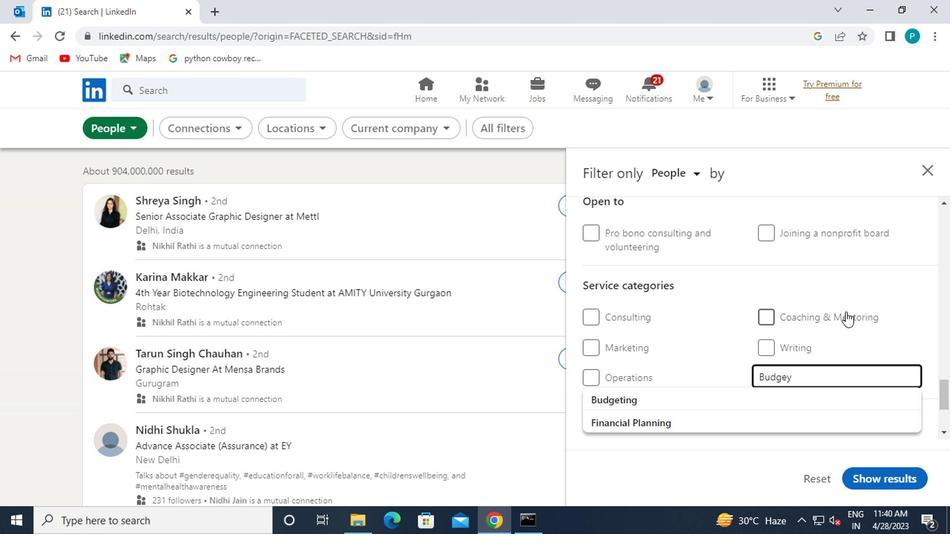 
Action: Mouse moved to (707, 402)
Screenshot: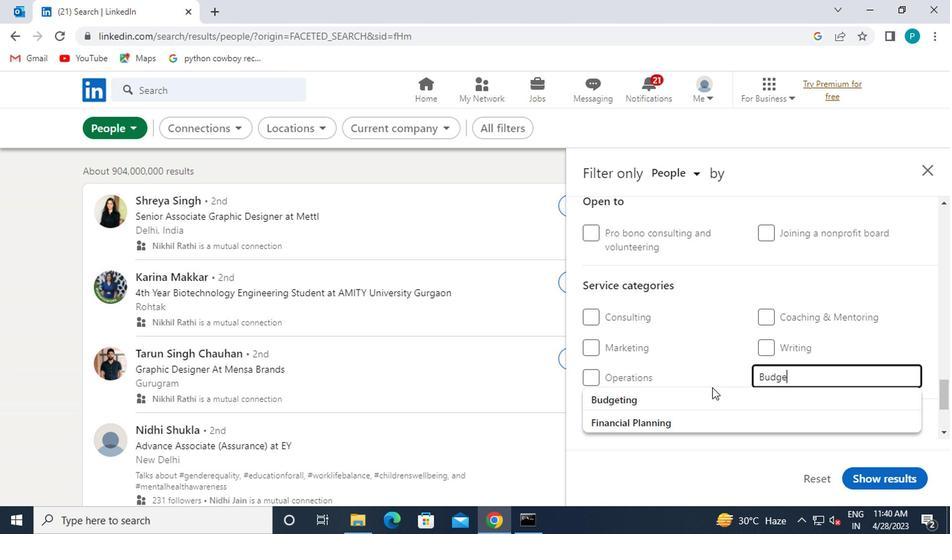 
Action: Mouse pressed left at (707, 402)
Screenshot: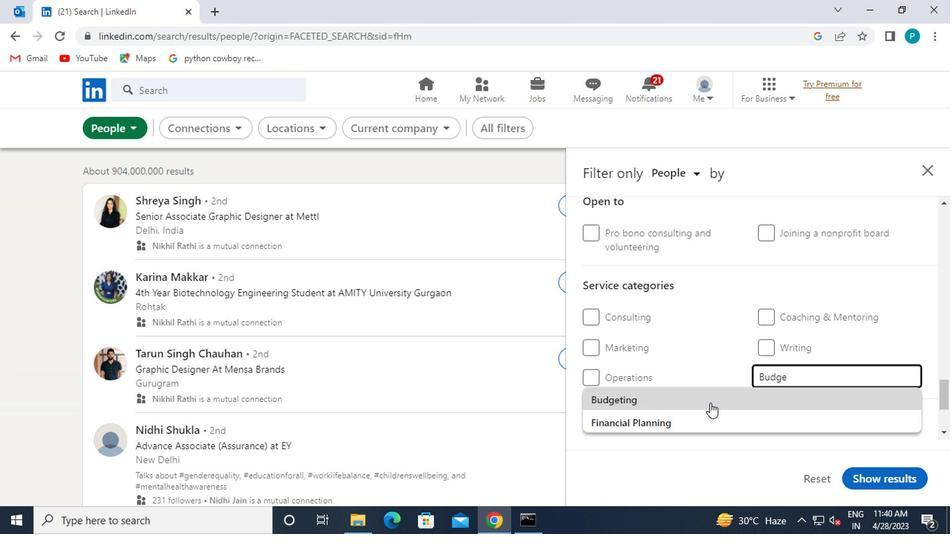 
Action: Mouse moved to (696, 375)
Screenshot: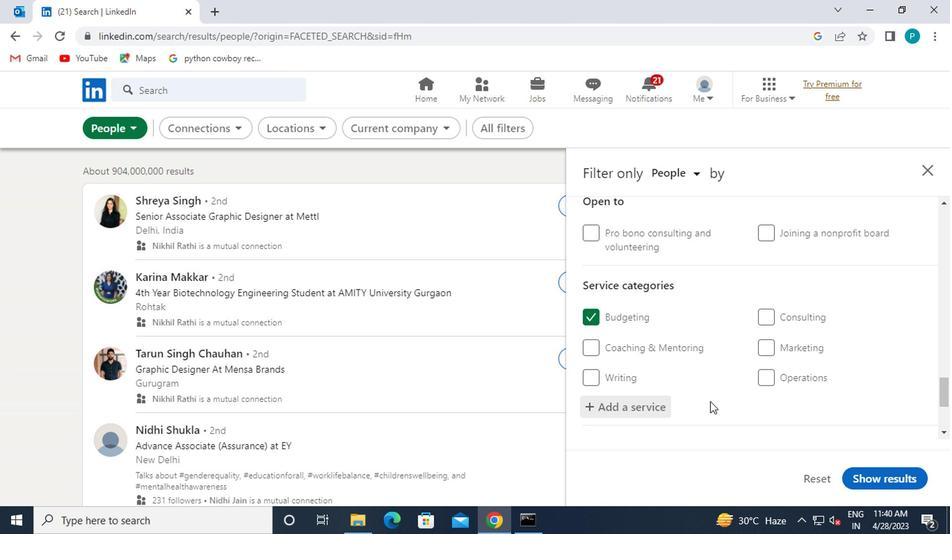 
Action: Mouse scrolled (696, 374) with delta (0, 0)
Screenshot: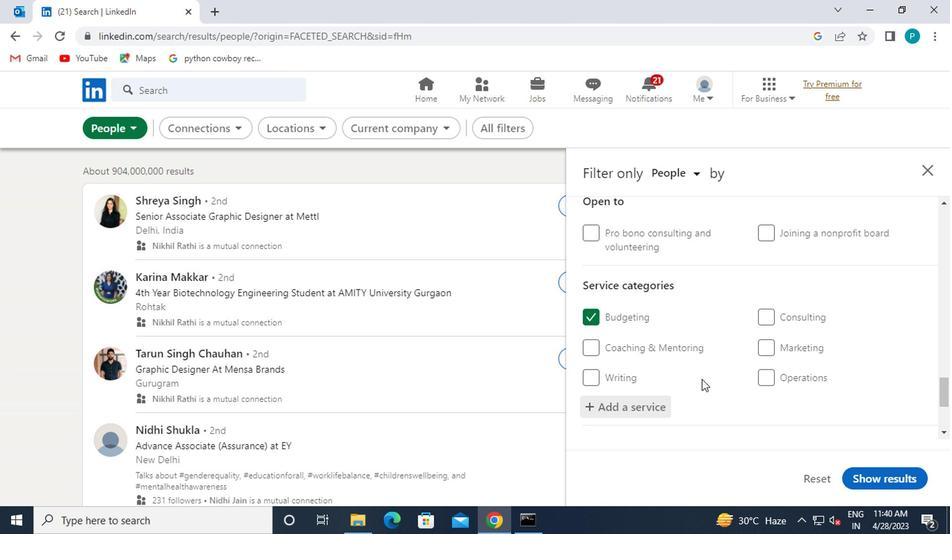 
Action: Mouse scrolled (696, 374) with delta (0, 0)
Screenshot: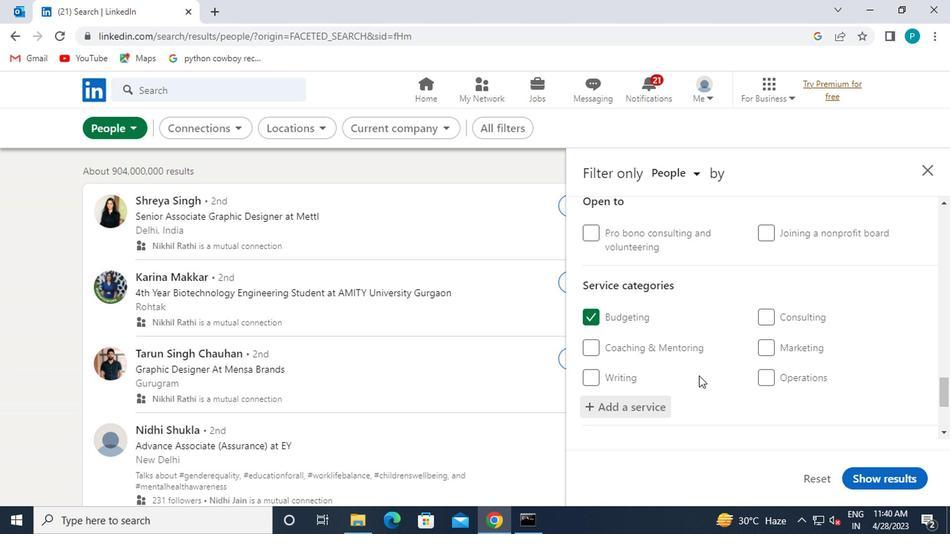 
Action: Mouse scrolled (696, 374) with delta (0, 0)
Screenshot: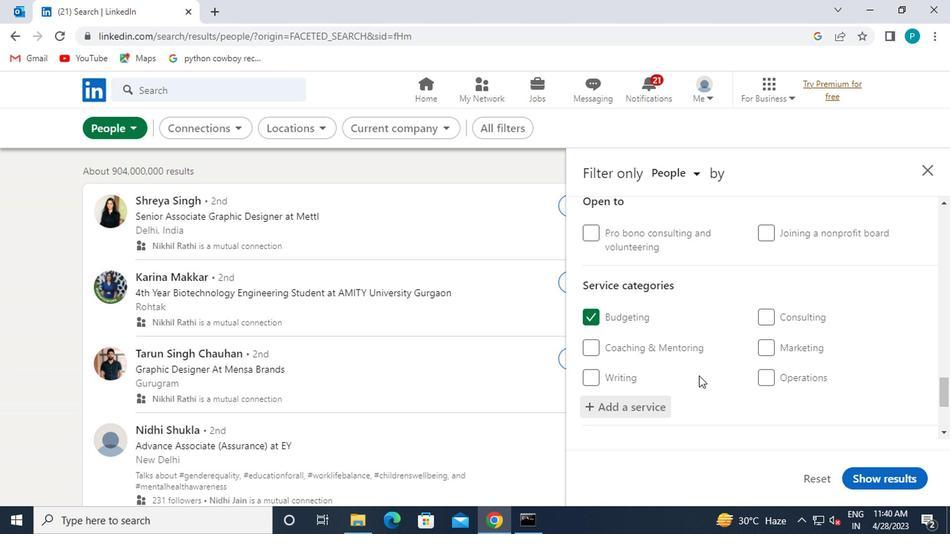 
Action: Mouse moved to (664, 383)
Screenshot: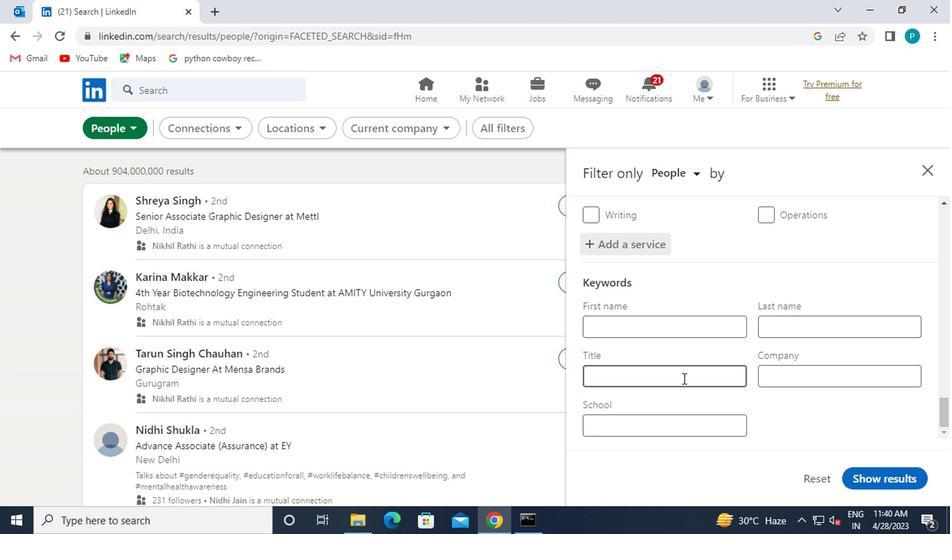 
Action: Mouse pressed left at (664, 383)
Screenshot: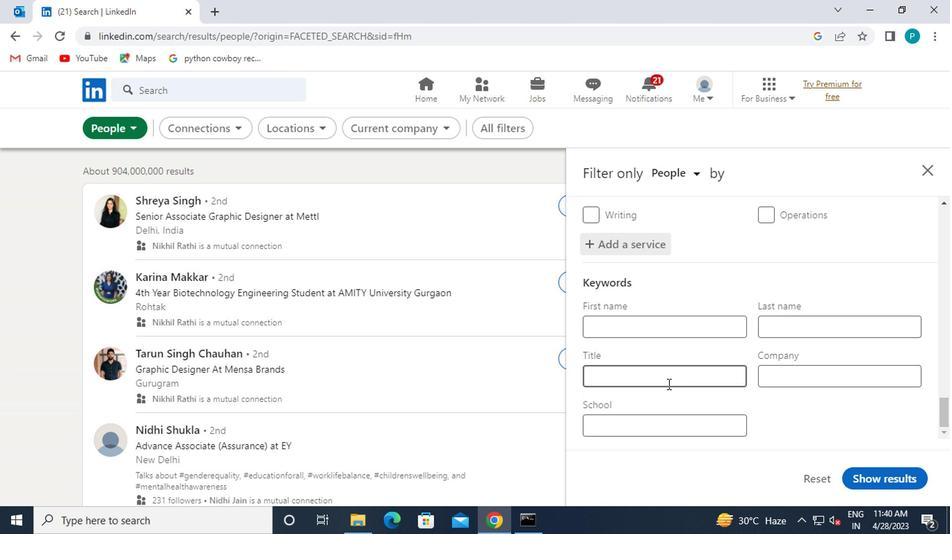 
Action: Mouse moved to (703, 357)
Screenshot: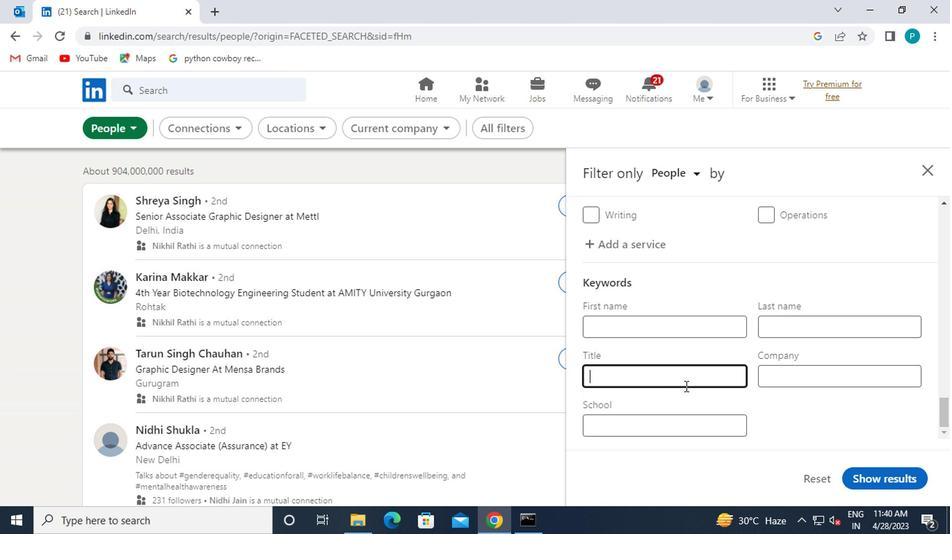 
Action: Key pressed <Key.caps_lock>
Screenshot: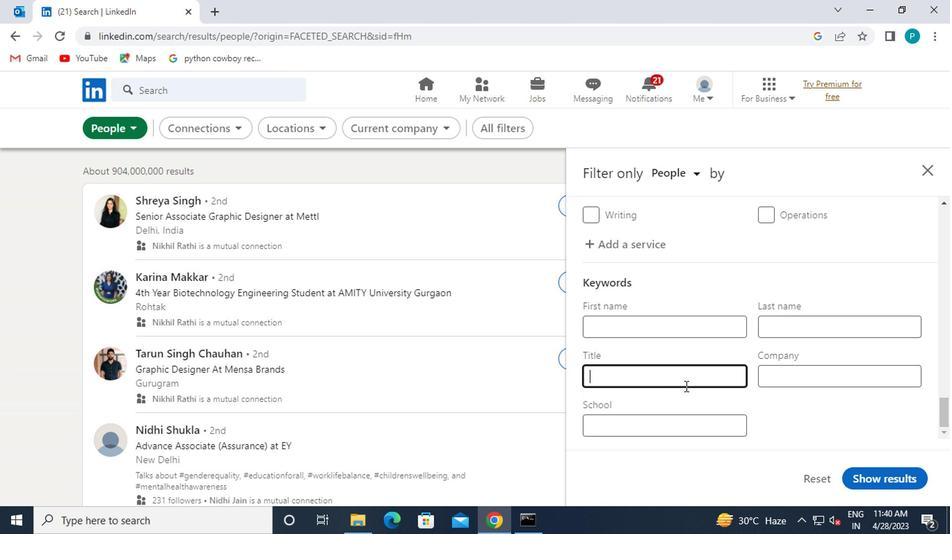 
Action: Mouse moved to (704, 357)
Screenshot: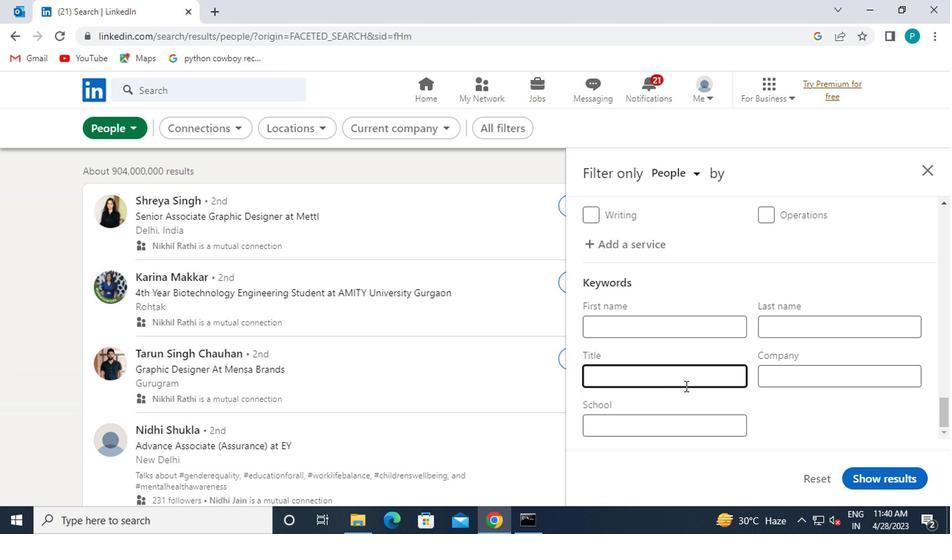 
Action: Key pressed B<Key.caps_lock>RAND<Key.space>
Screenshot: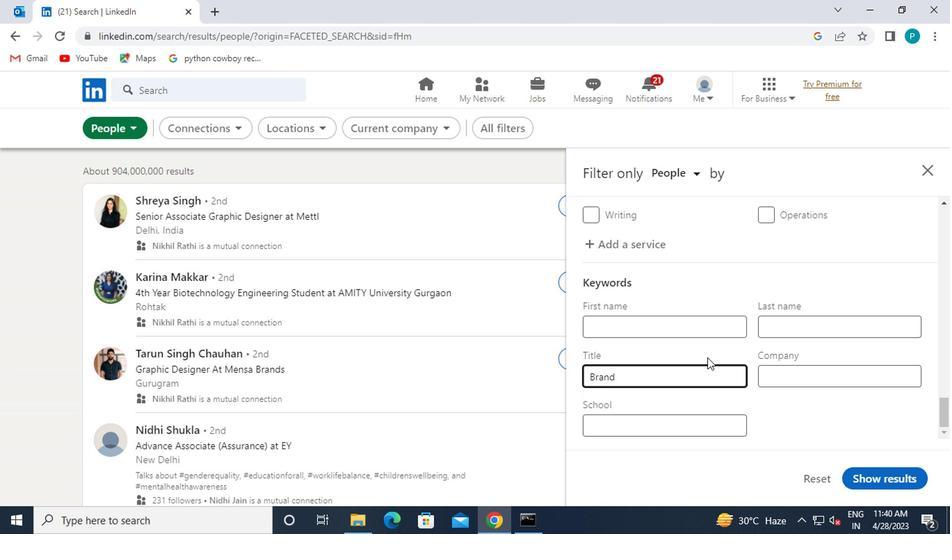 
Action: Mouse moved to (695, 357)
Screenshot: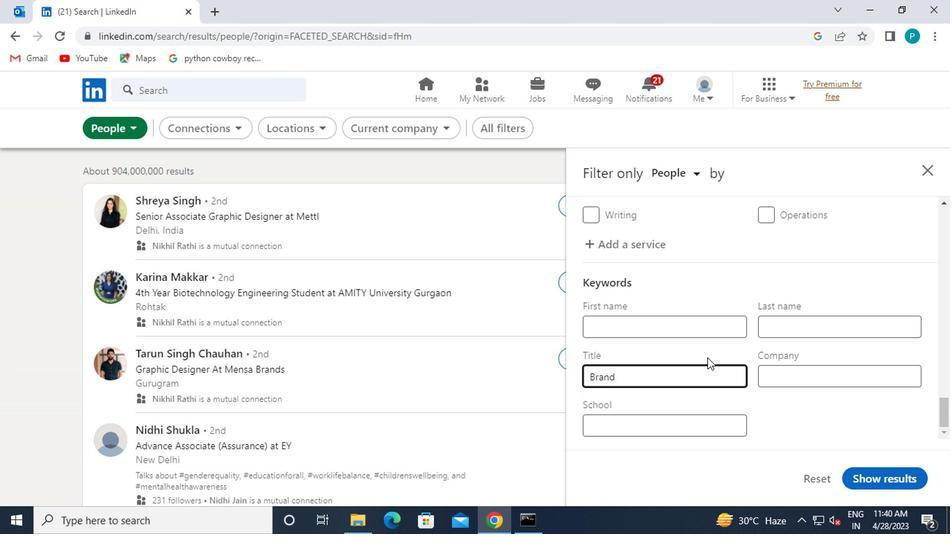 
Action: Key pressed <Key.caps_lock>S<Key.caps_lock>TRATEGIST
Screenshot: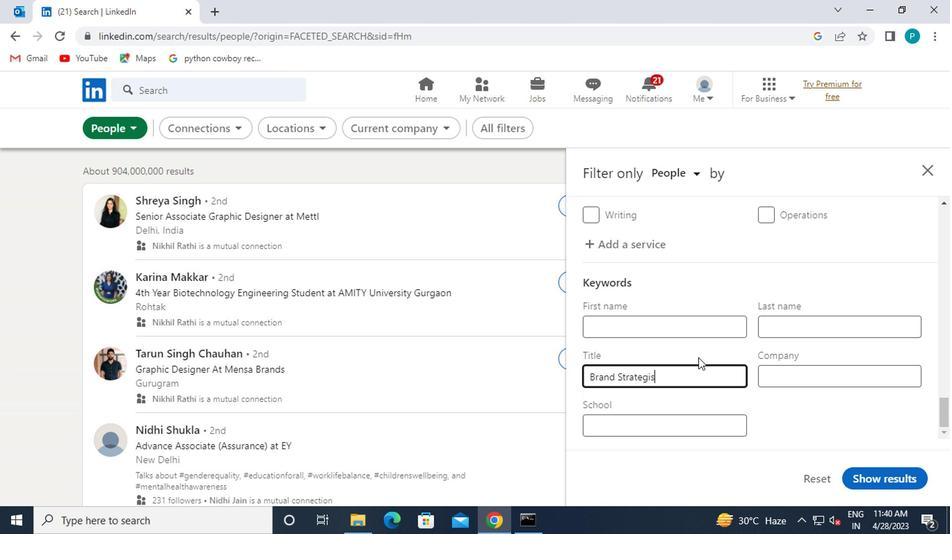 
Action: Mouse moved to (903, 478)
Screenshot: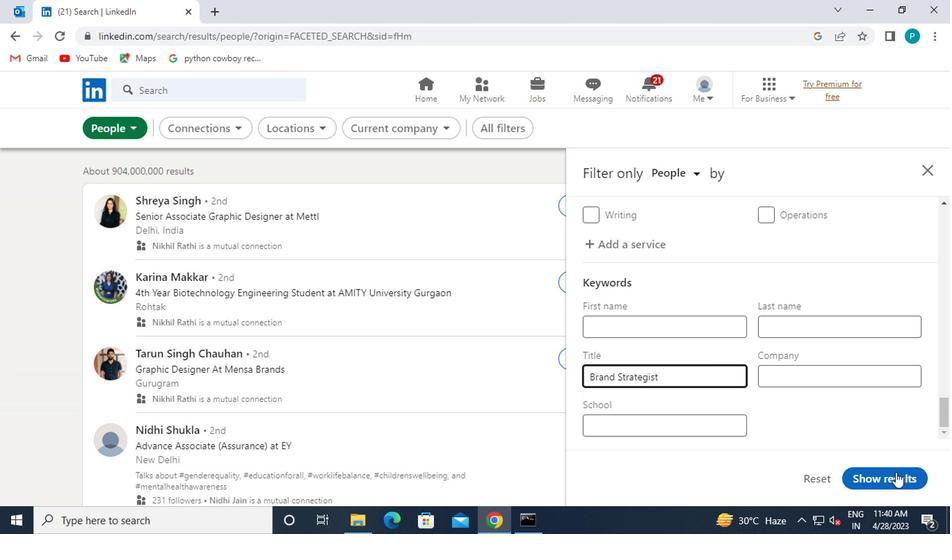 
Action: Mouse pressed left at (903, 478)
Screenshot: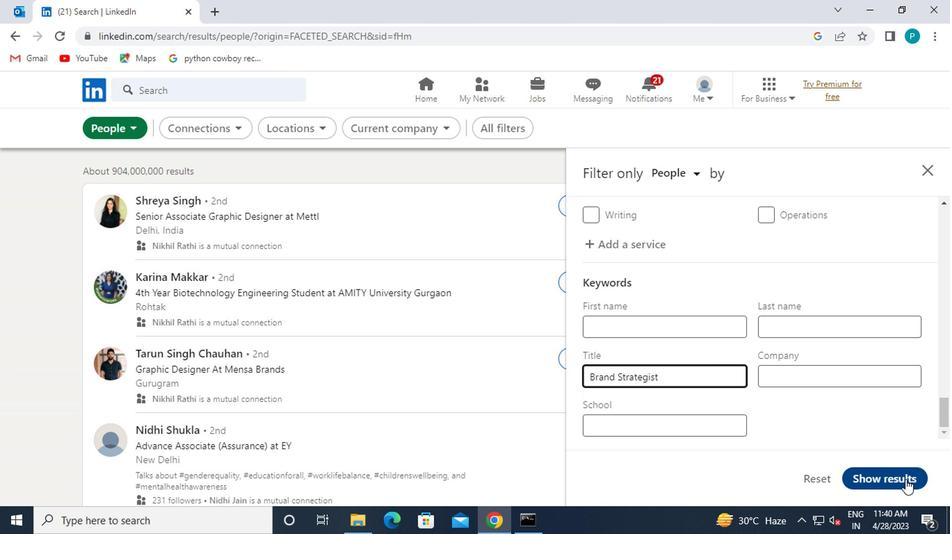 
Action: Mouse moved to (920, 486)
Screenshot: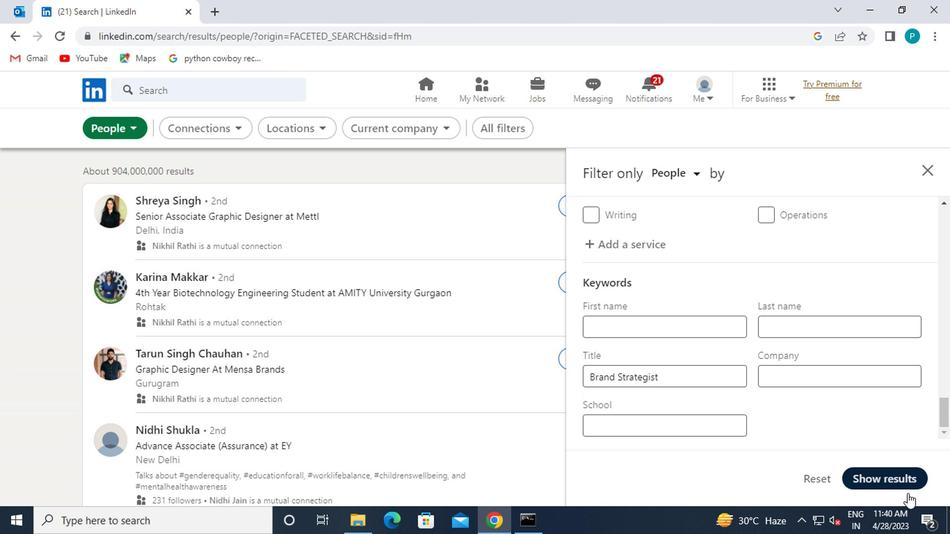 
